 Task: Find connections with filter location Nîmes with filter topic #forsale with filter profile language French with filter current company Personal Growth & Professional Development by Gaurav Misra with filter school AKS University, Satna (M.P.) with filter industry Utilities with filter service category Illustration with filter keywords title Network Administrator
Action: Mouse moved to (558, 91)
Screenshot: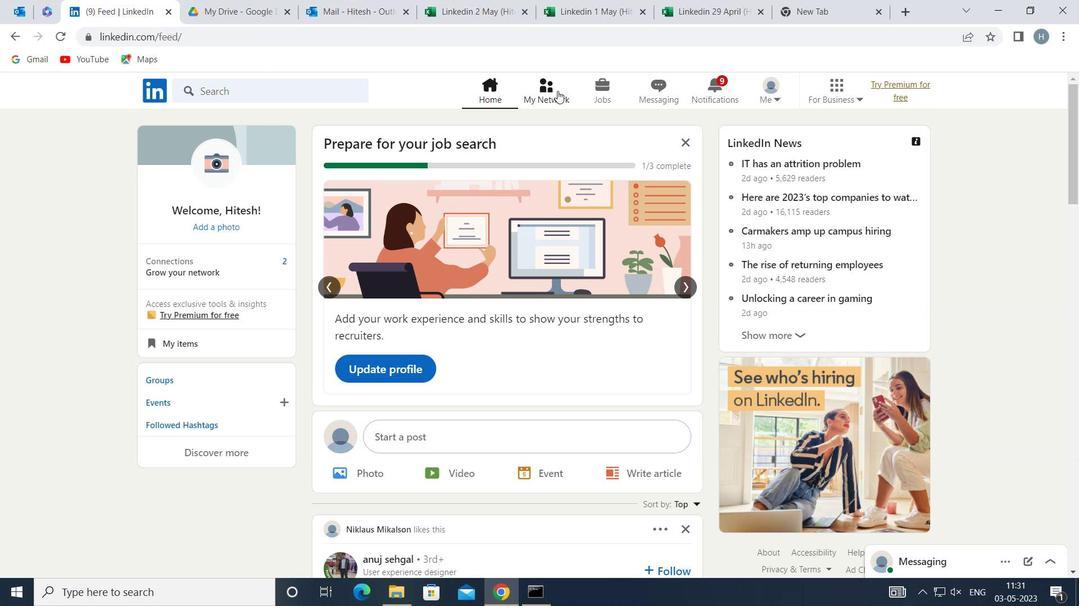 
Action: Mouse pressed left at (558, 91)
Screenshot: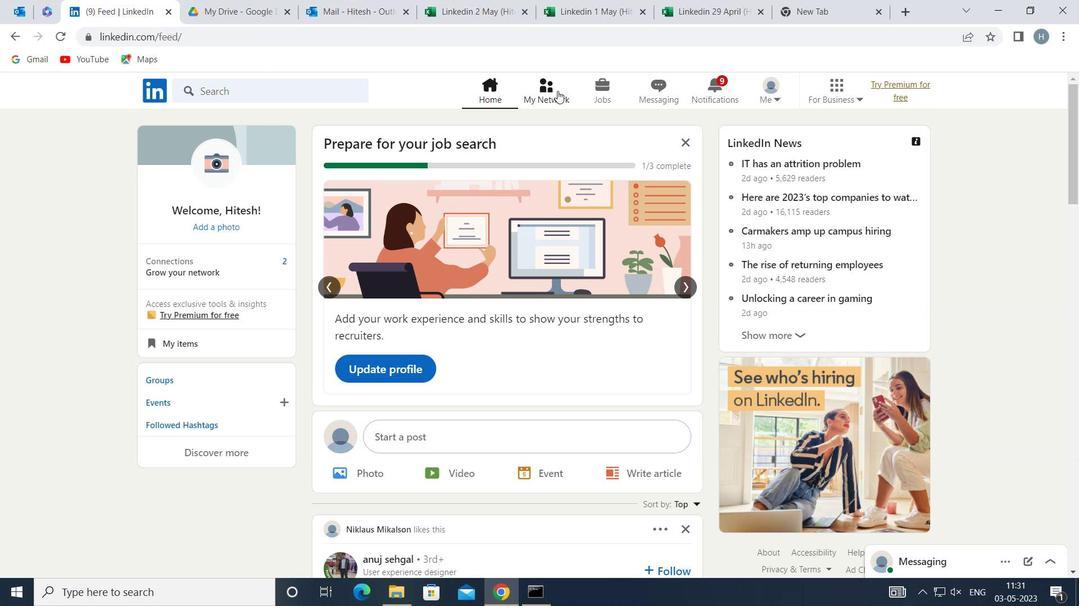 
Action: Mouse moved to (304, 170)
Screenshot: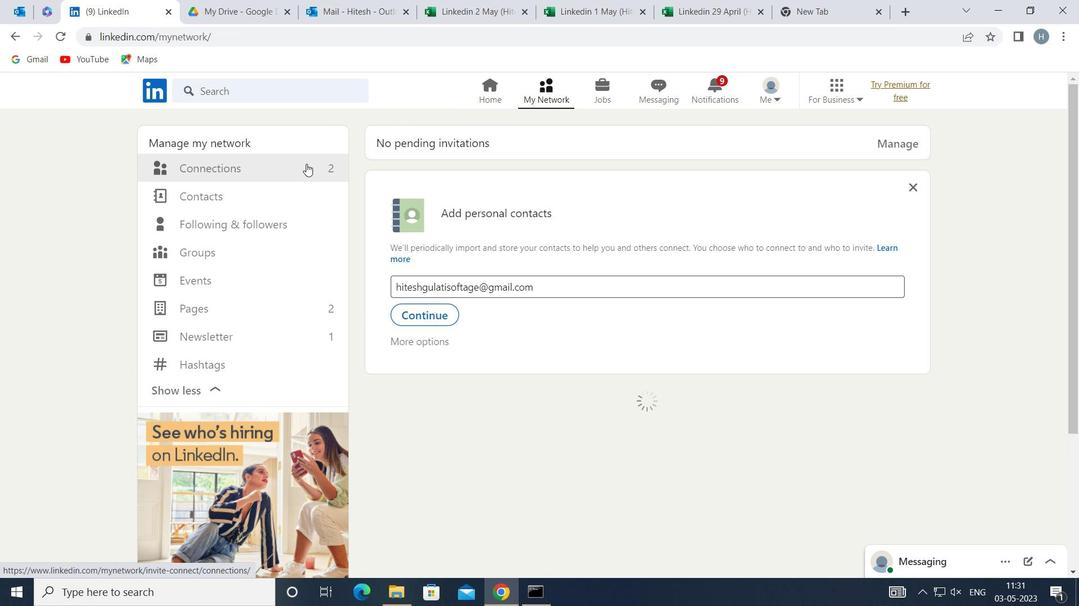 
Action: Mouse pressed left at (304, 170)
Screenshot: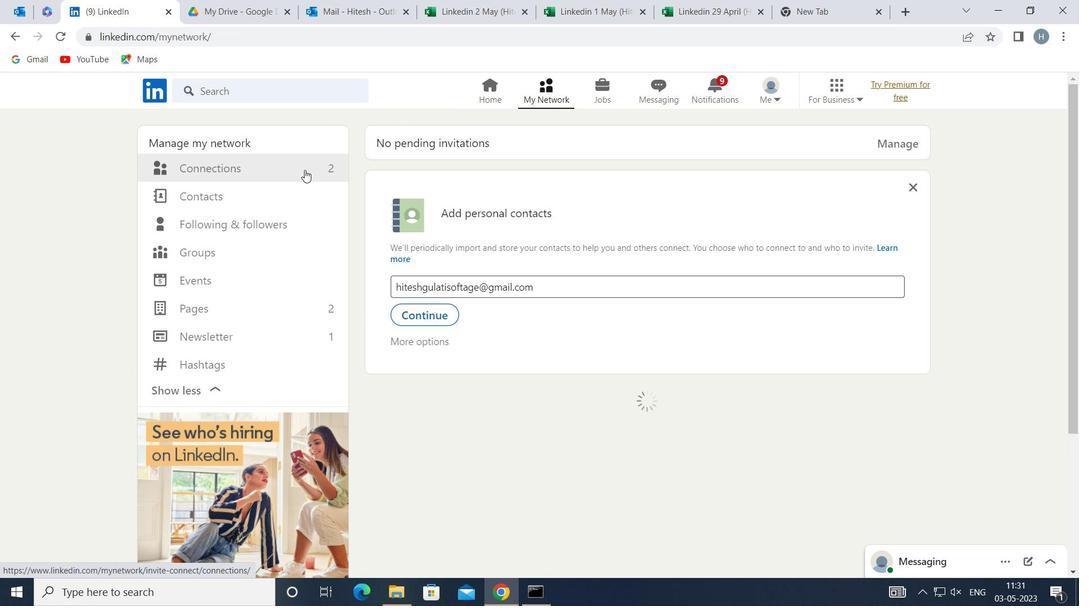 
Action: Mouse moved to (644, 170)
Screenshot: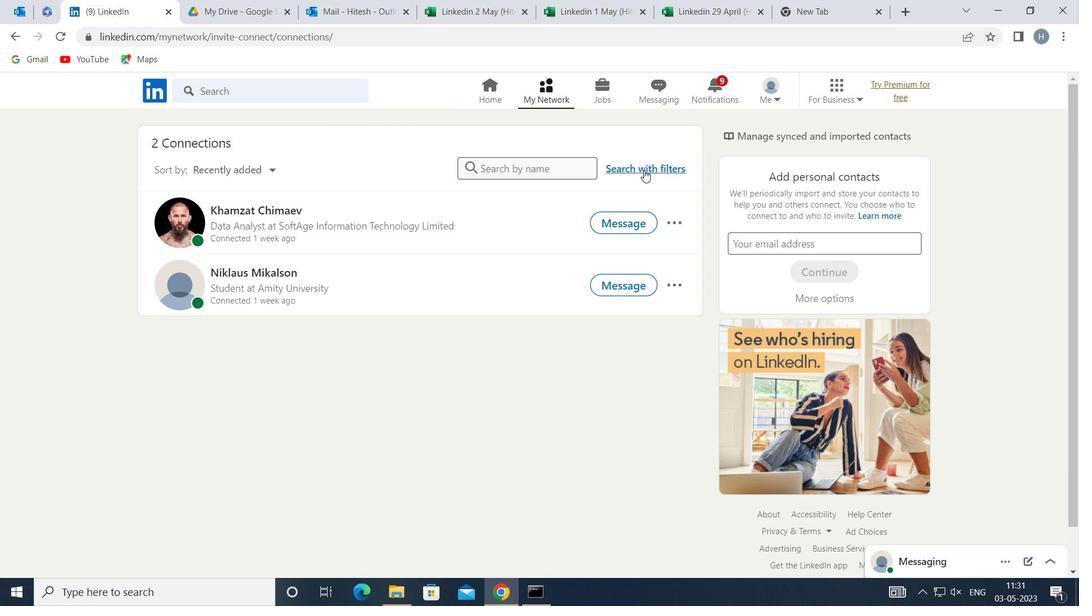 
Action: Mouse pressed left at (644, 170)
Screenshot: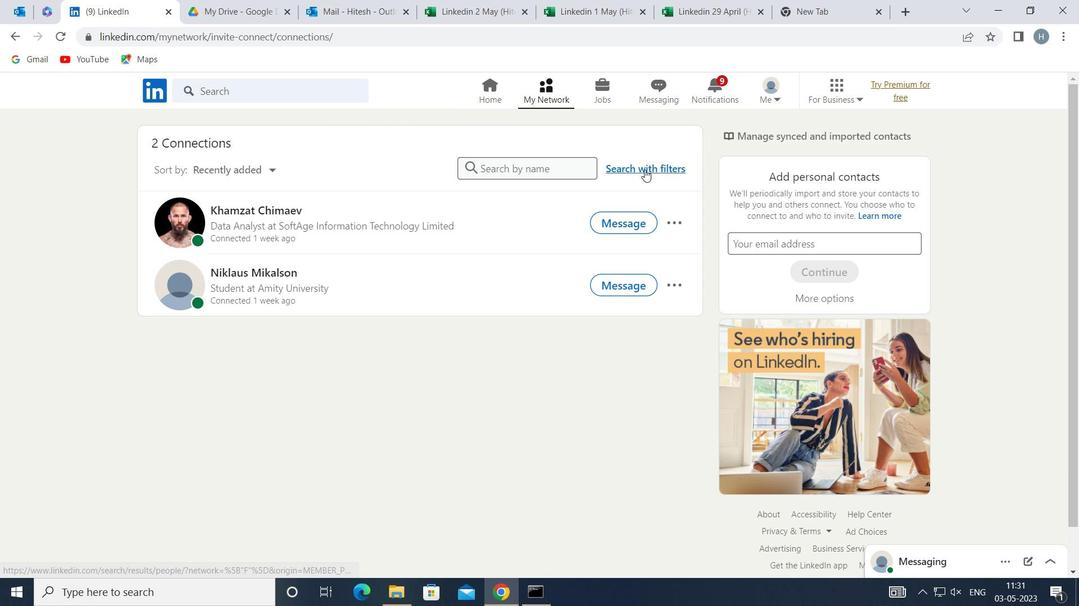 
Action: Mouse moved to (592, 130)
Screenshot: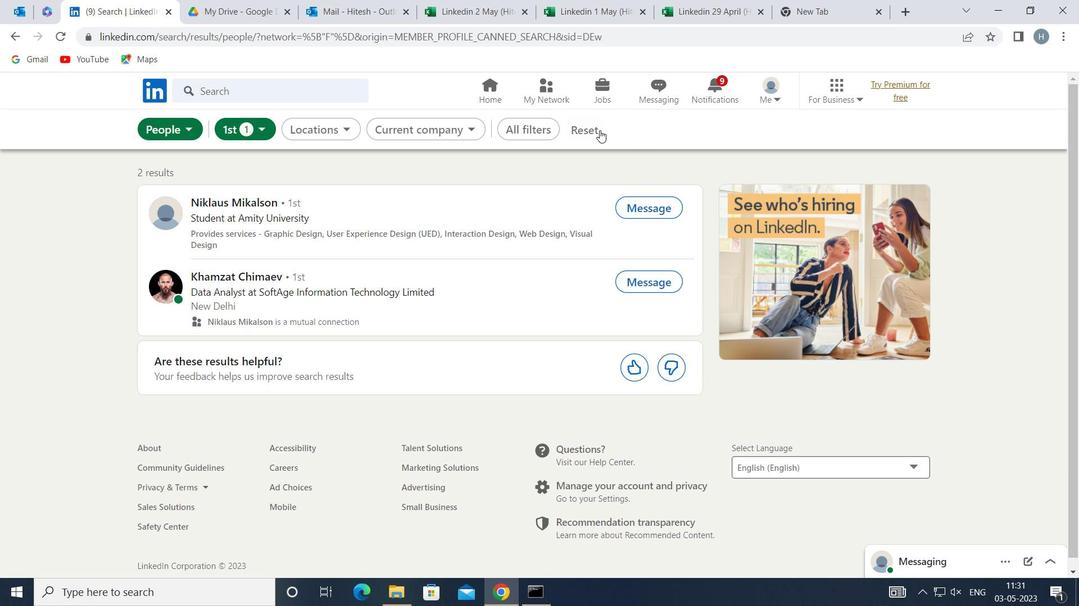 
Action: Mouse pressed left at (592, 130)
Screenshot: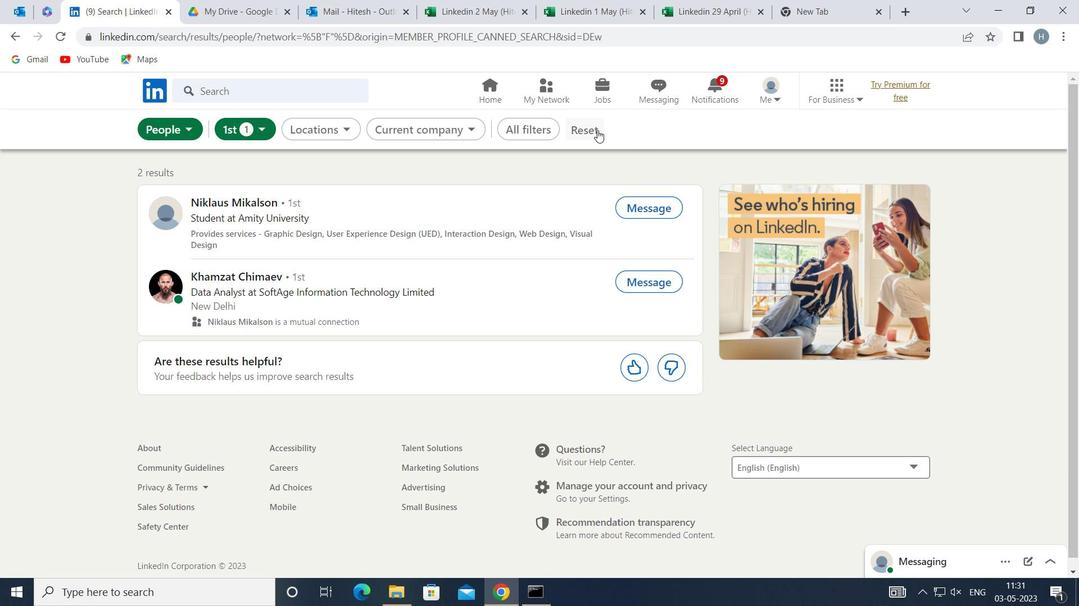 
Action: Mouse moved to (569, 130)
Screenshot: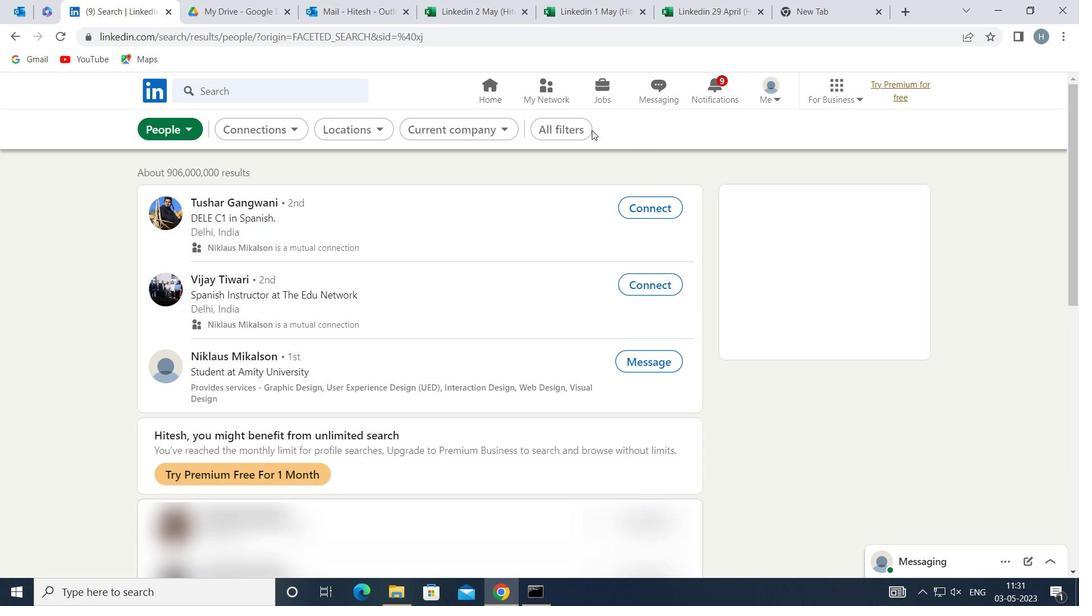 
Action: Mouse pressed left at (569, 130)
Screenshot: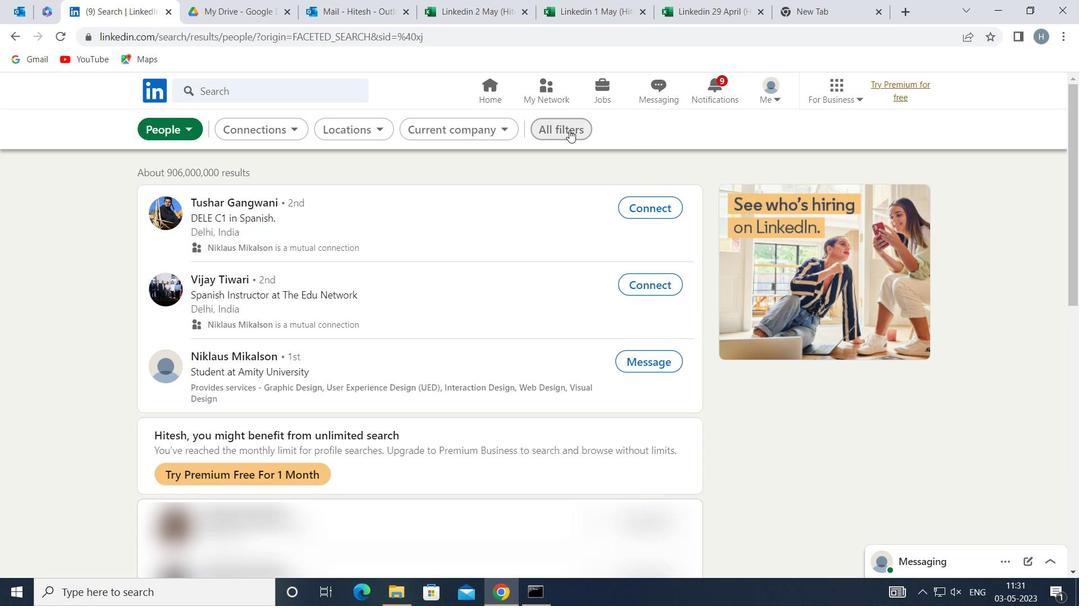
Action: Mouse moved to (816, 318)
Screenshot: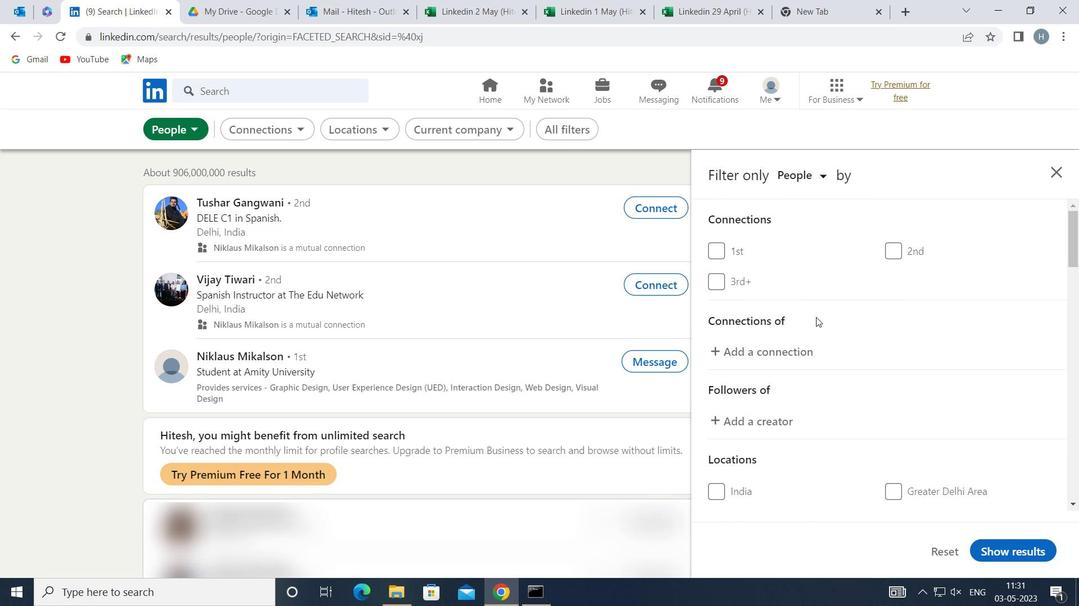 
Action: Mouse scrolled (816, 318) with delta (0, 0)
Screenshot: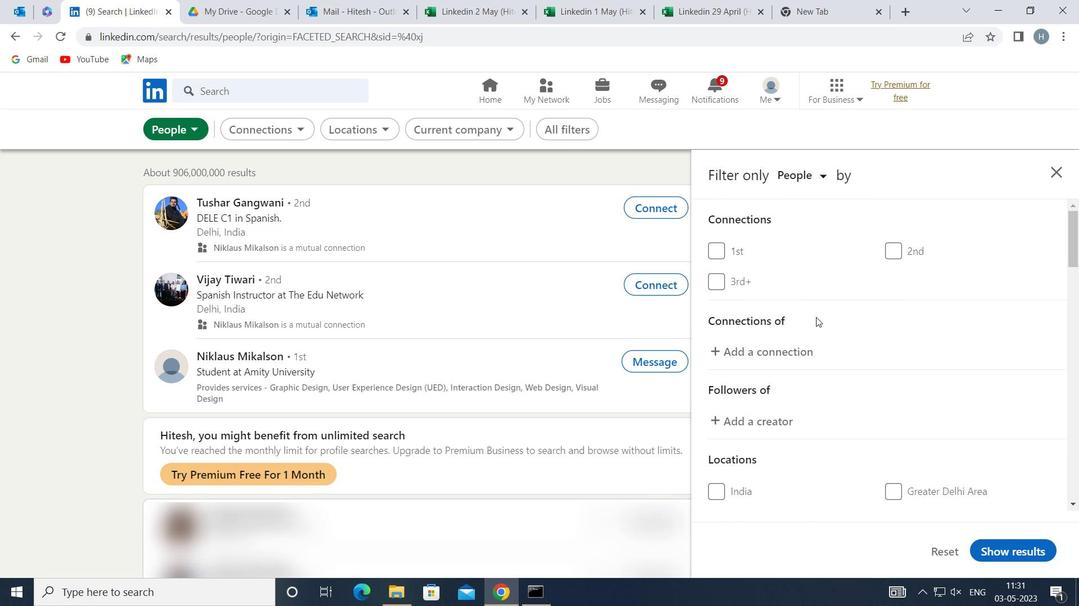 
Action: Mouse moved to (816, 322)
Screenshot: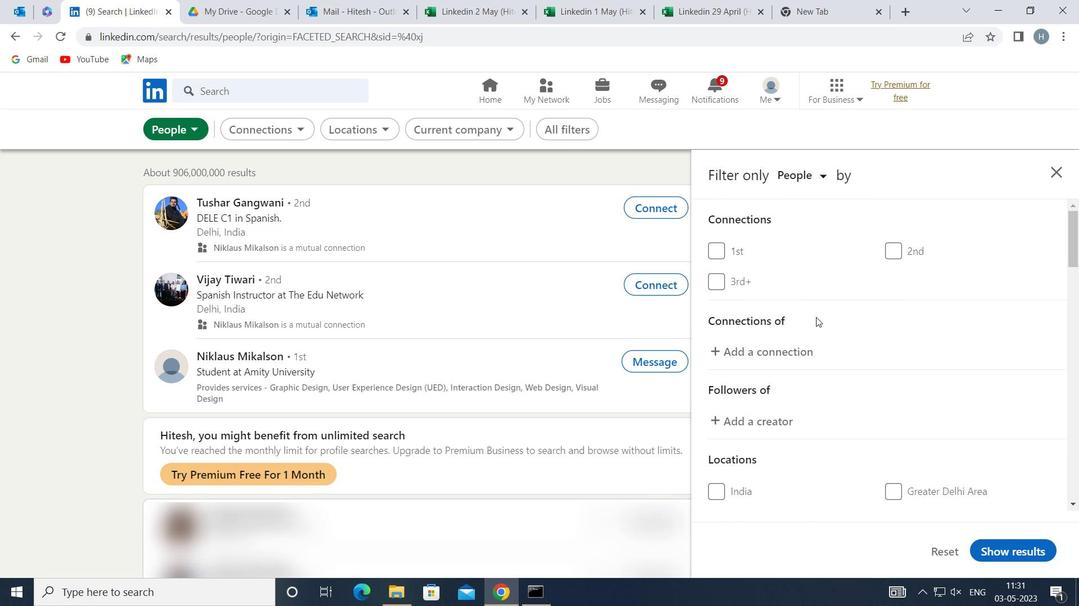 
Action: Mouse scrolled (816, 322) with delta (0, 0)
Screenshot: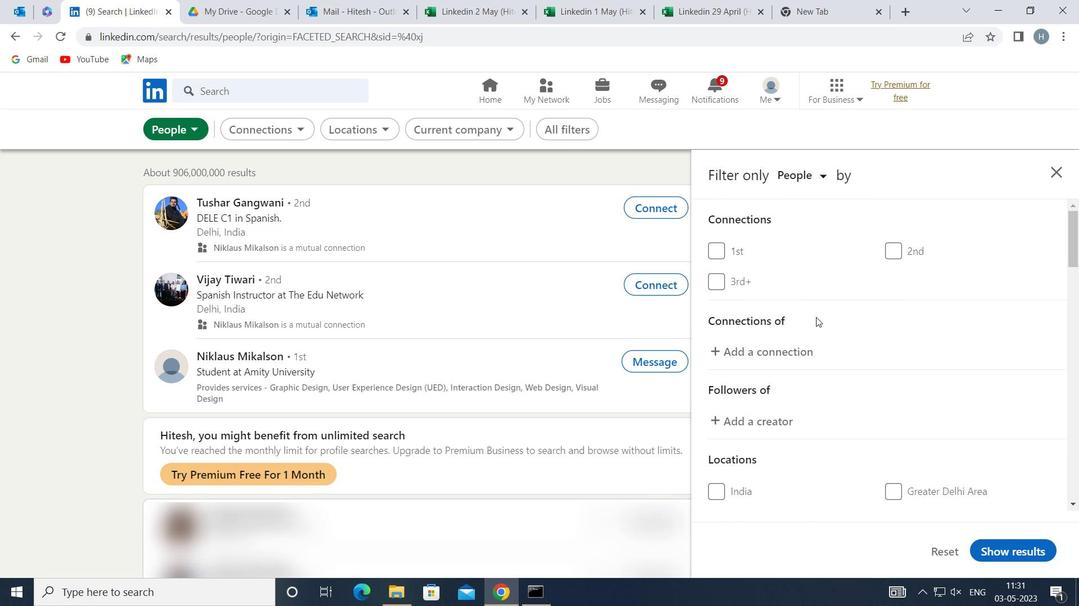 
Action: Mouse moved to (816, 324)
Screenshot: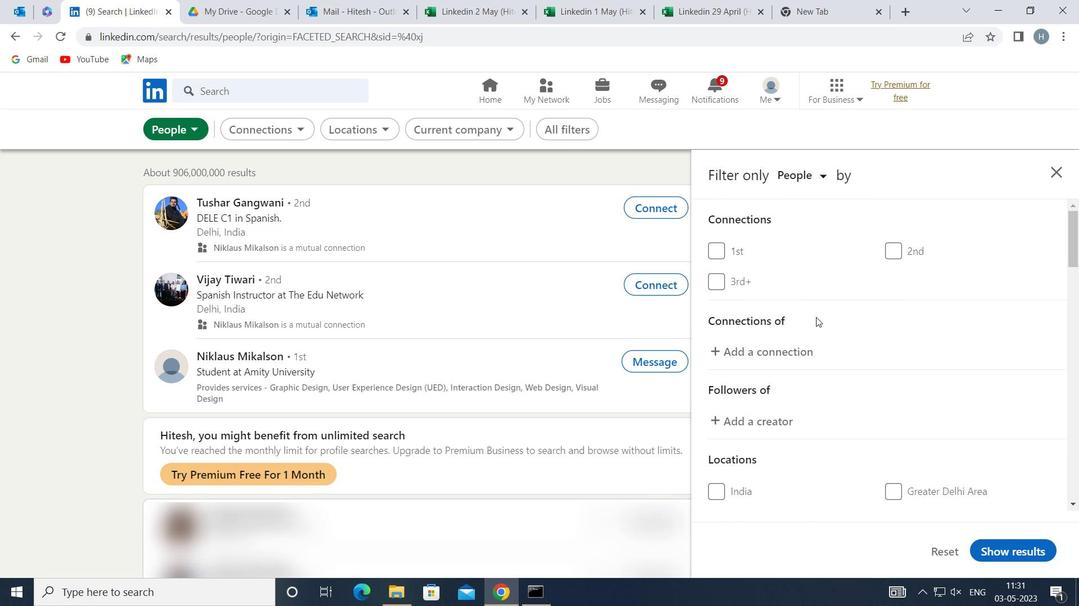 
Action: Mouse scrolled (816, 323) with delta (0, 0)
Screenshot: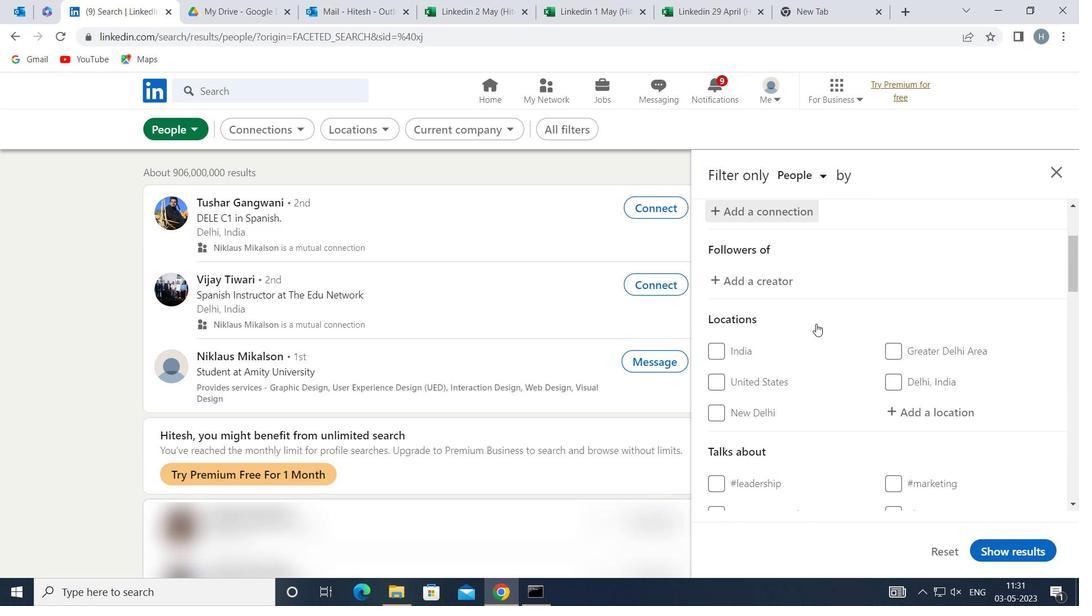 
Action: Mouse moved to (894, 341)
Screenshot: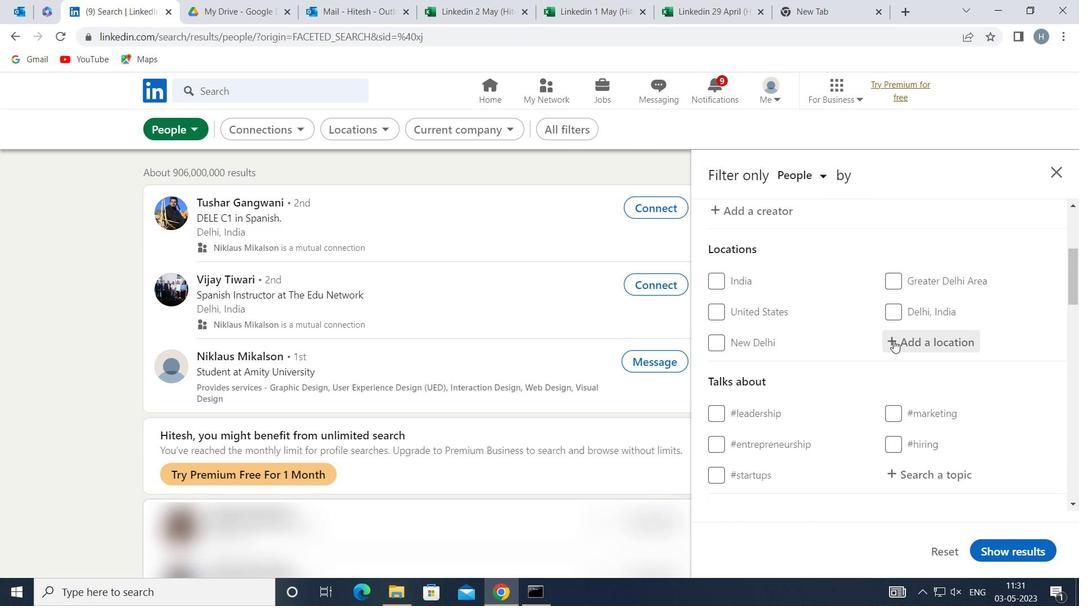 
Action: Mouse pressed left at (894, 341)
Screenshot: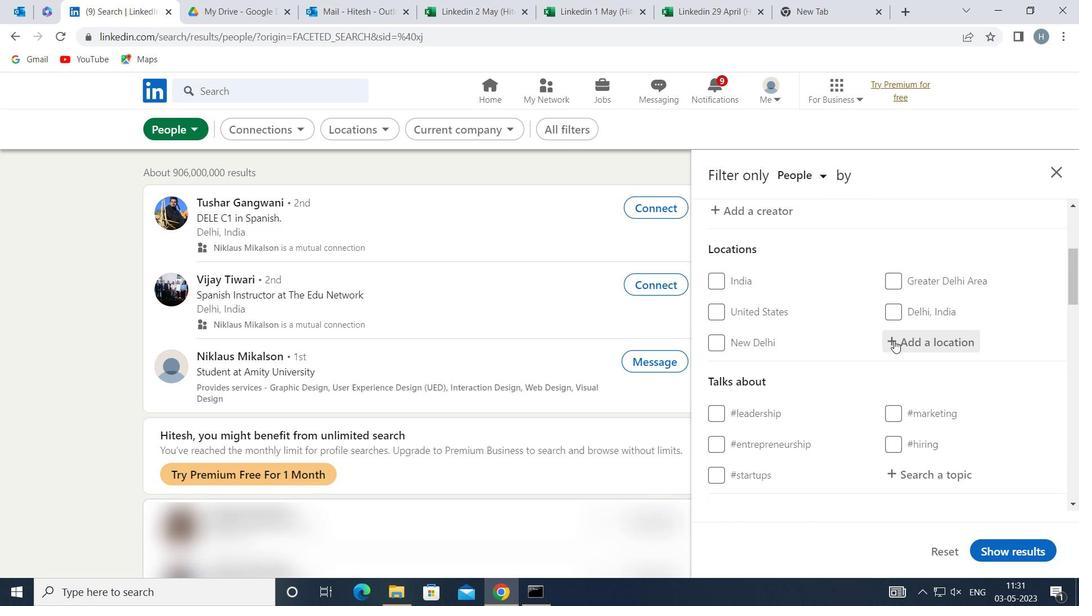 
Action: Key pressed <Key.shift>NIMES
Screenshot: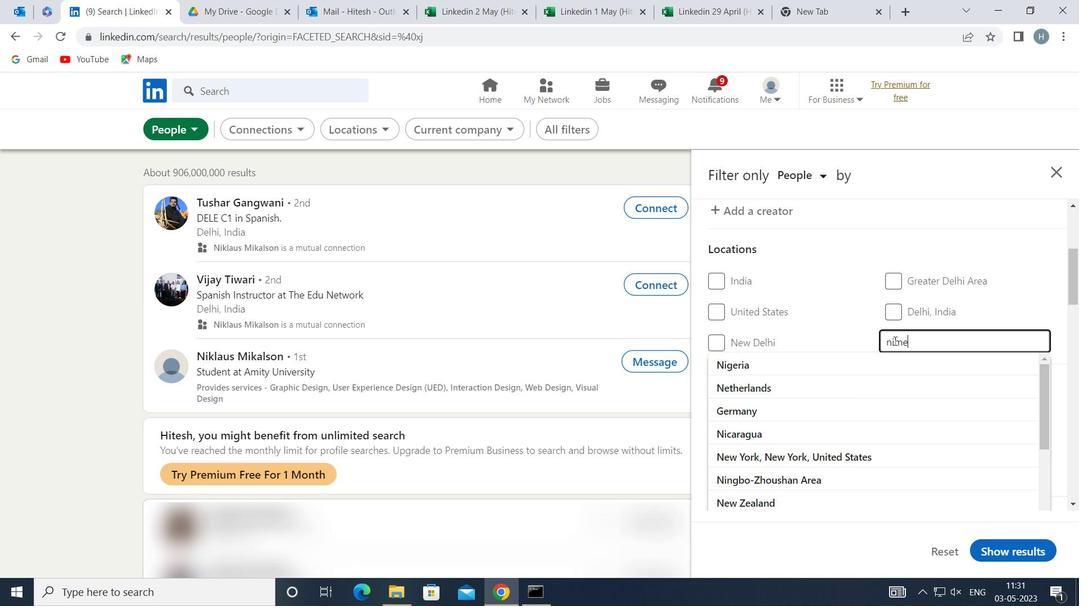 
Action: Mouse moved to (816, 384)
Screenshot: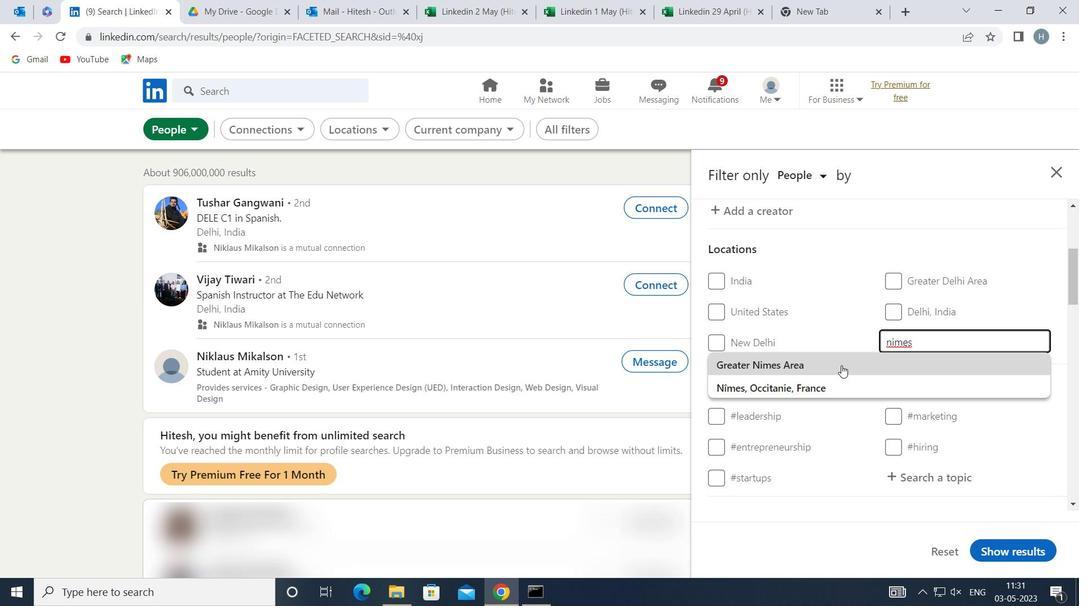 
Action: Mouse pressed left at (816, 384)
Screenshot: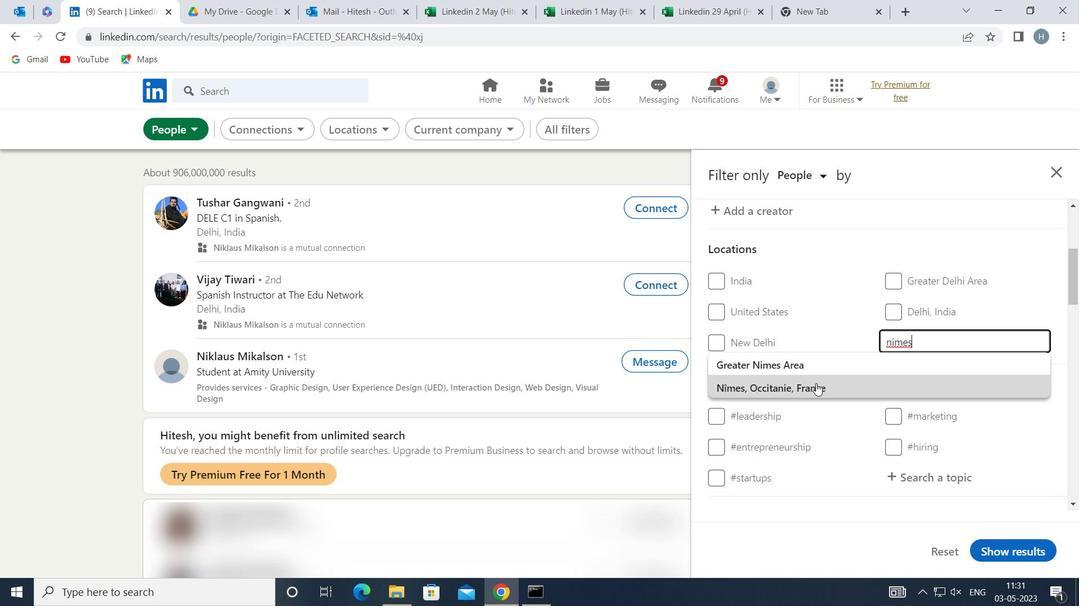 
Action: Mouse moved to (846, 363)
Screenshot: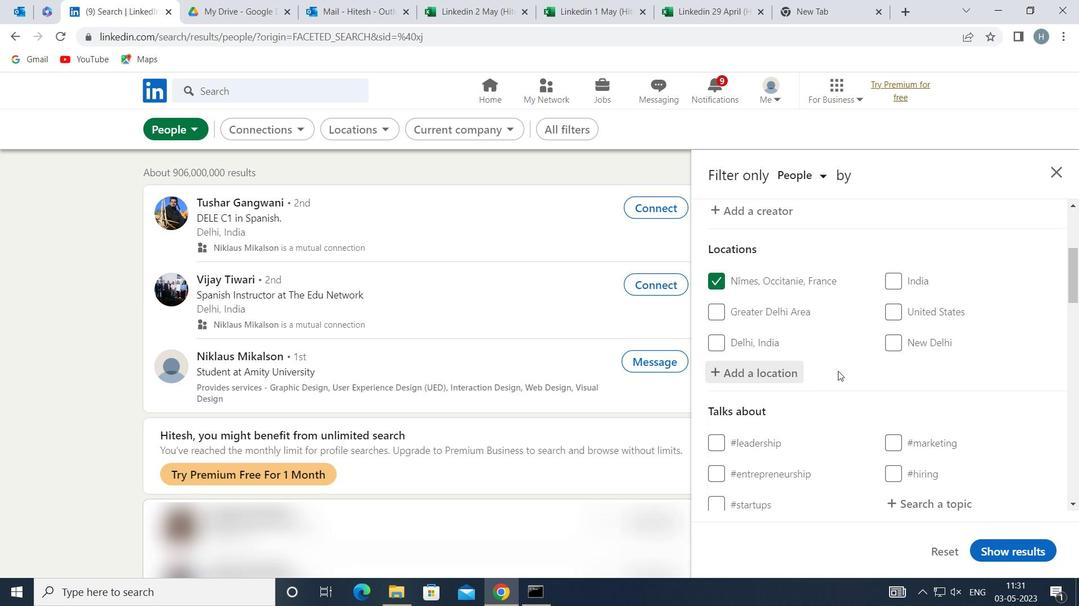 
Action: Mouse scrolled (846, 363) with delta (0, 0)
Screenshot: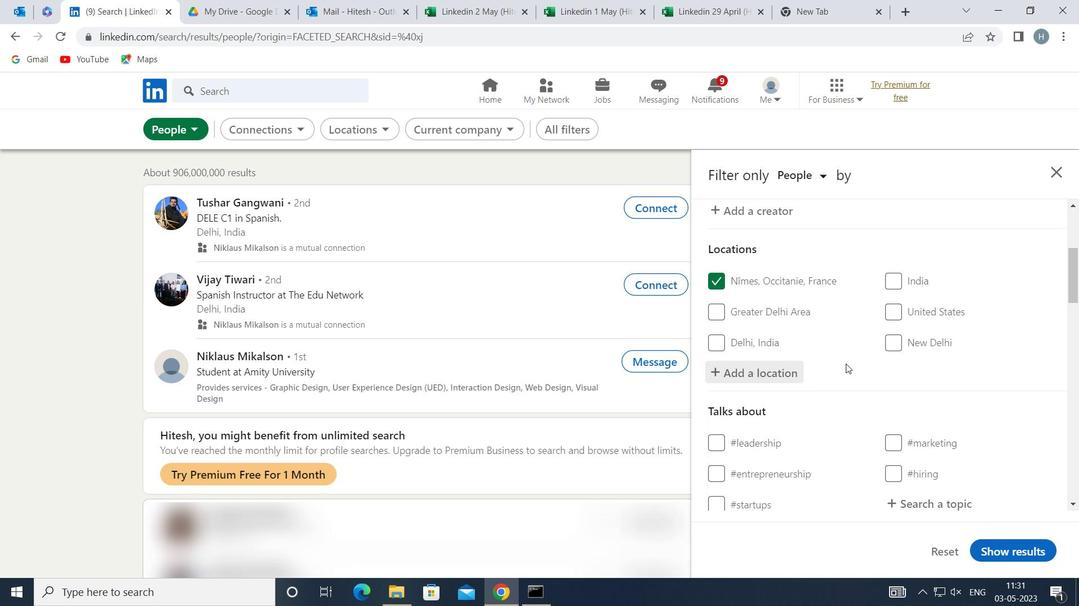
Action: Mouse scrolled (846, 363) with delta (0, 0)
Screenshot: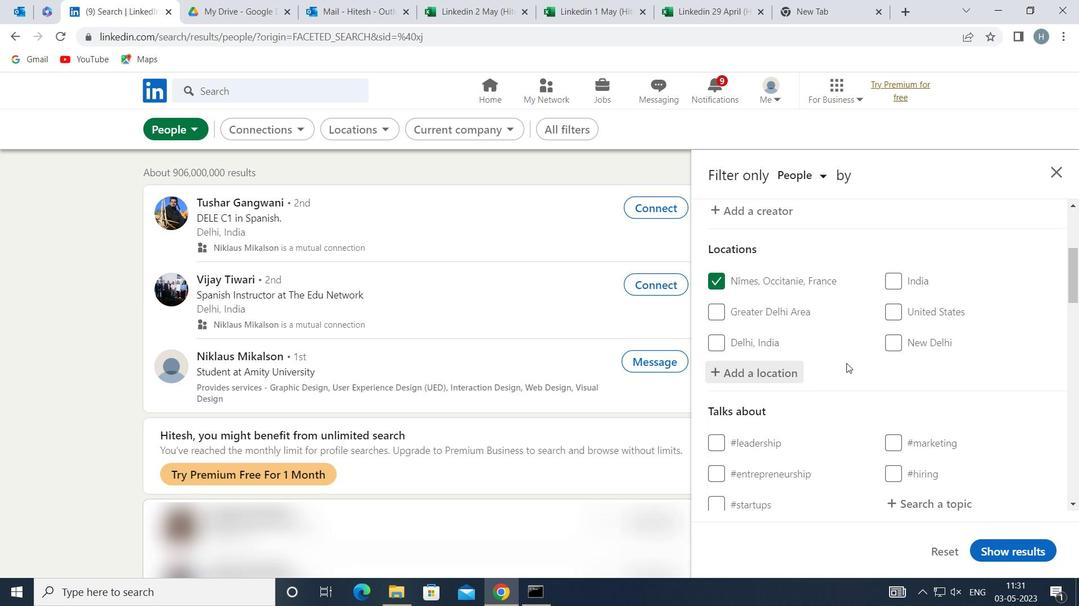
Action: Mouse moved to (920, 356)
Screenshot: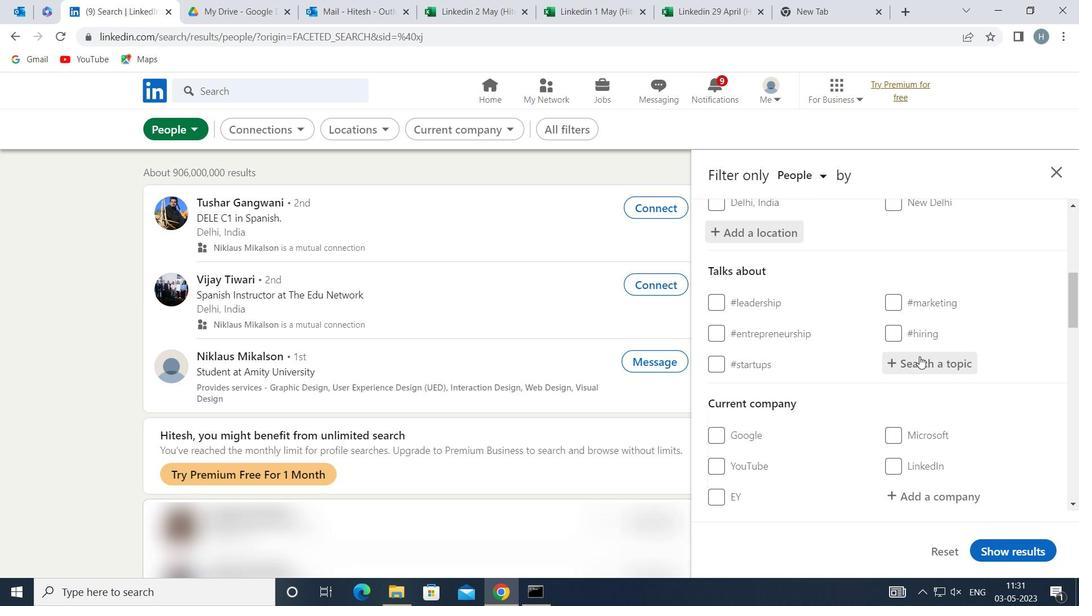 
Action: Mouse pressed left at (920, 356)
Screenshot: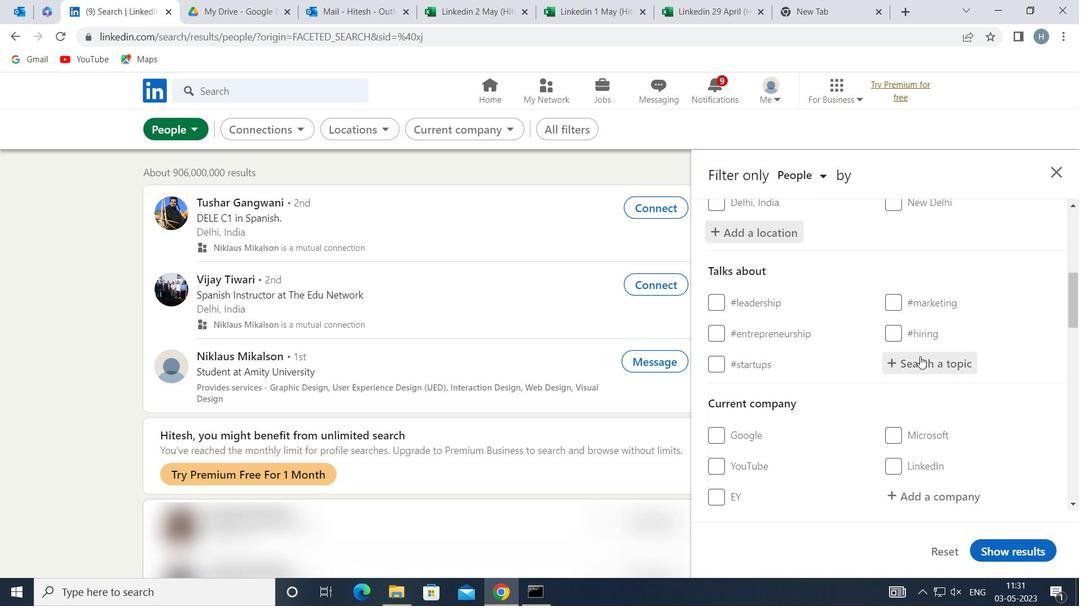 
Action: Mouse moved to (920, 354)
Screenshot: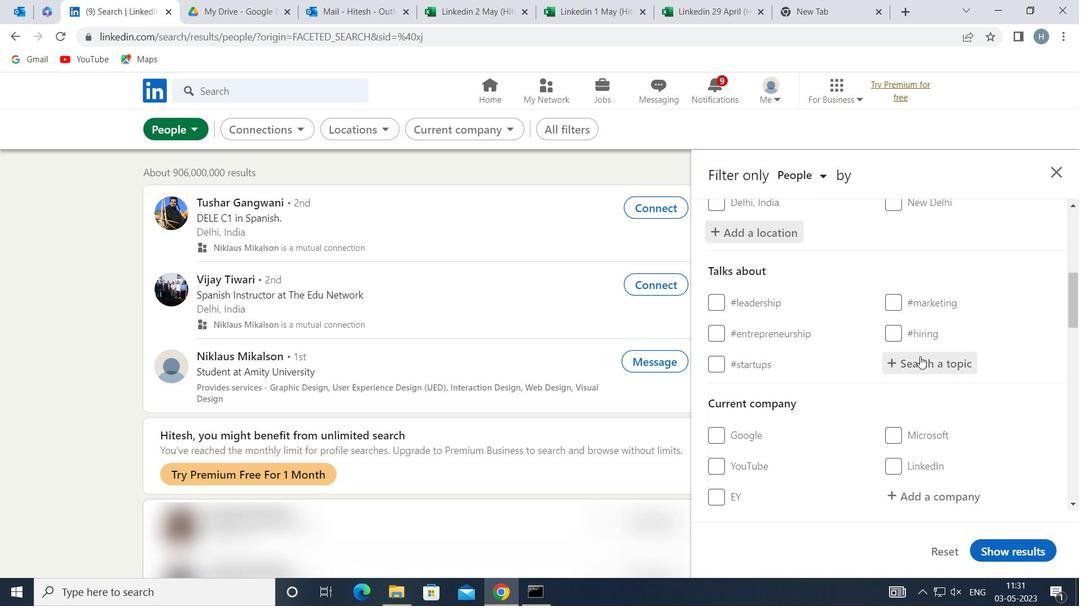 
Action: Key pressed FORSAL
Screenshot: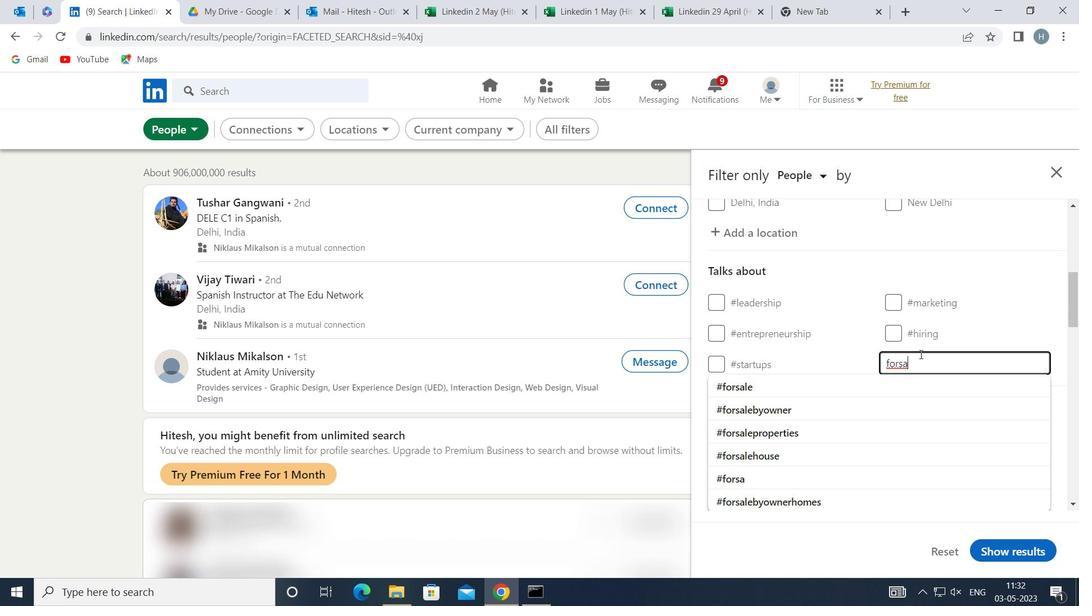 
Action: Mouse moved to (843, 393)
Screenshot: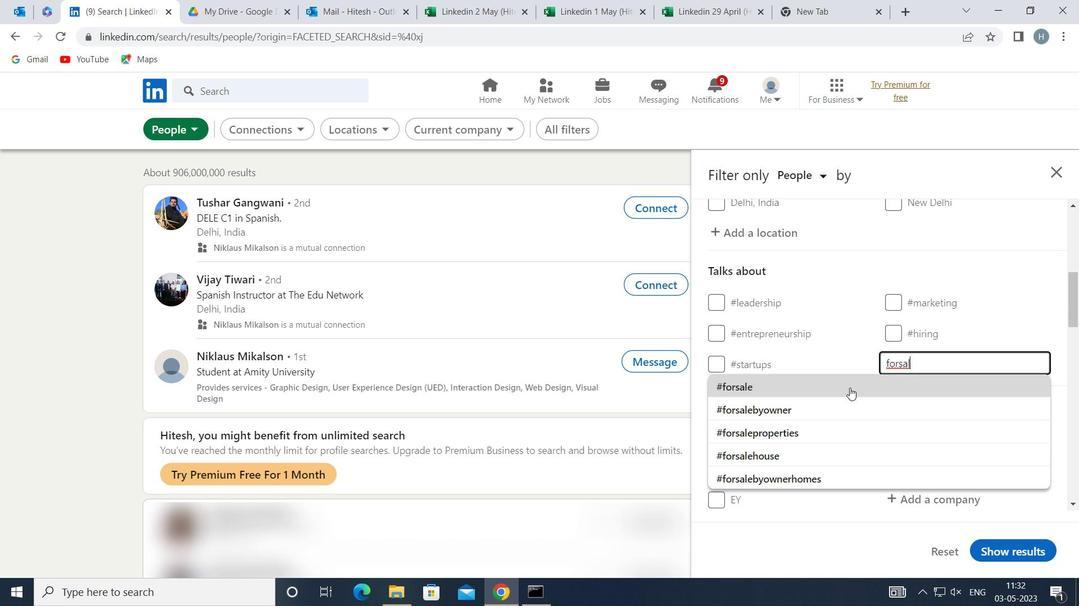 
Action: Mouse pressed left at (843, 393)
Screenshot: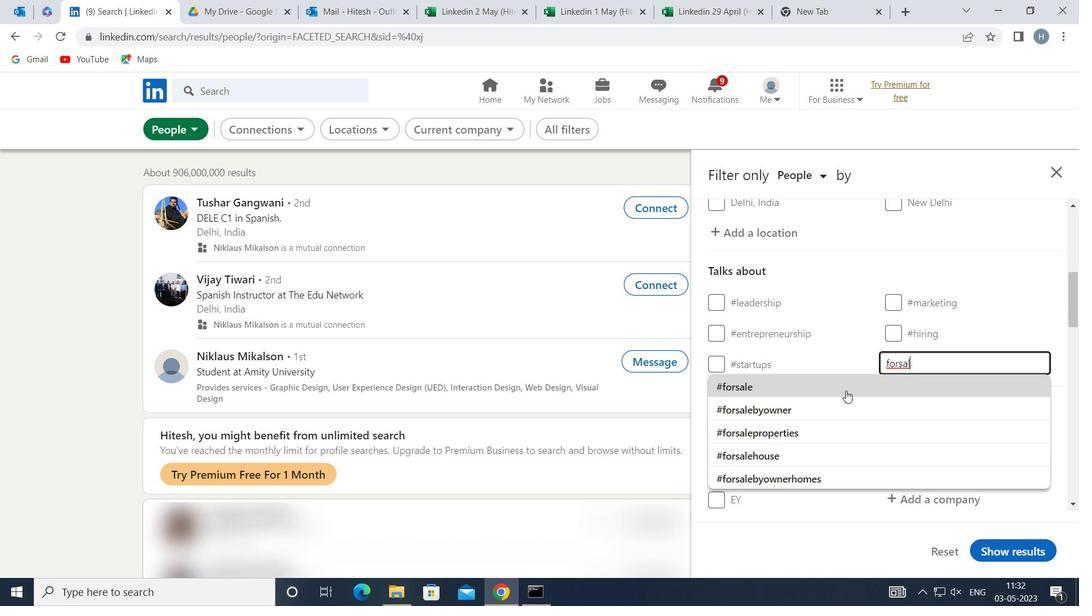 
Action: Mouse moved to (842, 391)
Screenshot: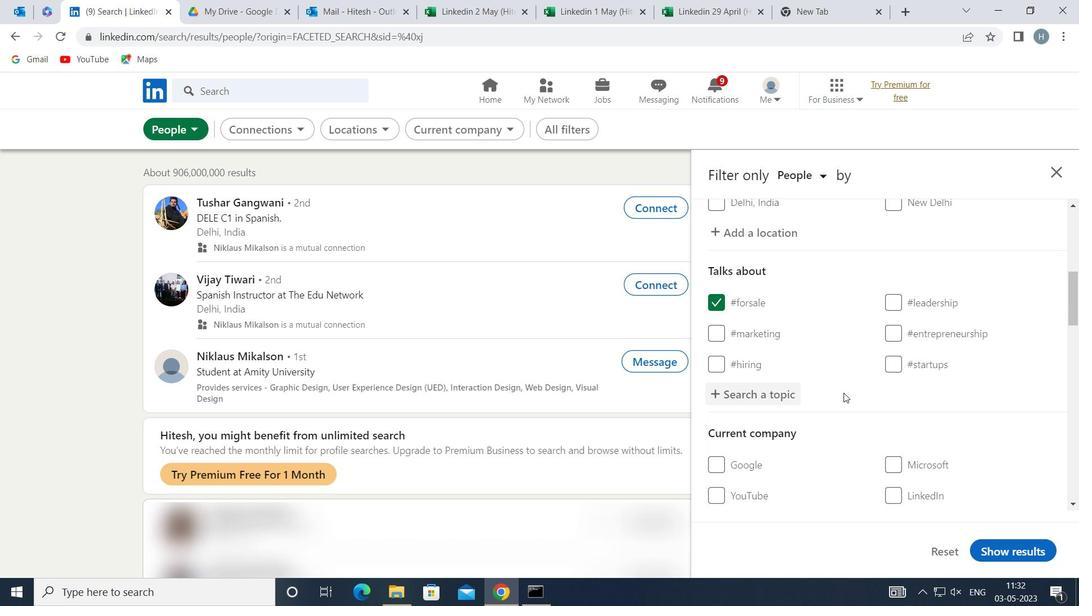 
Action: Mouse scrolled (842, 390) with delta (0, 0)
Screenshot: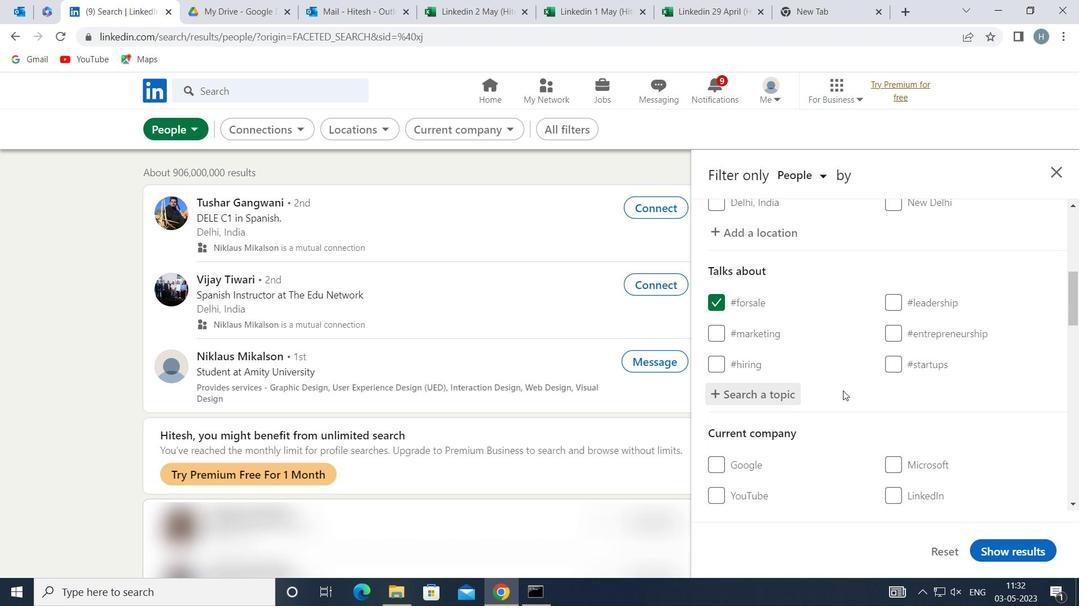 
Action: Mouse scrolled (842, 390) with delta (0, 0)
Screenshot: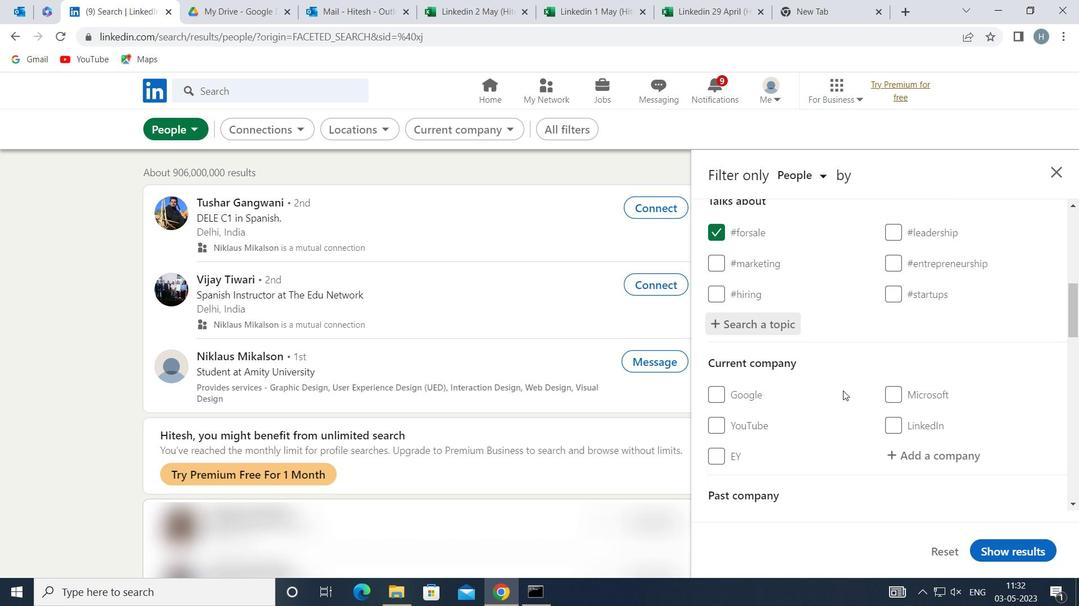 
Action: Mouse scrolled (842, 390) with delta (0, 0)
Screenshot: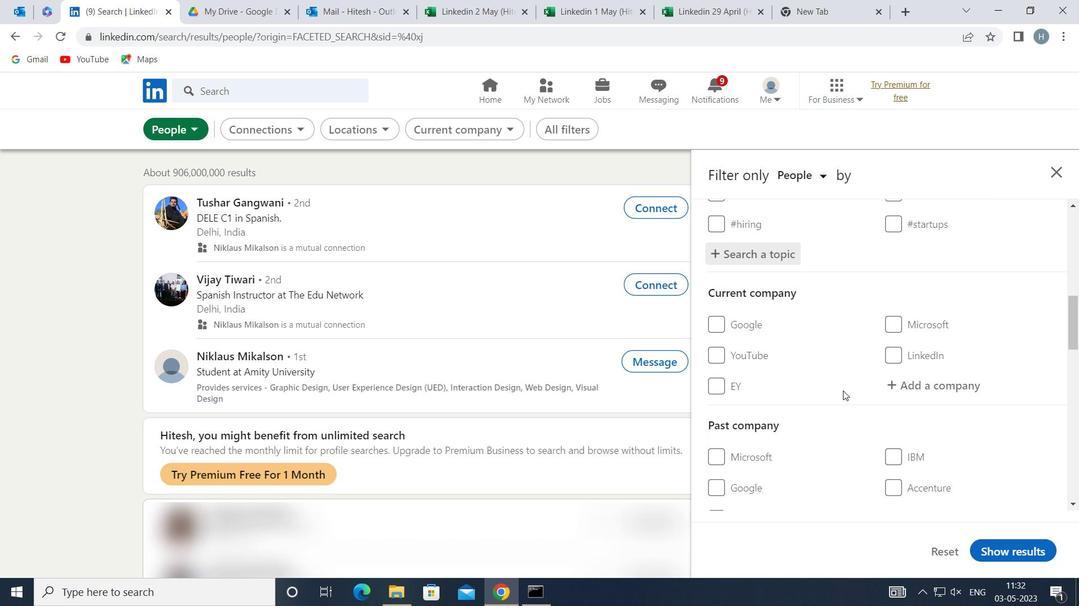 
Action: Mouse scrolled (842, 390) with delta (0, 0)
Screenshot: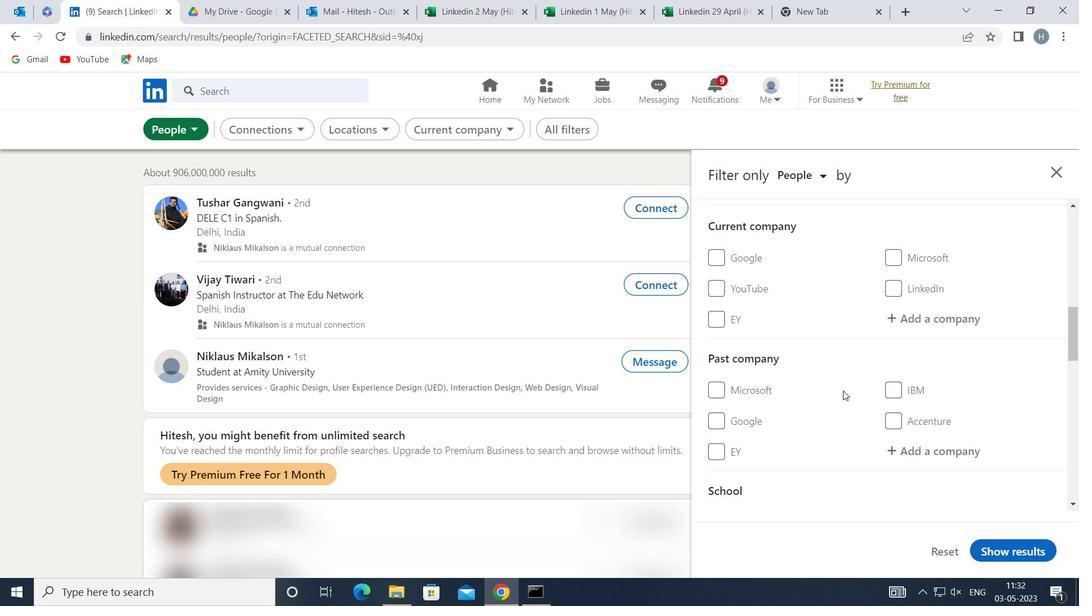 
Action: Mouse scrolled (842, 390) with delta (0, 0)
Screenshot: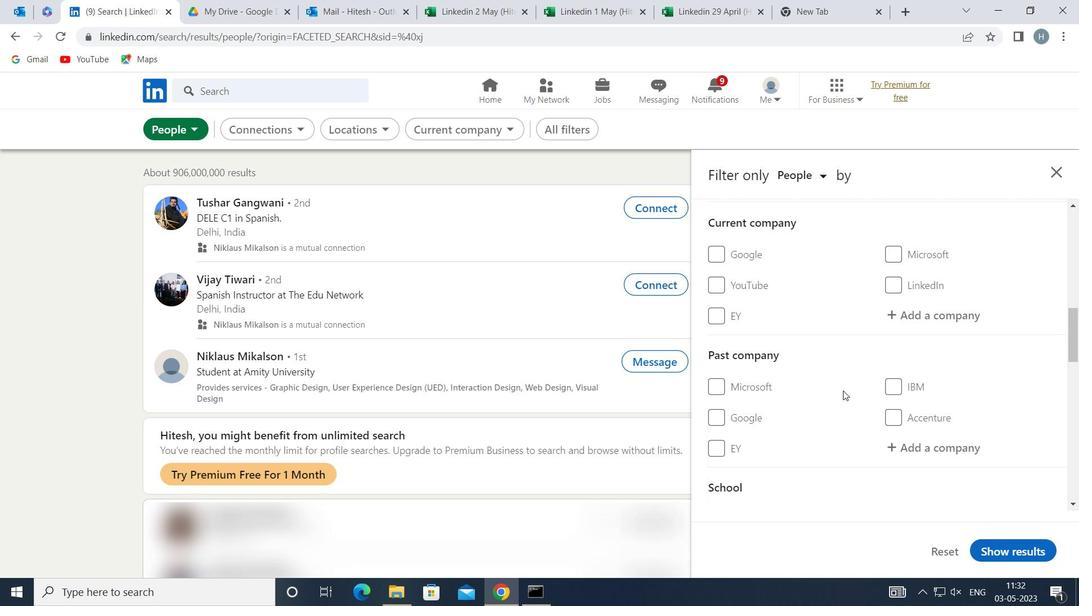 
Action: Mouse scrolled (842, 390) with delta (0, 0)
Screenshot: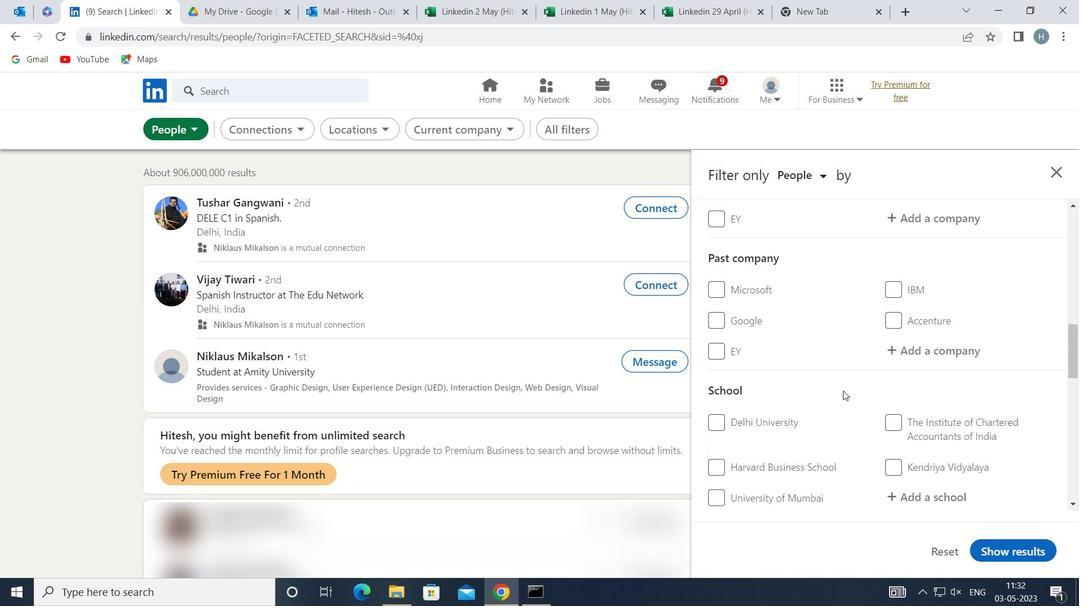 
Action: Mouse scrolled (842, 390) with delta (0, 0)
Screenshot: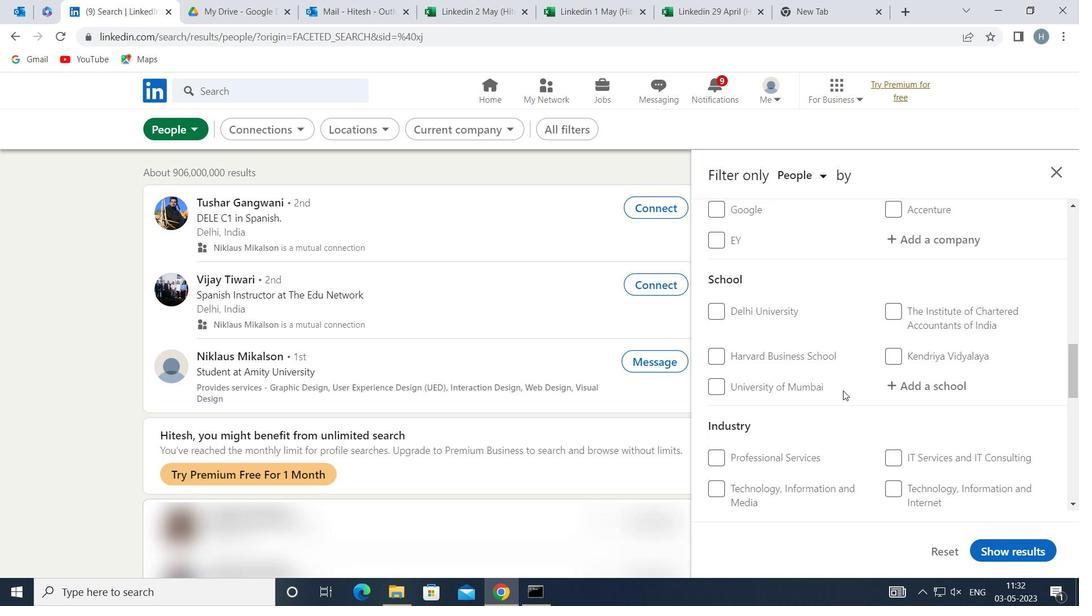 
Action: Mouse scrolled (842, 390) with delta (0, 0)
Screenshot: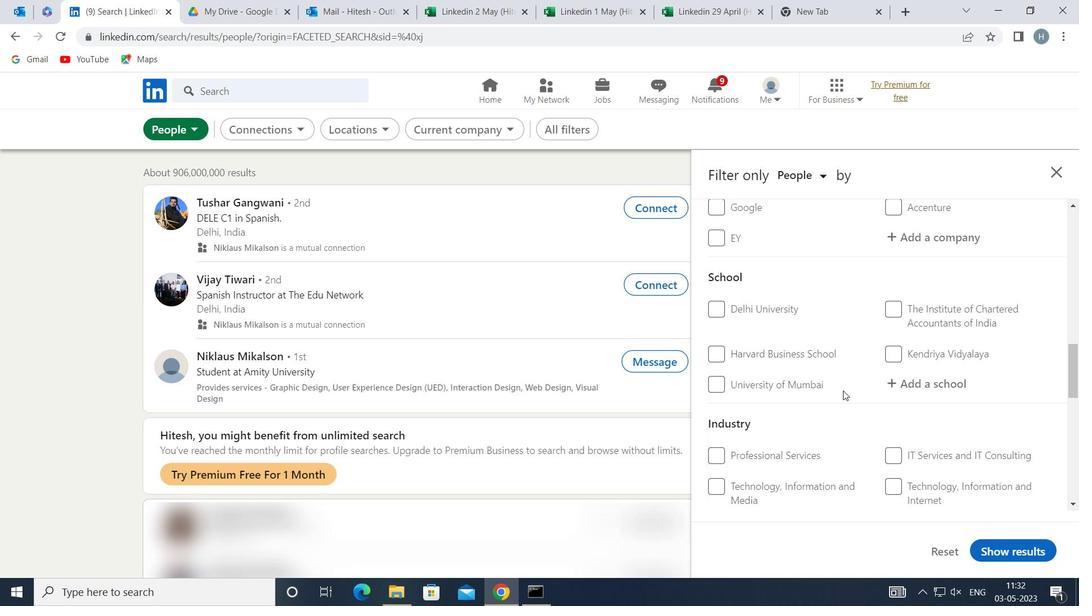 
Action: Mouse scrolled (842, 390) with delta (0, 0)
Screenshot: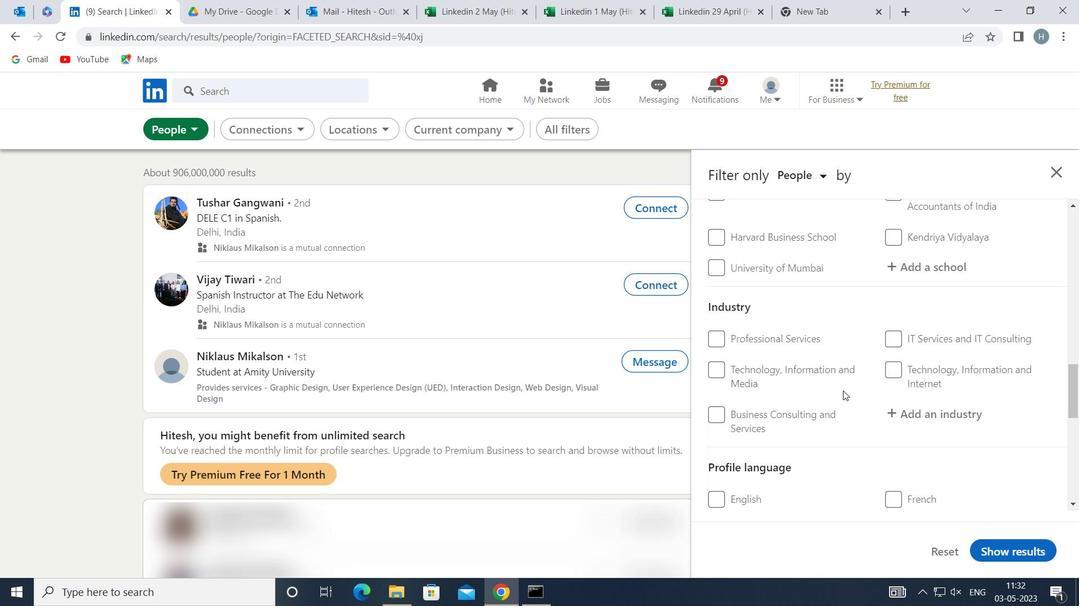 
Action: Mouse moved to (889, 401)
Screenshot: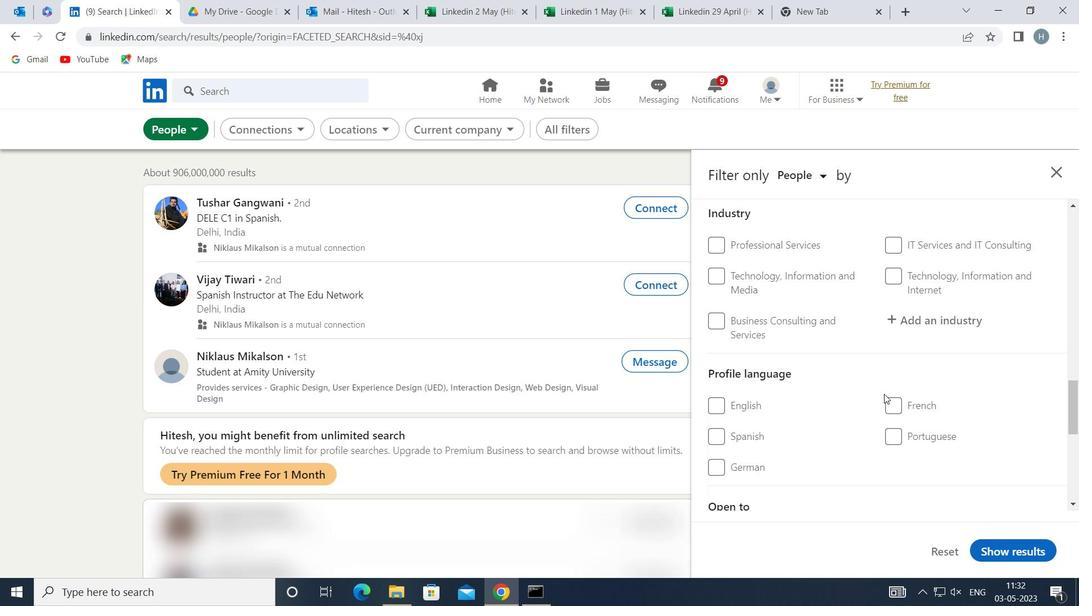 
Action: Mouse pressed left at (889, 401)
Screenshot: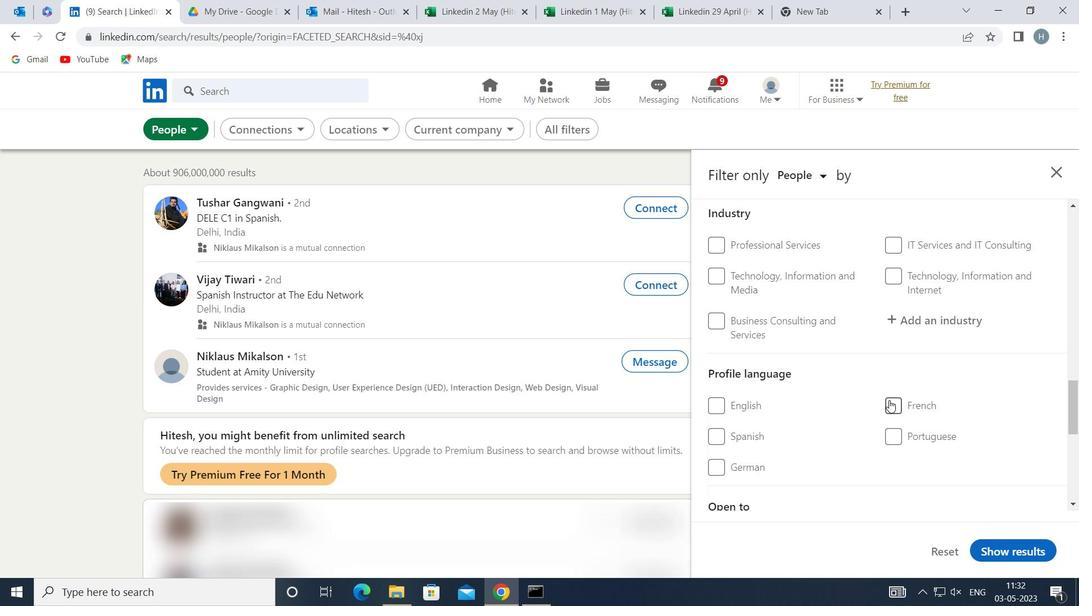 
Action: Mouse moved to (857, 405)
Screenshot: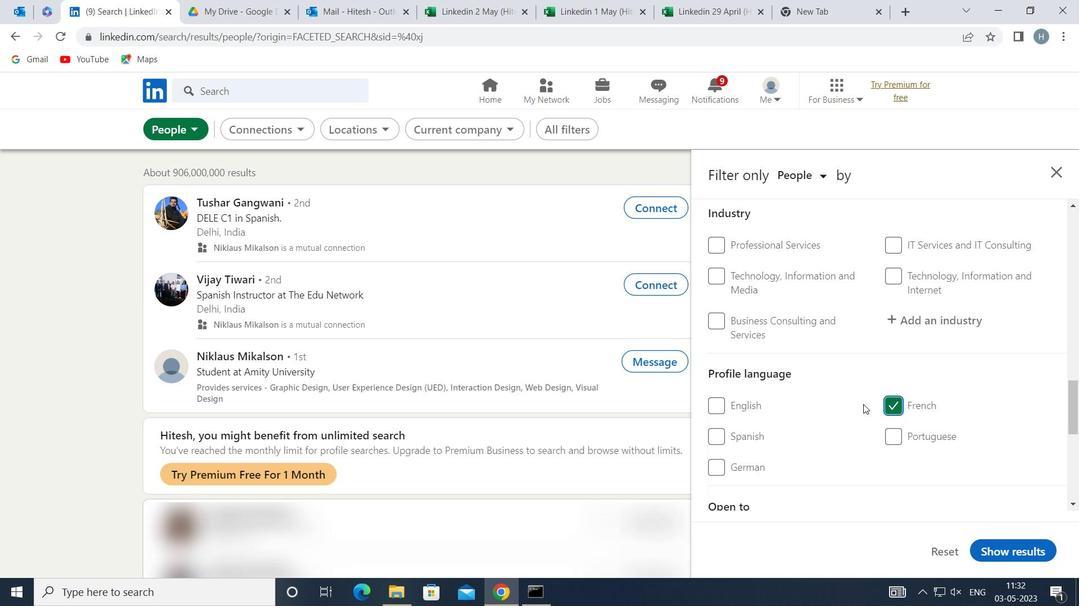 
Action: Mouse scrolled (857, 405) with delta (0, 0)
Screenshot: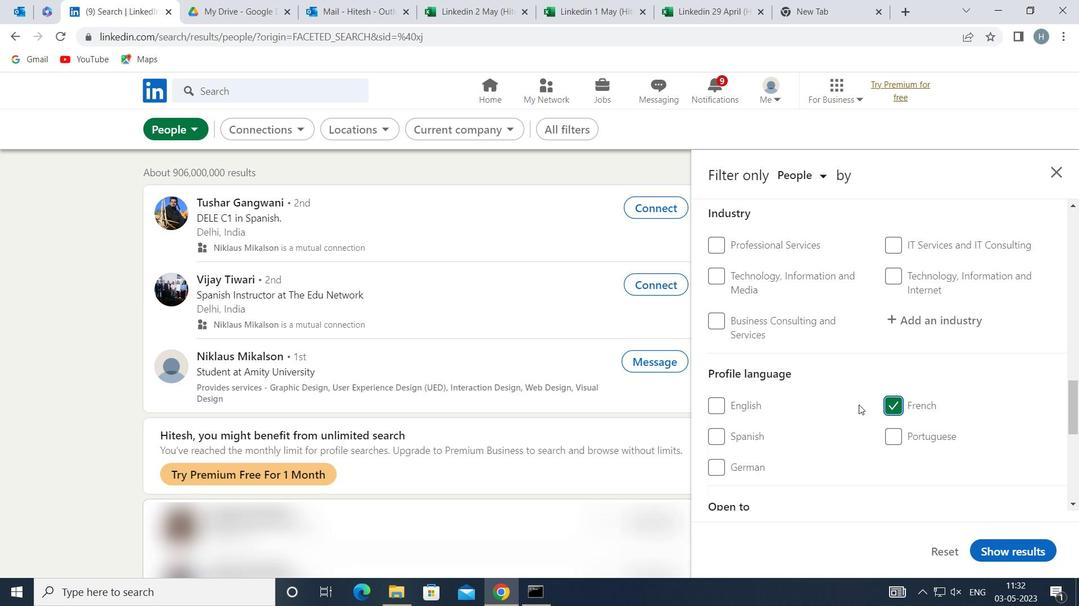
Action: Mouse scrolled (857, 405) with delta (0, 0)
Screenshot: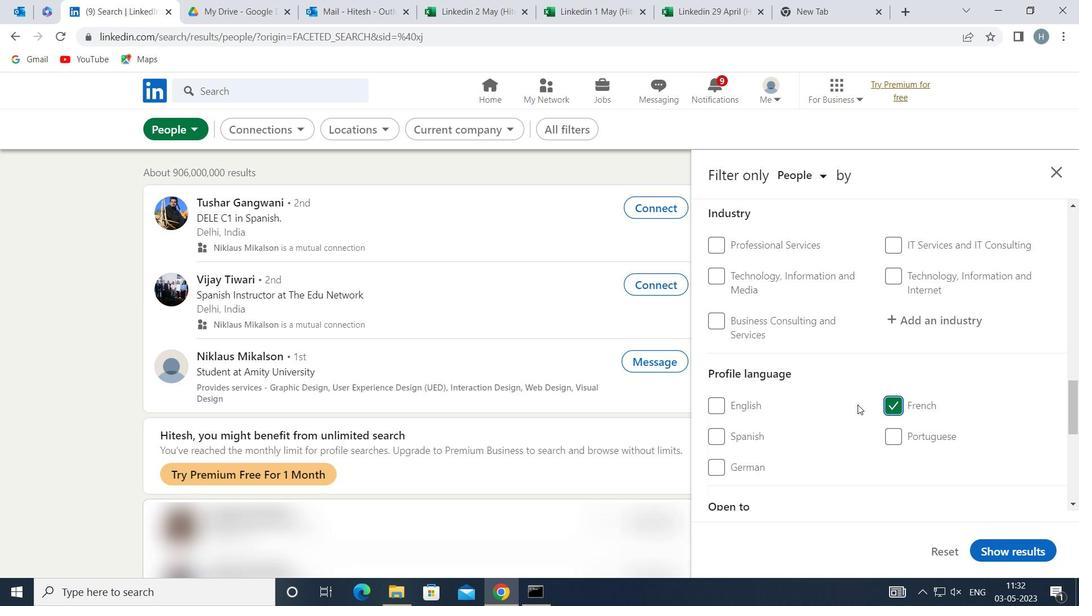 
Action: Mouse moved to (856, 402)
Screenshot: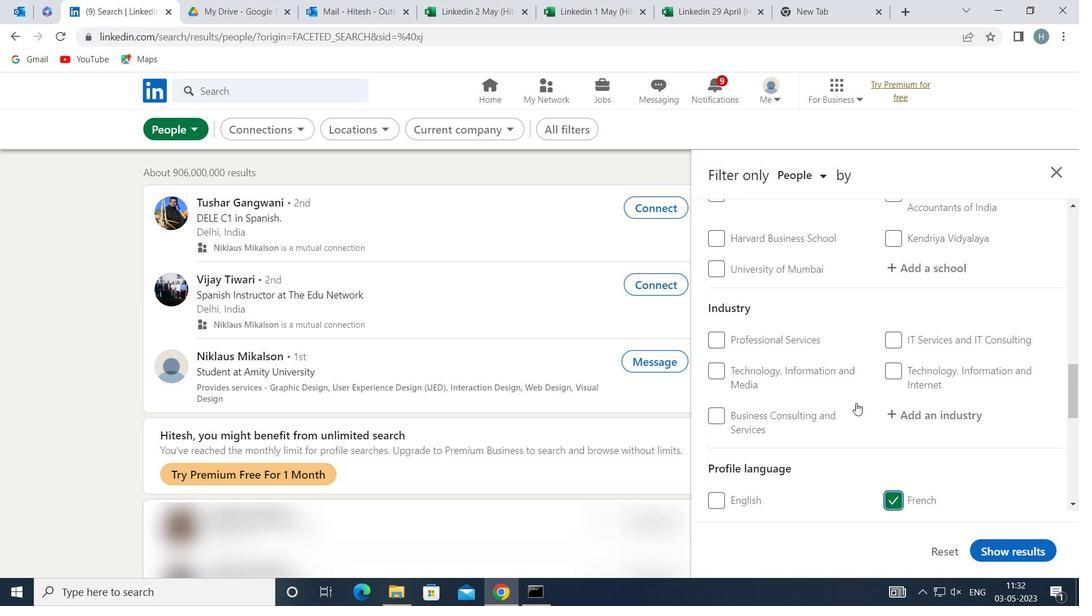 
Action: Mouse scrolled (856, 402) with delta (0, 0)
Screenshot: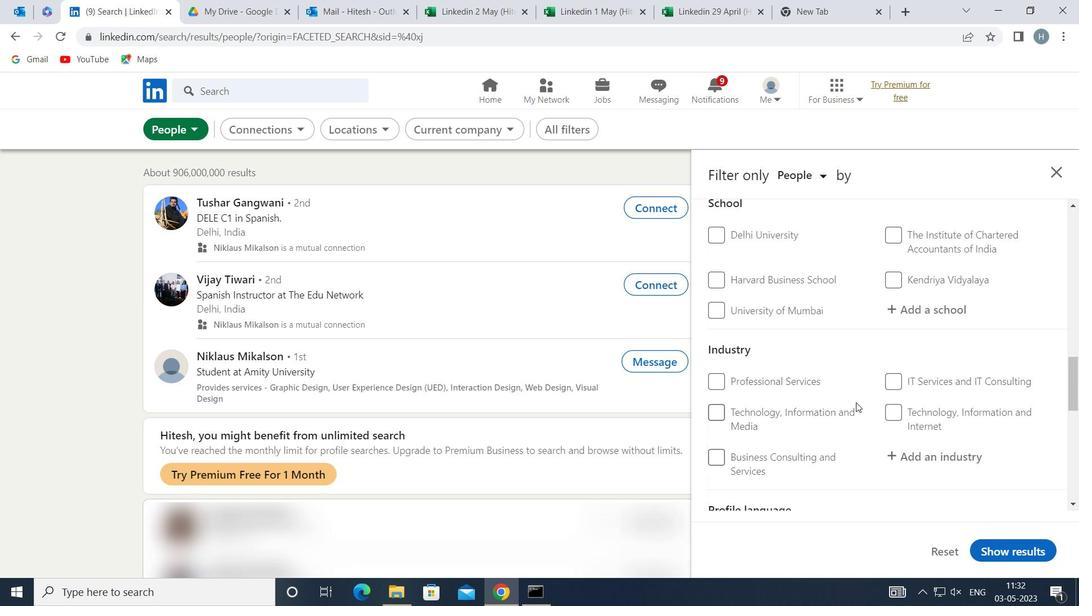
Action: Mouse scrolled (856, 402) with delta (0, 0)
Screenshot: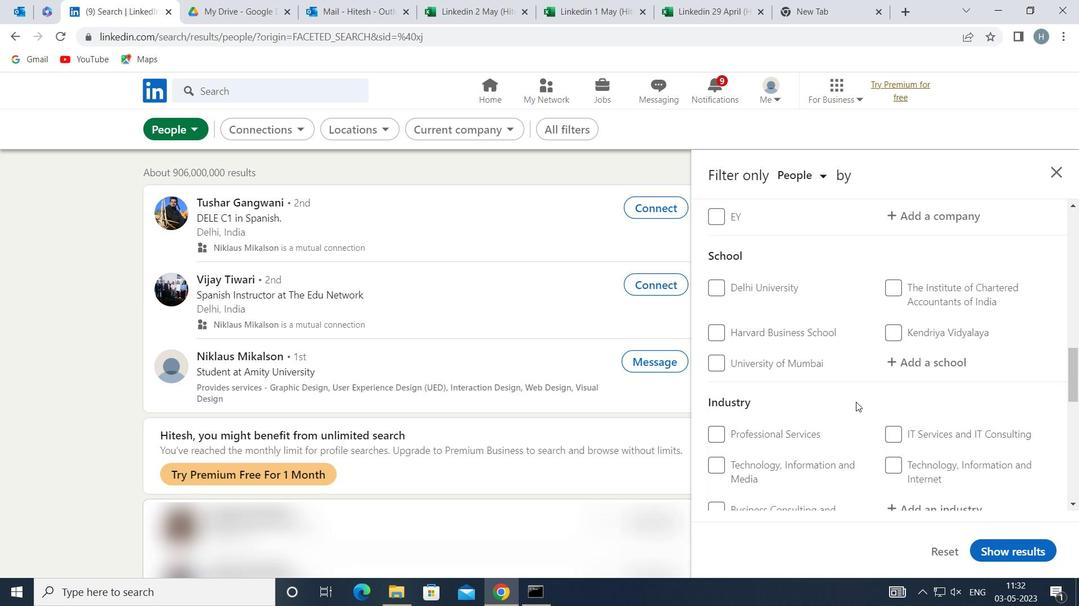 
Action: Mouse scrolled (856, 402) with delta (0, 0)
Screenshot: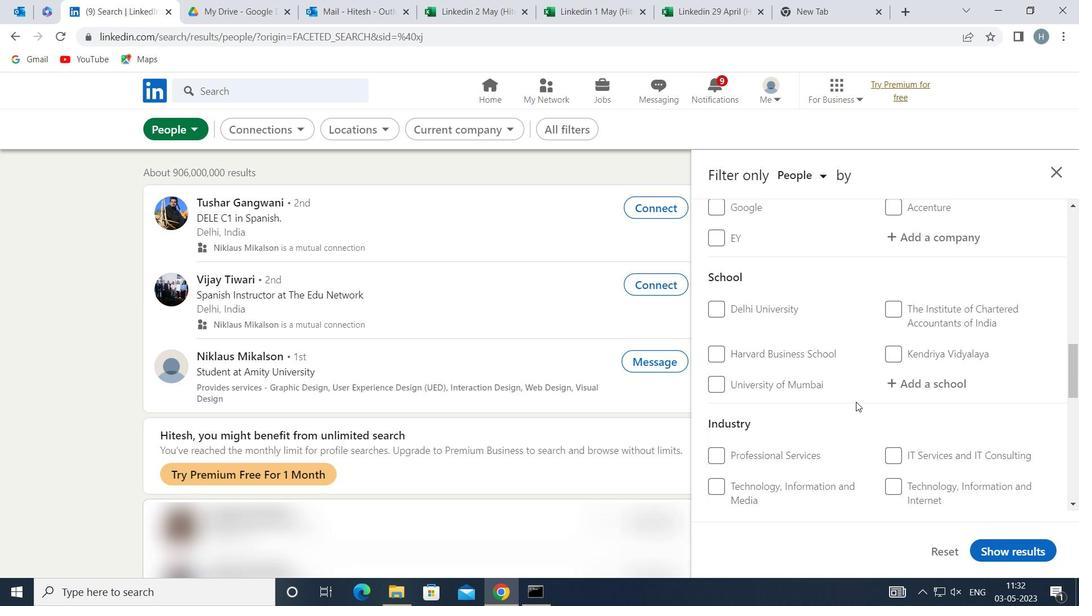 
Action: Mouse scrolled (856, 402) with delta (0, 0)
Screenshot: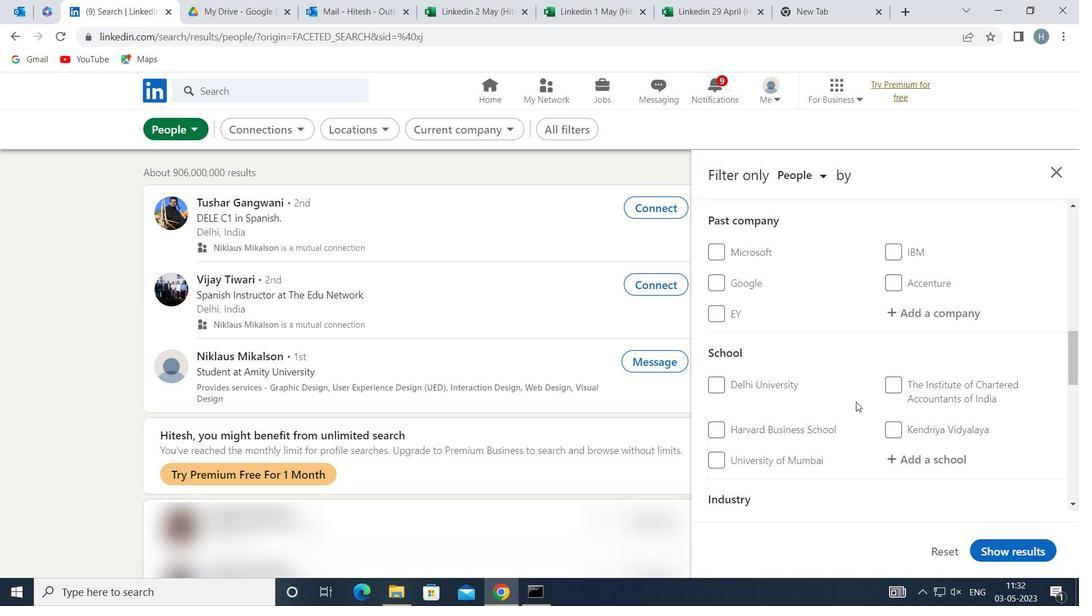 
Action: Mouse scrolled (856, 402) with delta (0, 0)
Screenshot: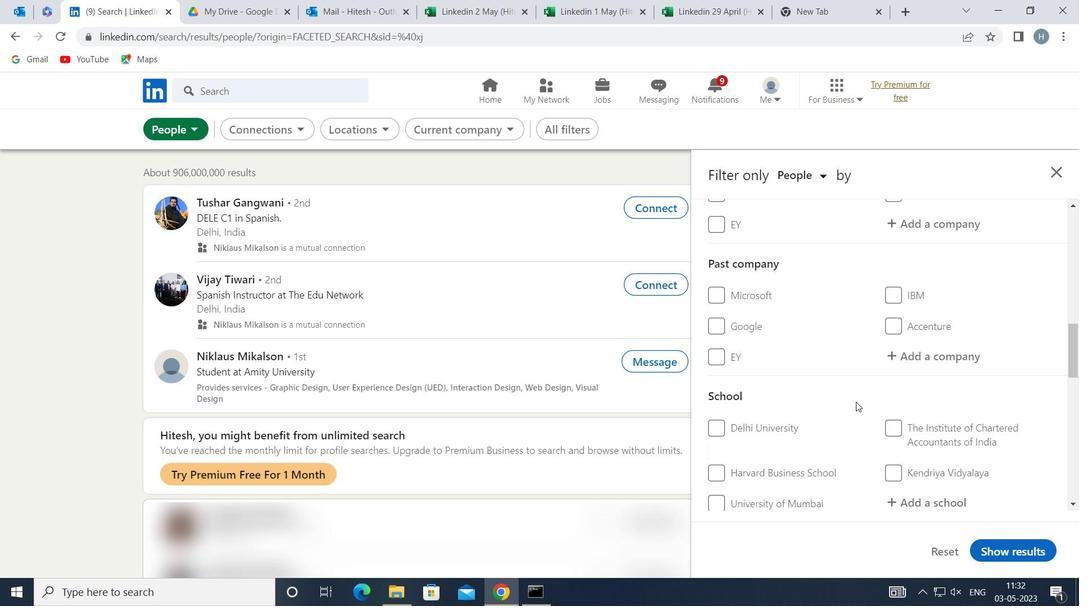 
Action: Mouse scrolled (856, 402) with delta (0, 0)
Screenshot: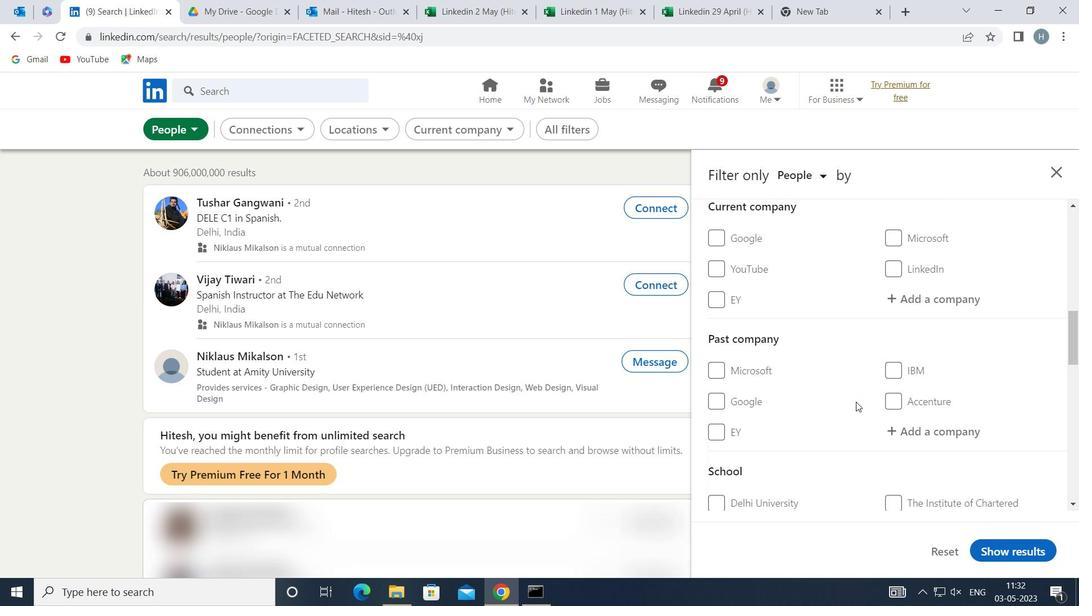 
Action: Mouse moved to (863, 404)
Screenshot: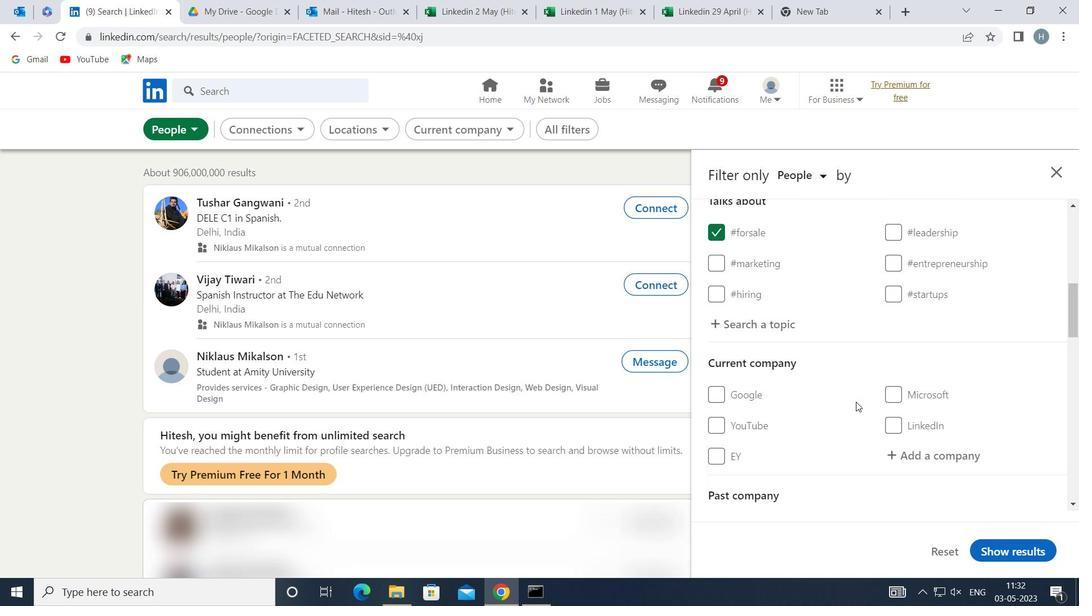 
Action: Mouse scrolled (863, 403) with delta (0, 0)
Screenshot: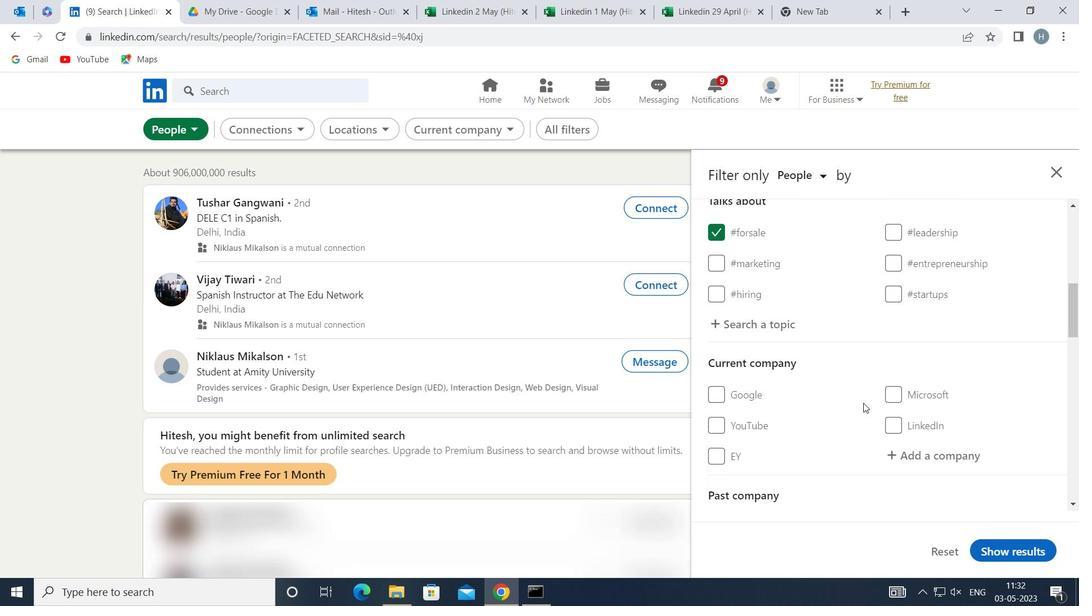 
Action: Mouse moved to (945, 388)
Screenshot: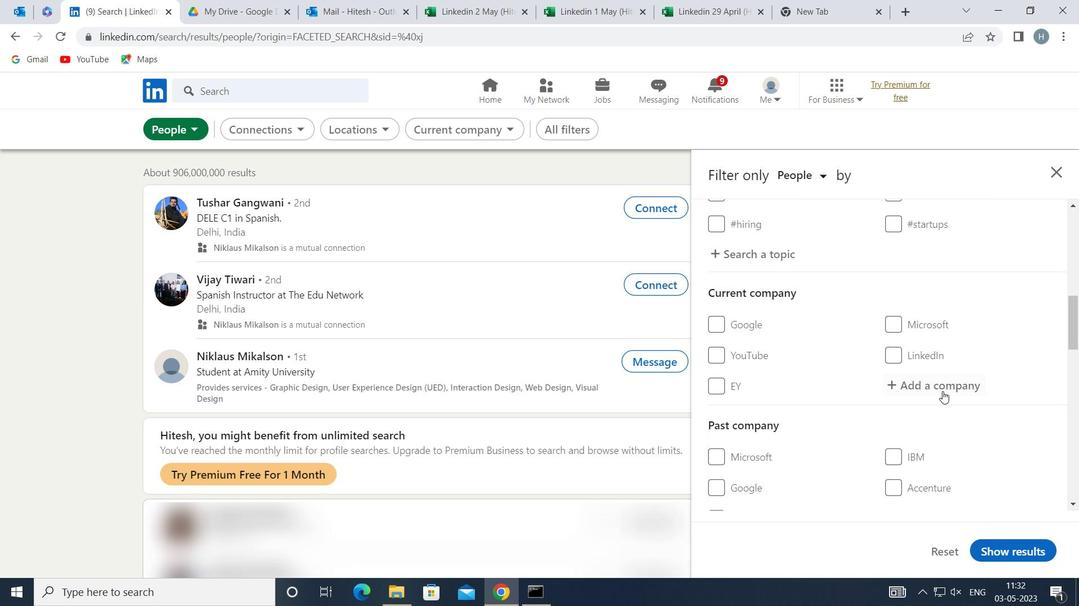 
Action: Mouse pressed left at (945, 388)
Screenshot: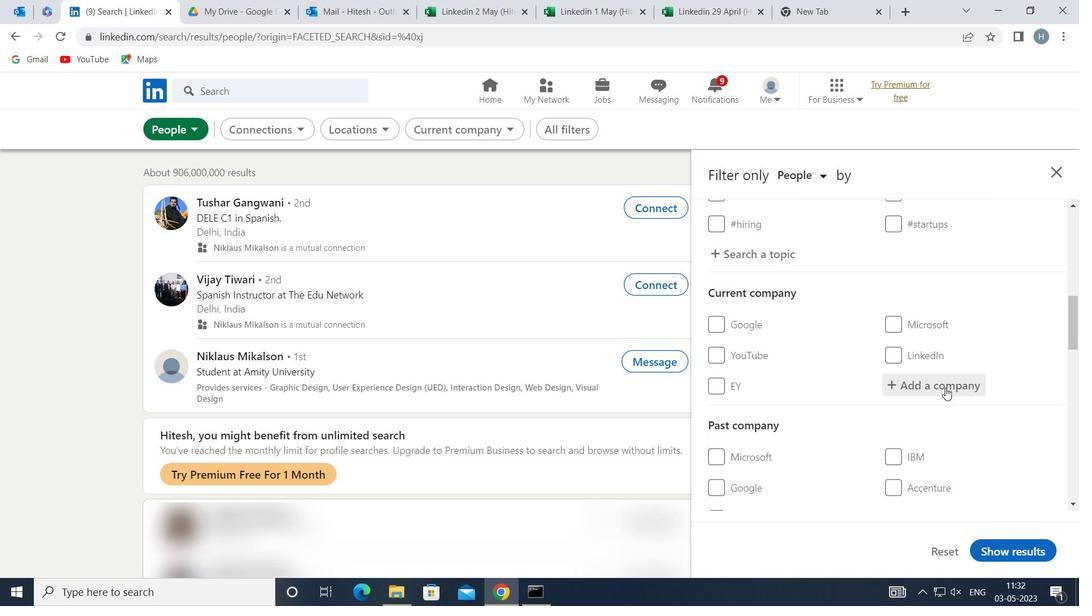 
Action: Mouse moved to (944, 388)
Screenshot: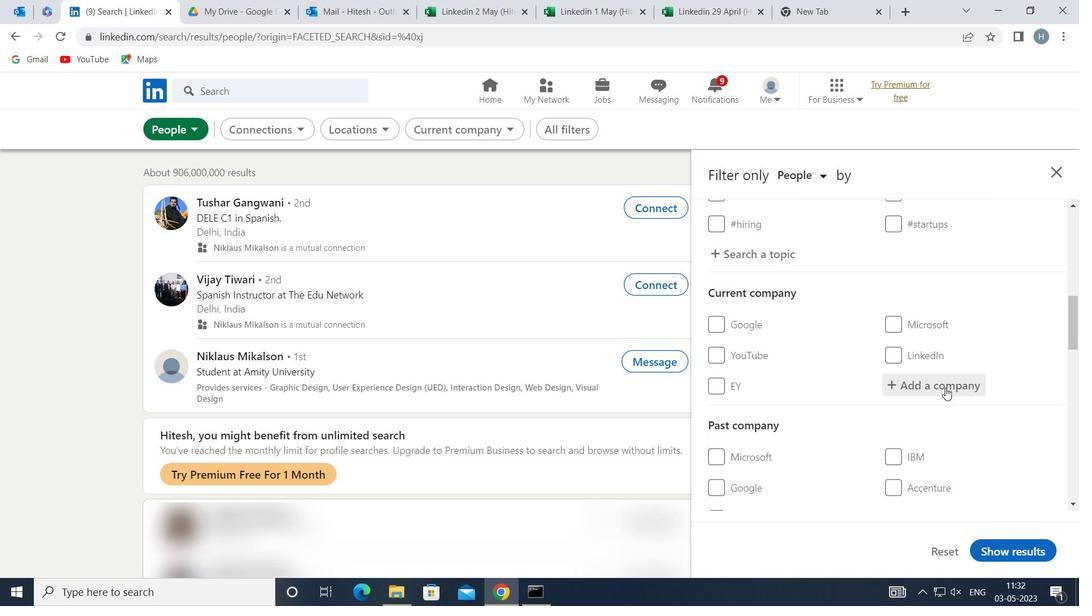 
Action: Key pressed <Key.shift>PERSONAL<Key.space><Key.shift>GROWTH
Screenshot: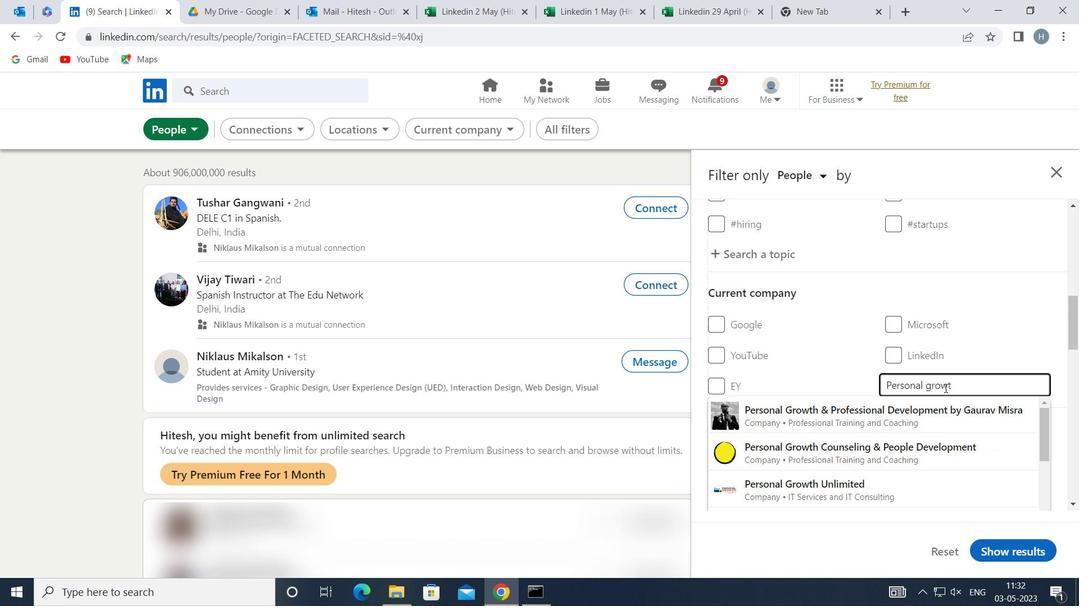 
Action: Mouse moved to (950, 415)
Screenshot: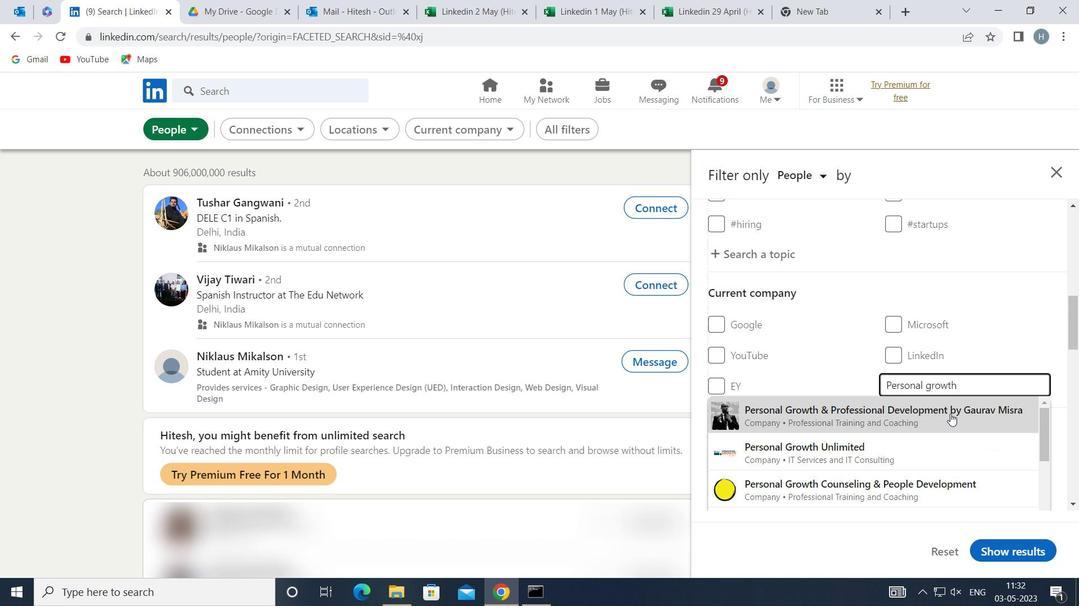 
Action: Mouse pressed left at (950, 415)
Screenshot: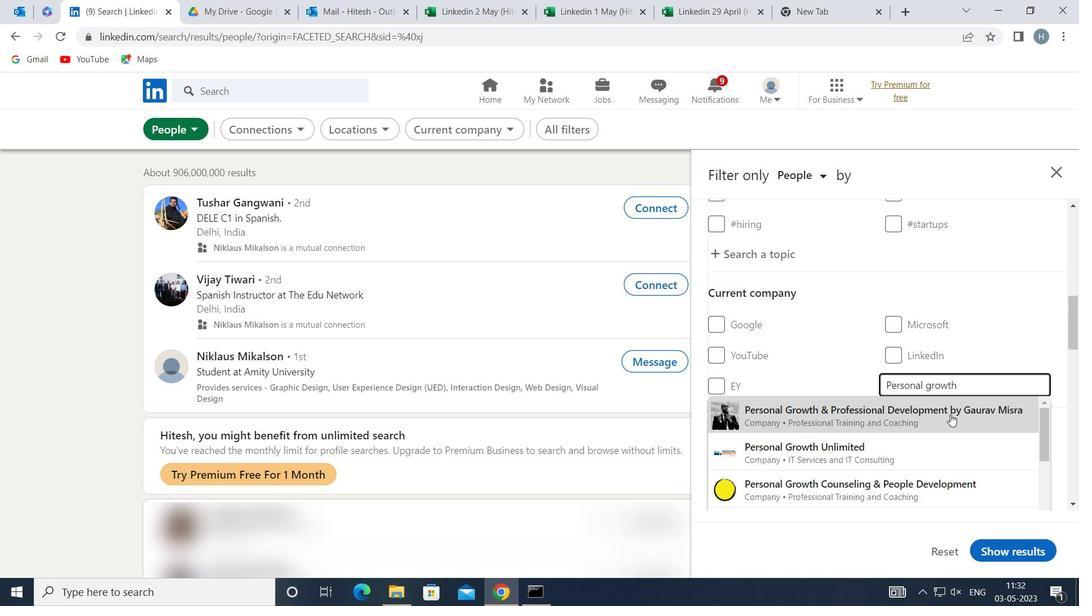 
Action: Mouse moved to (882, 384)
Screenshot: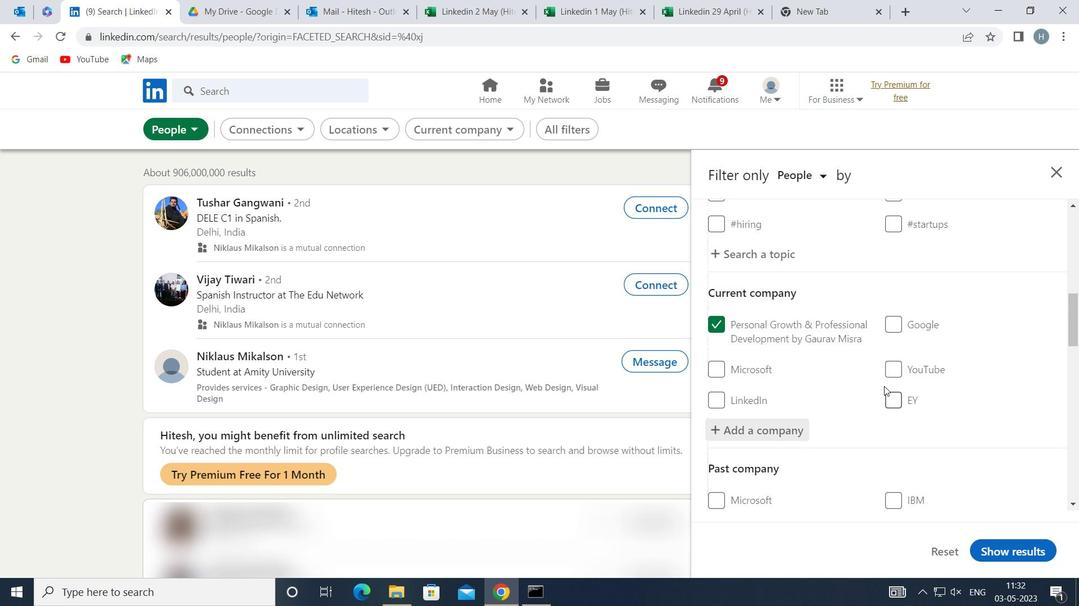 
Action: Mouse scrolled (882, 383) with delta (0, 0)
Screenshot: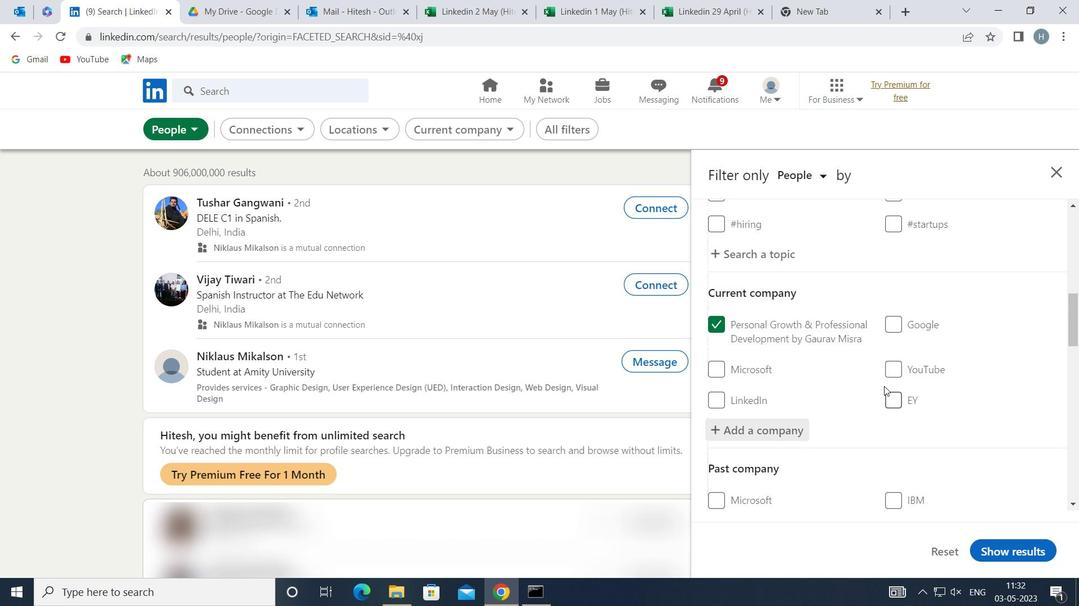 
Action: Mouse moved to (882, 384)
Screenshot: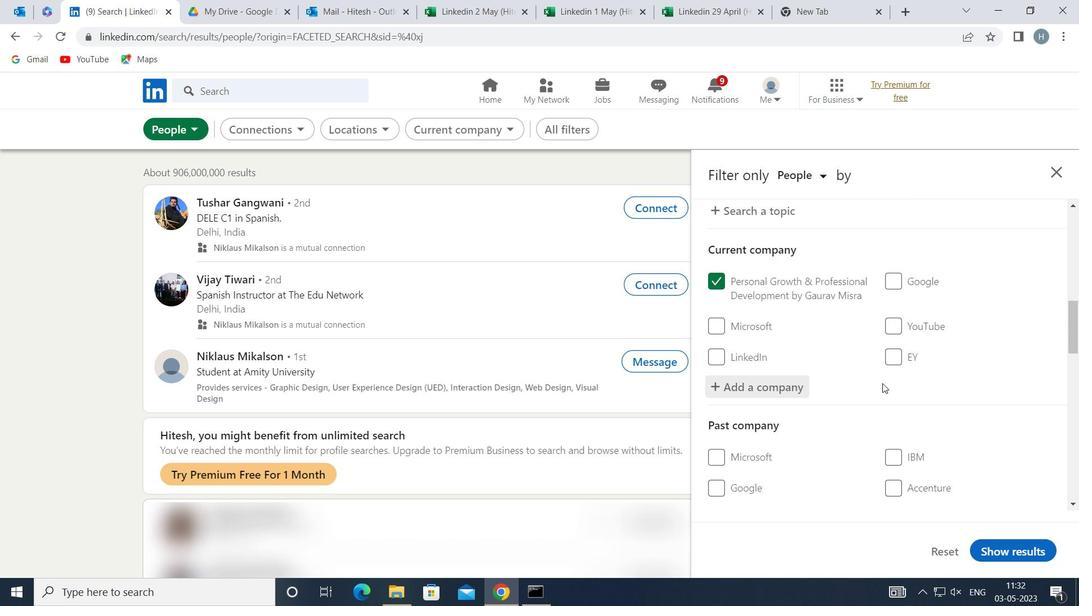 
Action: Mouse scrolled (882, 383) with delta (0, 0)
Screenshot: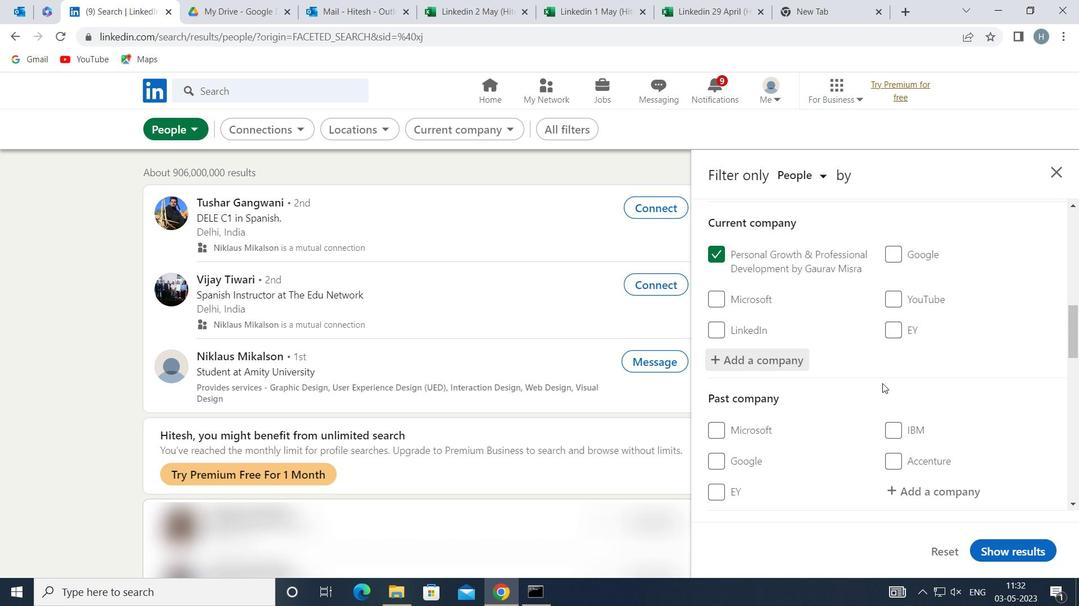 
Action: Mouse moved to (881, 384)
Screenshot: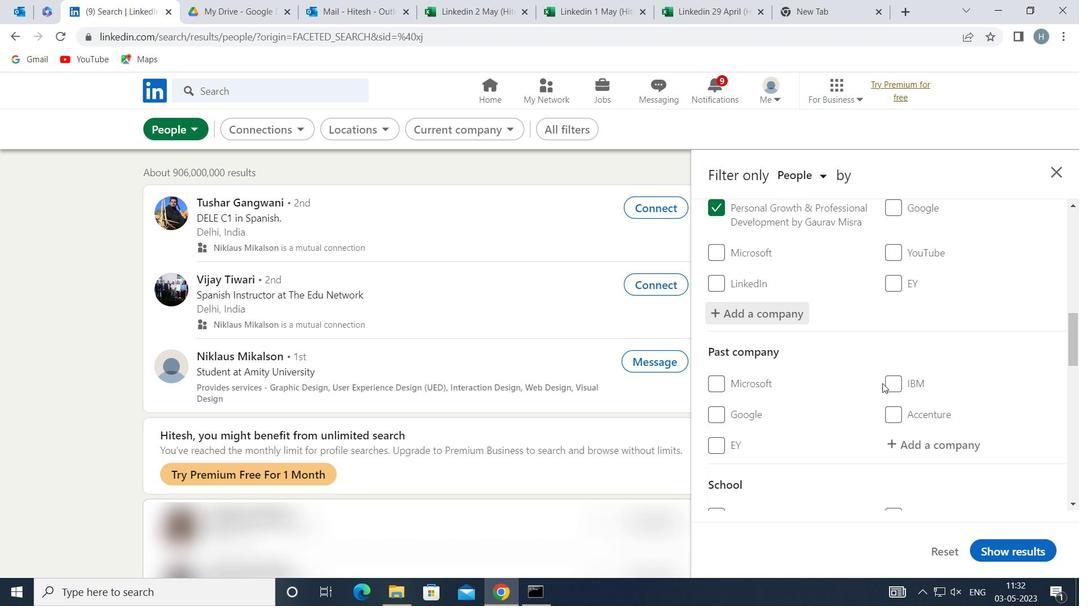 
Action: Mouse scrolled (881, 383) with delta (0, 0)
Screenshot: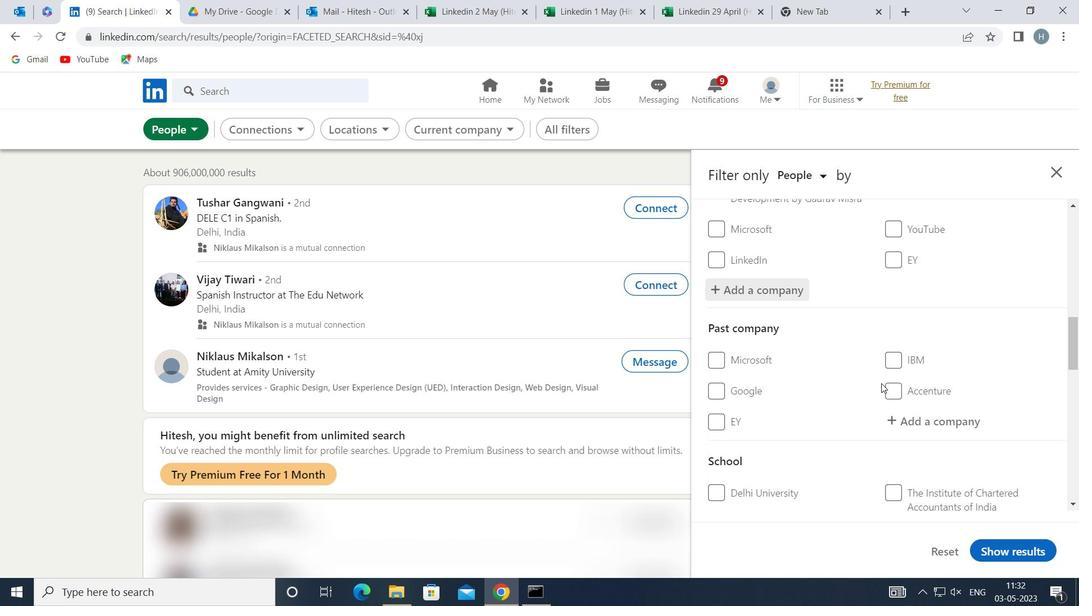 
Action: Mouse scrolled (881, 383) with delta (0, 0)
Screenshot: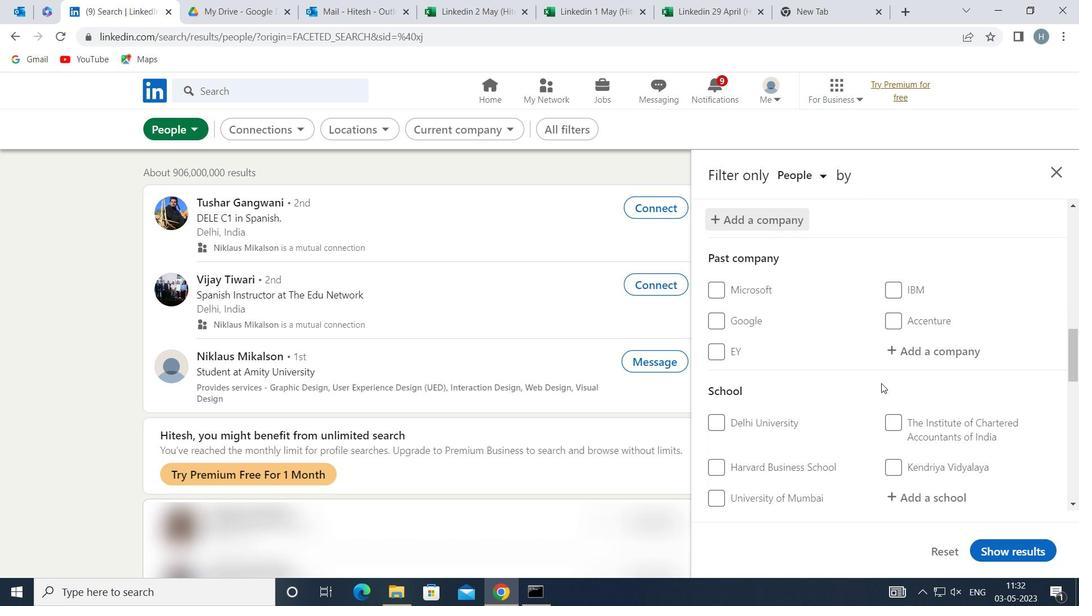 
Action: Mouse moved to (934, 429)
Screenshot: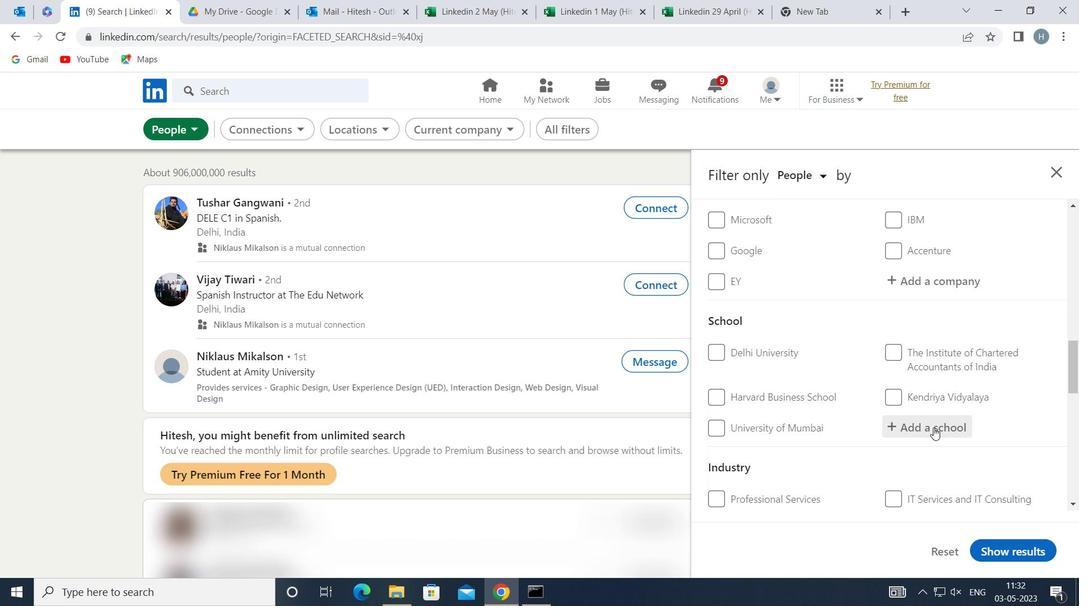 
Action: Mouse pressed left at (934, 429)
Screenshot: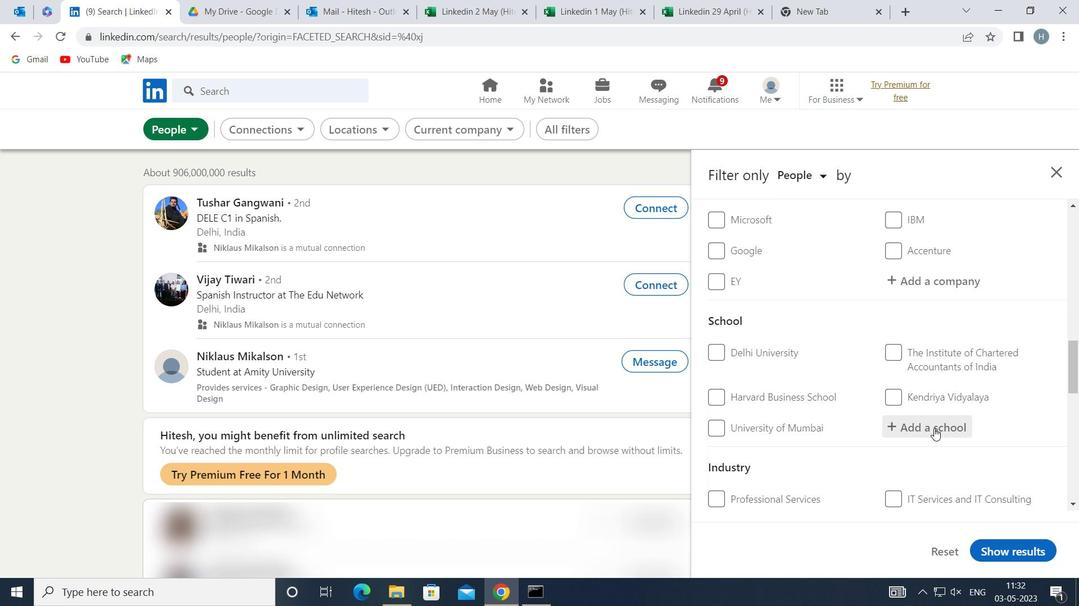 
Action: Mouse moved to (931, 428)
Screenshot: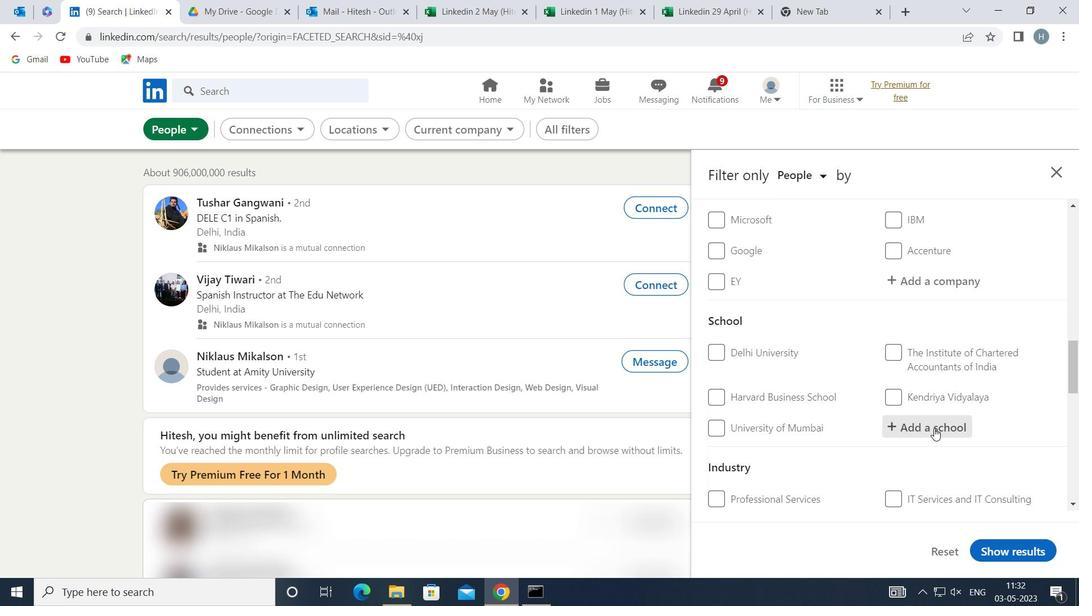 
Action: Key pressed <Key.shift>AKS<Key.space>UNIVERSITY<Key.space><Key.shift>
Screenshot: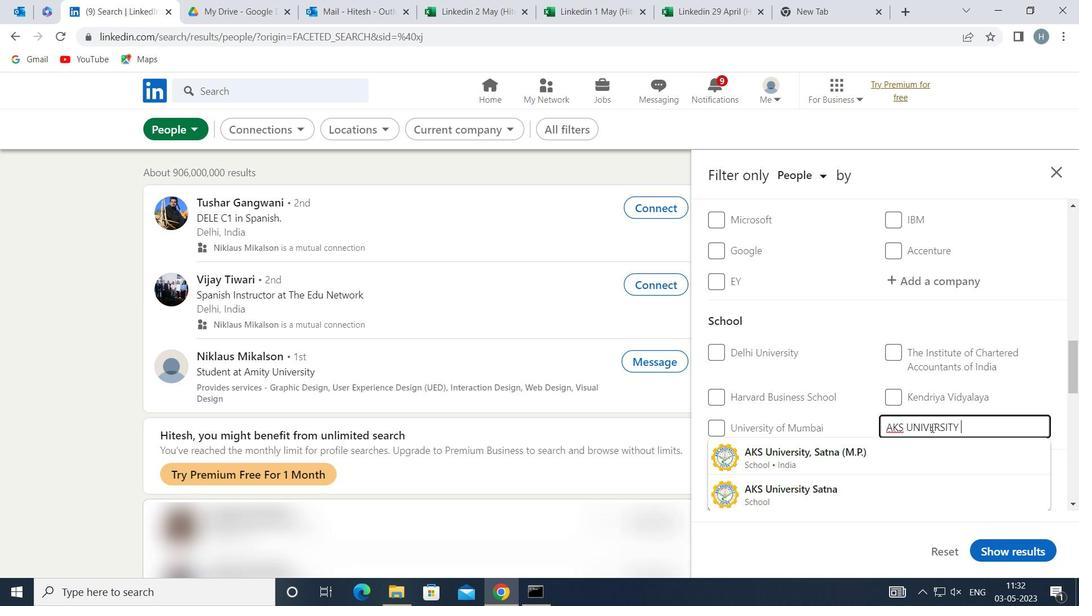 
Action: Mouse moved to (901, 449)
Screenshot: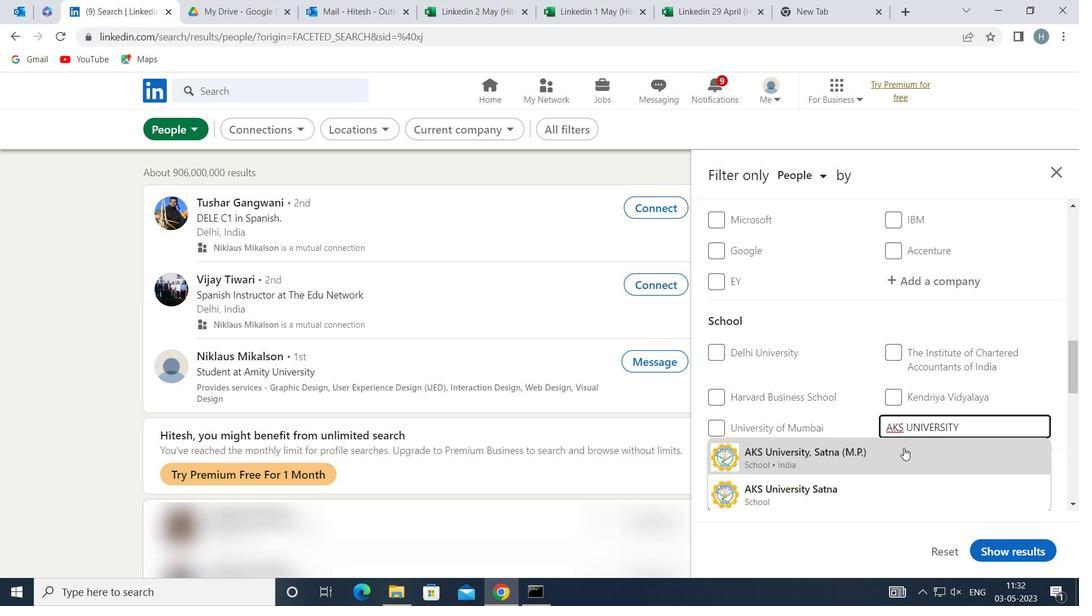 
Action: Mouse pressed left at (901, 449)
Screenshot: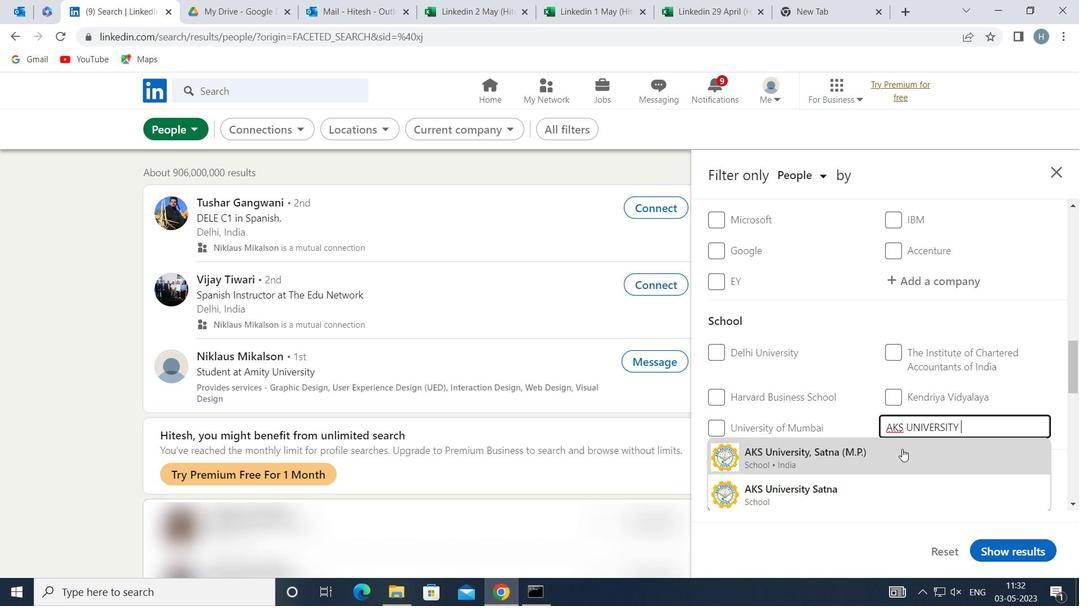 
Action: Mouse moved to (849, 445)
Screenshot: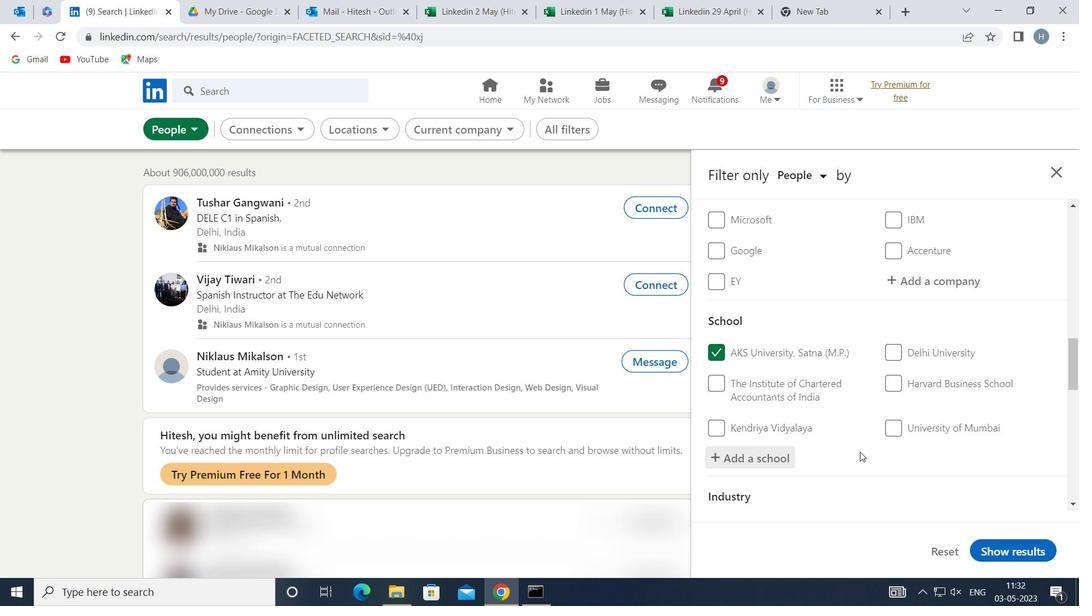 
Action: Mouse scrolled (849, 444) with delta (0, 0)
Screenshot: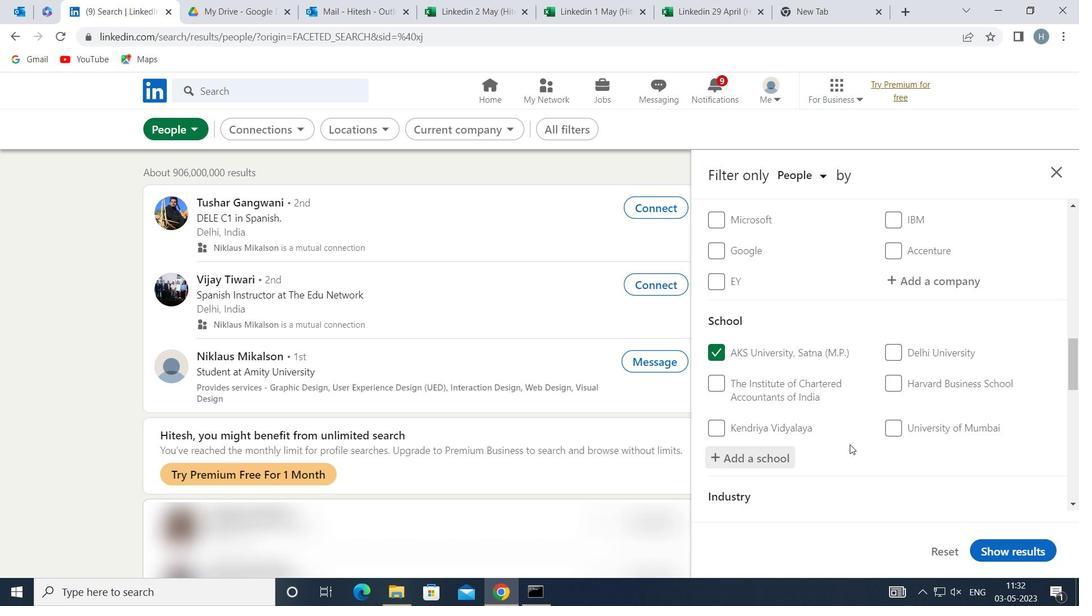 
Action: Mouse scrolled (849, 444) with delta (0, 0)
Screenshot: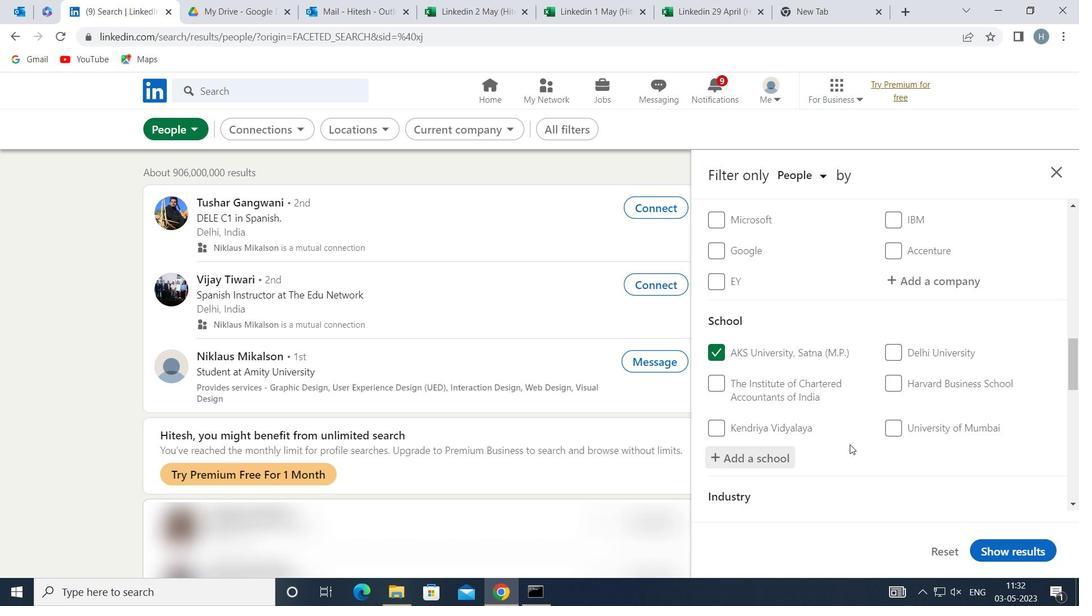 
Action: Mouse moved to (848, 441)
Screenshot: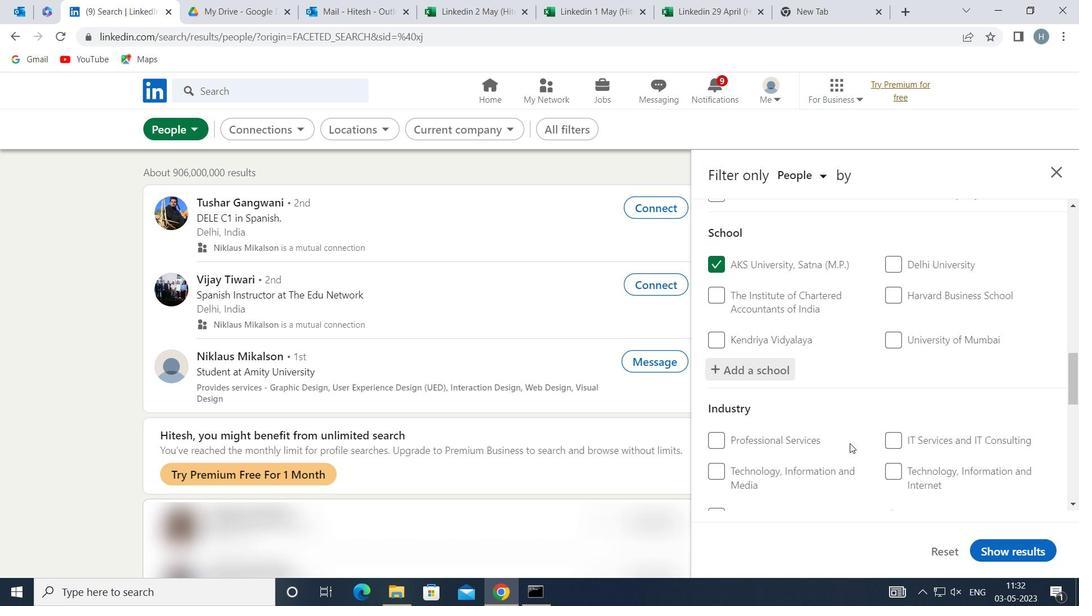 
Action: Mouse scrolled (848, 440) with delta (0, 0)
Screenshot: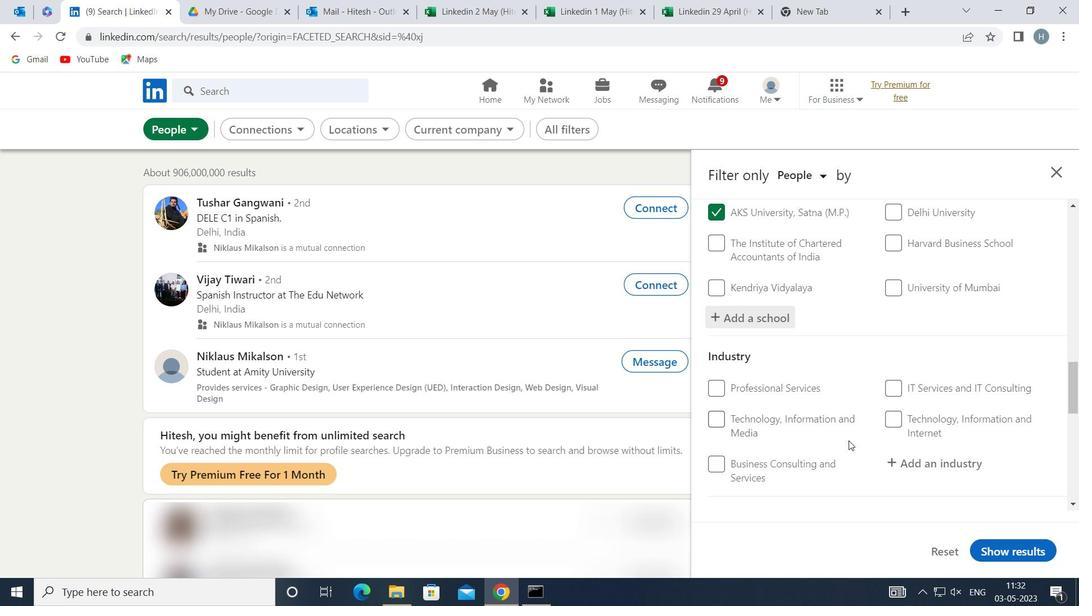 
Action: Mouse moved to (948, 395)
Screenshot: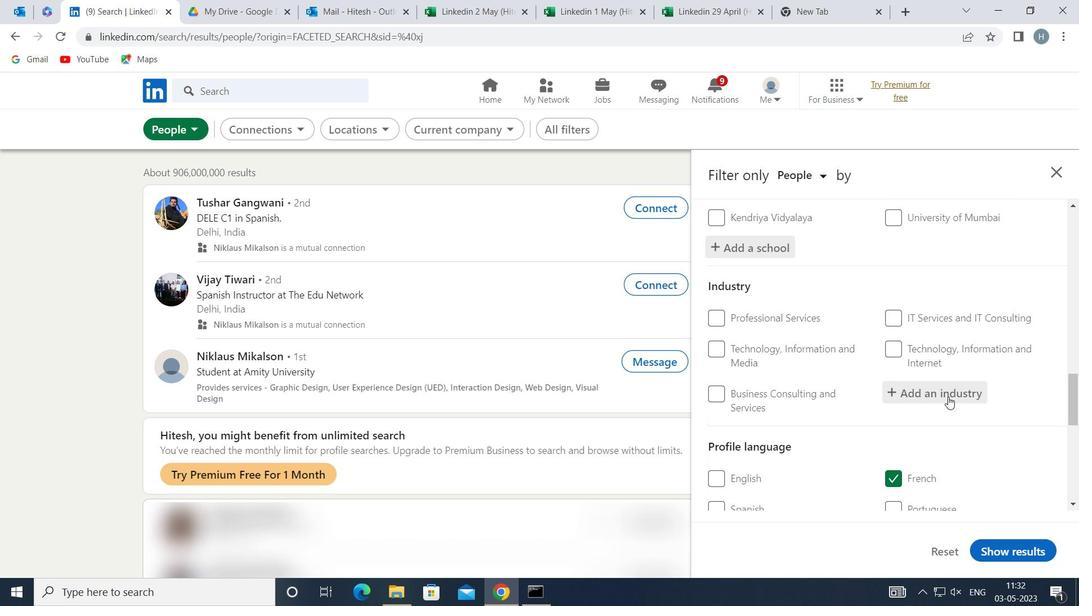 
Action: Mouse pressed left at (948, 395)
Screenshot: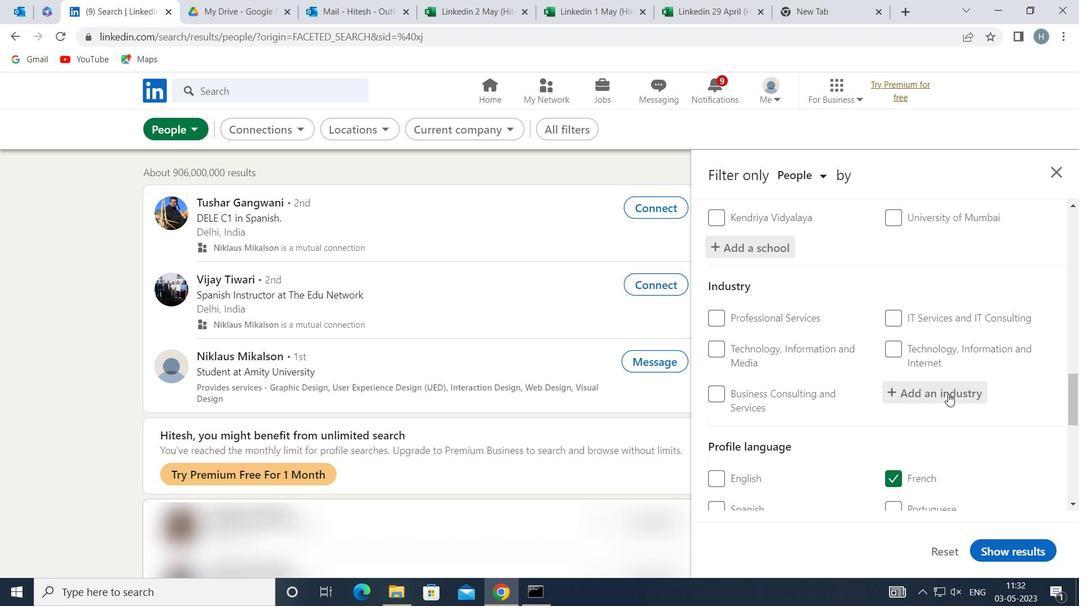 
Action: Mouse moved to (948, 394)
Screenshot: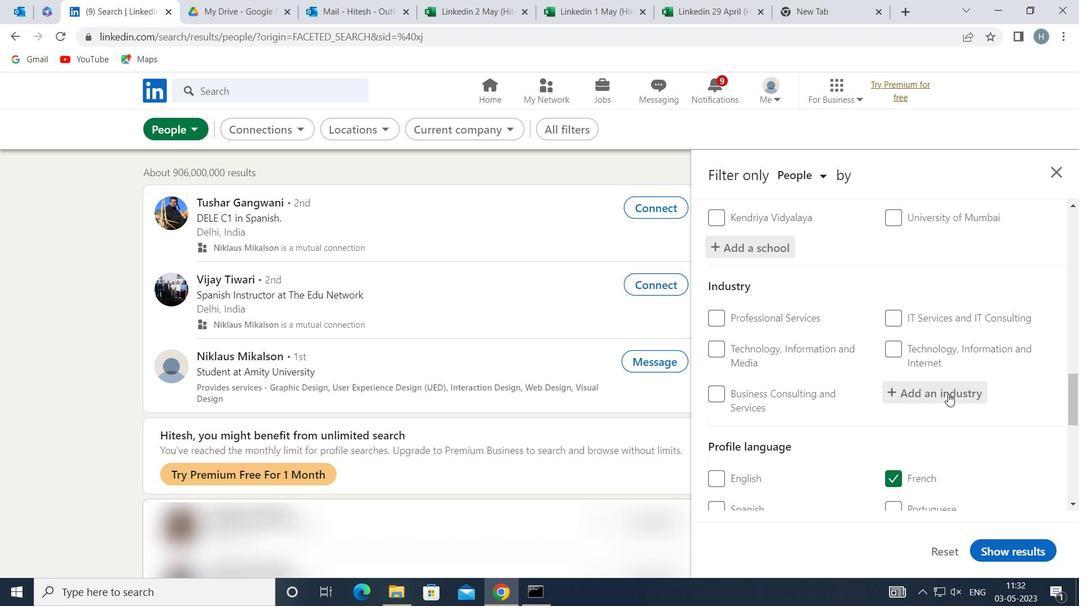 
Action: Key pressed <Key.shift><Key.shift><Key.shift>UTILITIES<Key.space>
Screenshot: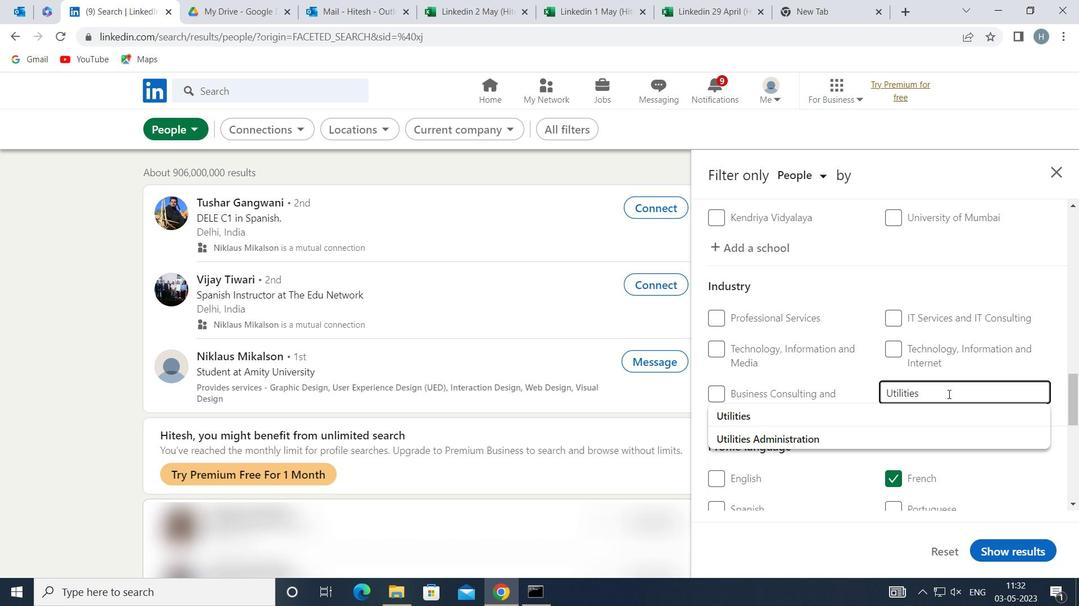 
Action: Mouse moved to (858, 413)
Screenshot: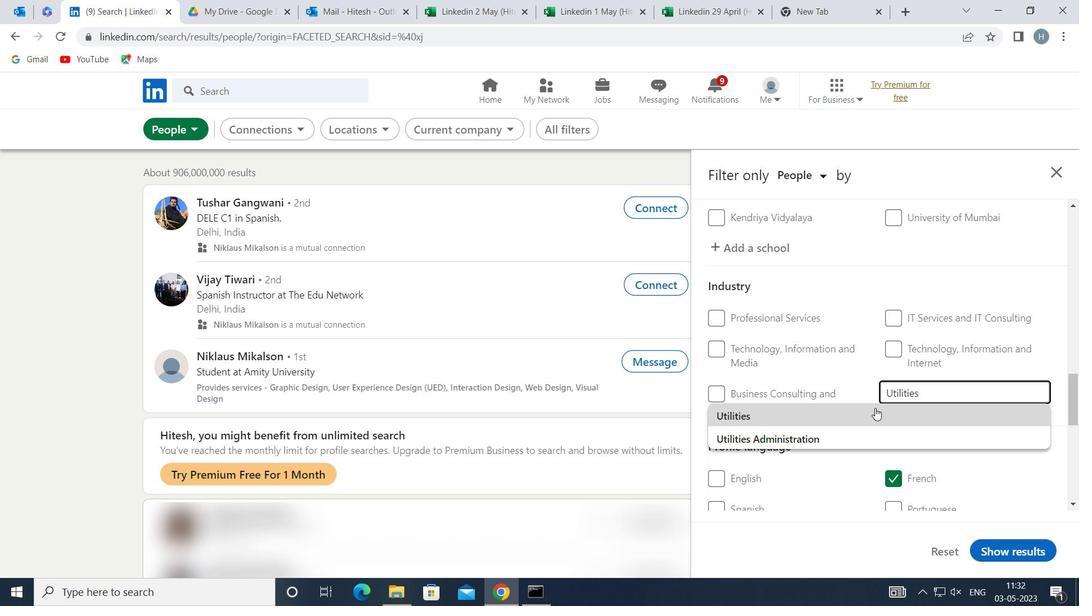 
Action: Mouse pressed left at (858, 413)
Screenshot: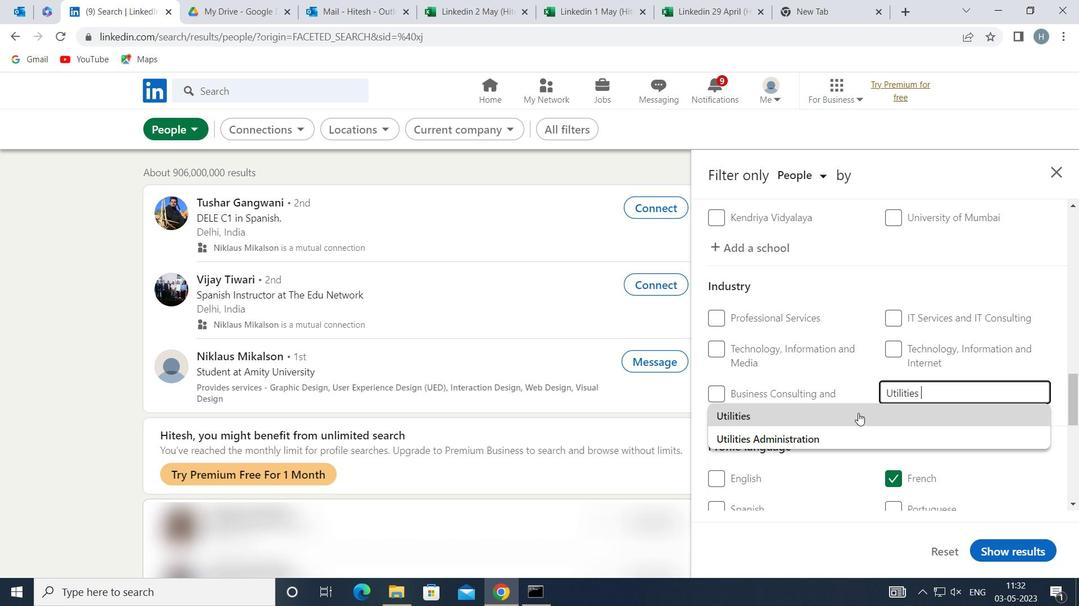 
Action: Mouse moved to (850, 414)
Screenshot: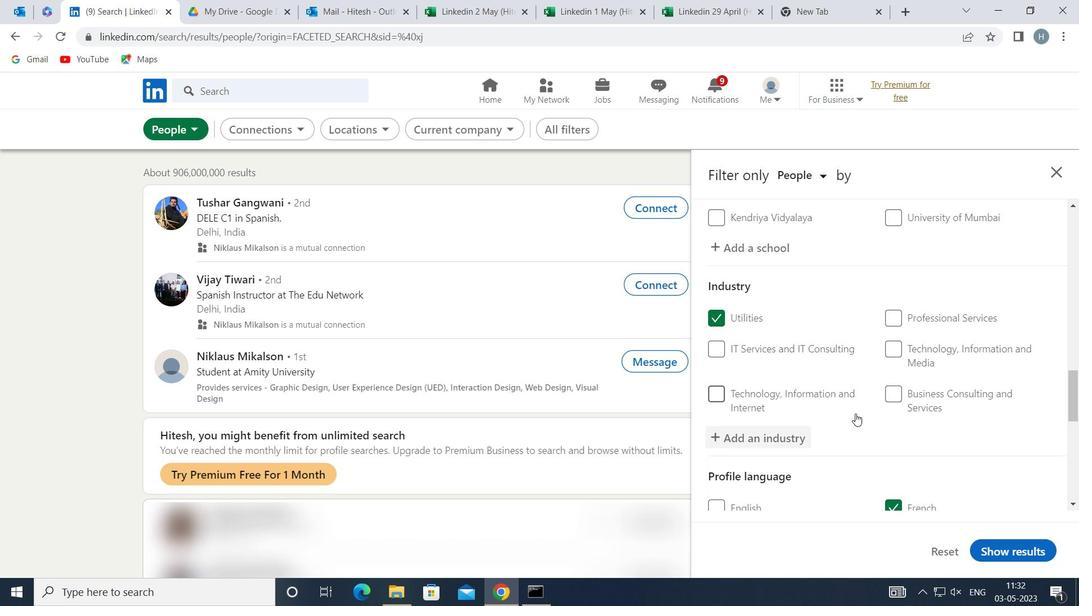 
Action: Mouse scrolled (850, 413) with delta (0, 0)
Screenshot: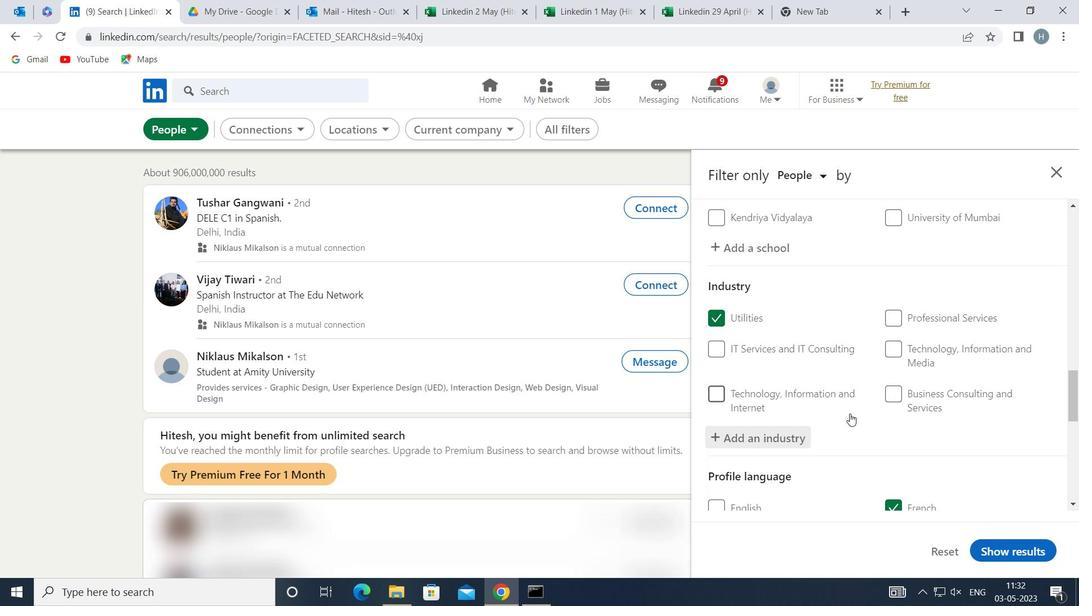 
Action: Mouse scrolled (850, 413) with delta (0, 0)
Screenshot: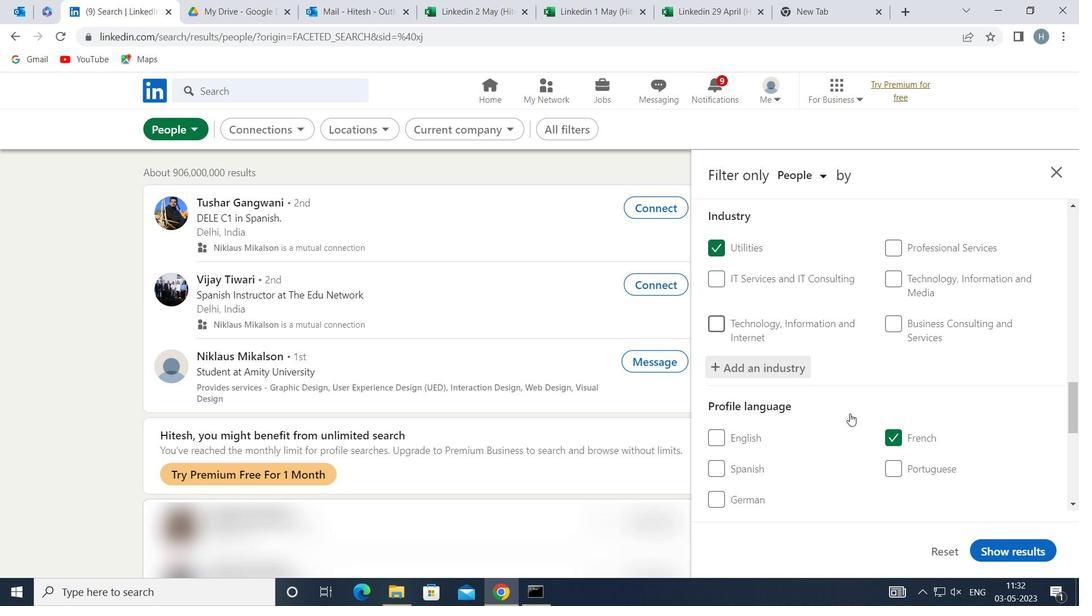 
Action: Mouse scrolled (850, 413) with delta (0, 0)
Screenshot: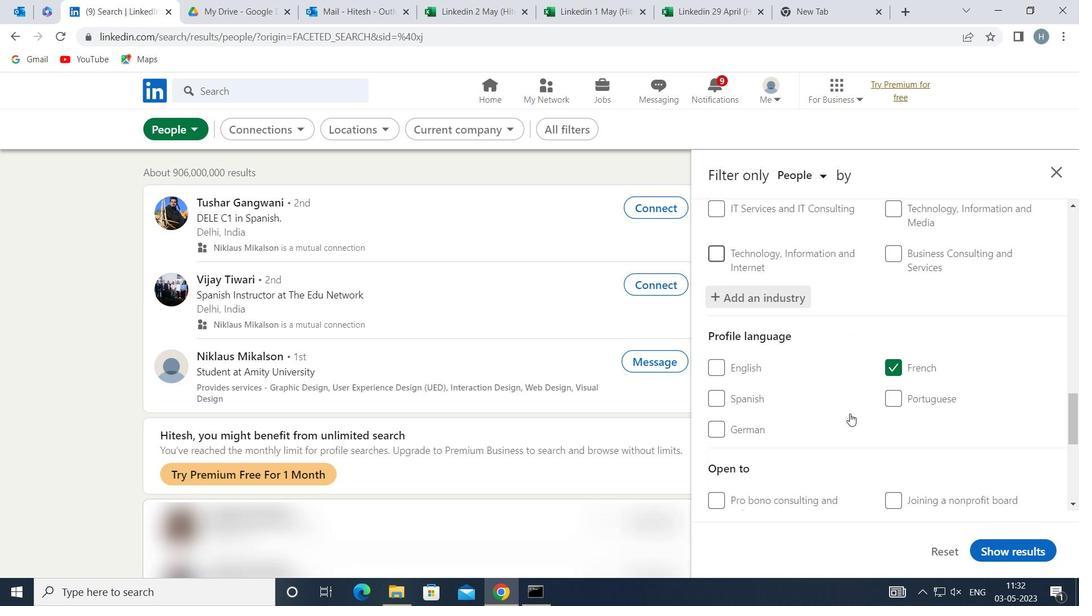 
Action: Mouse moved to (850, 414)
Screenshot: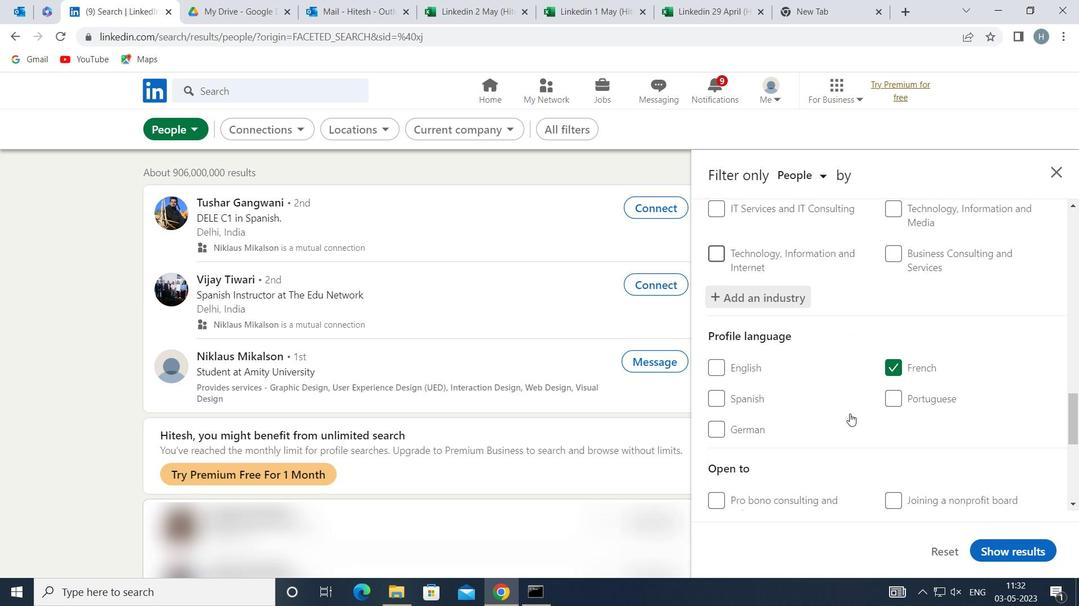 
Action: Mouse scrolled (850, 414) with delta (0, 0)
Screenshot: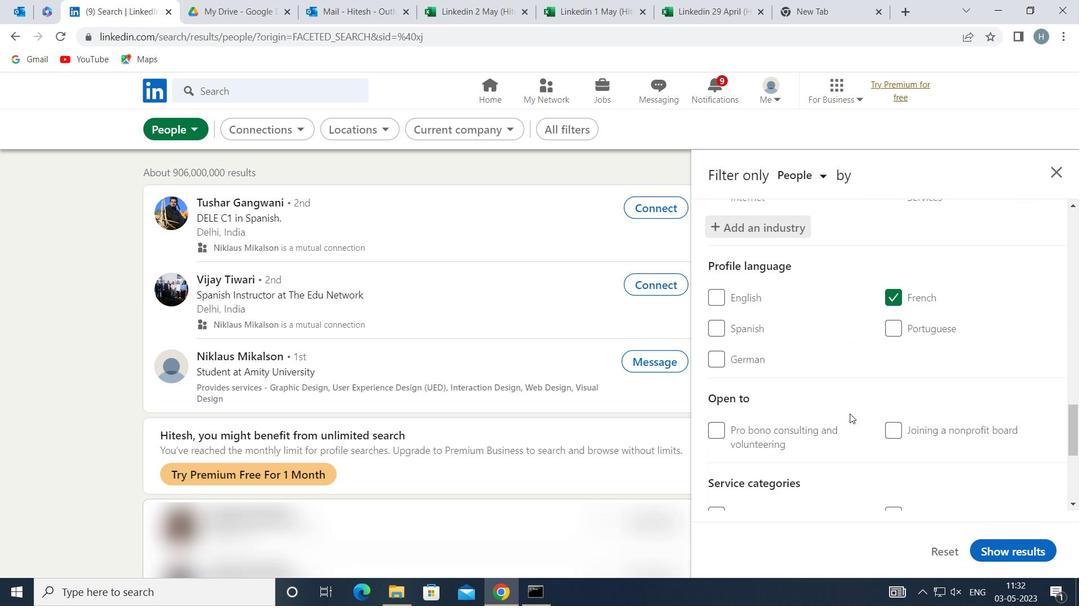 
Action: Mouse moved to (850, 415)
Screenshot: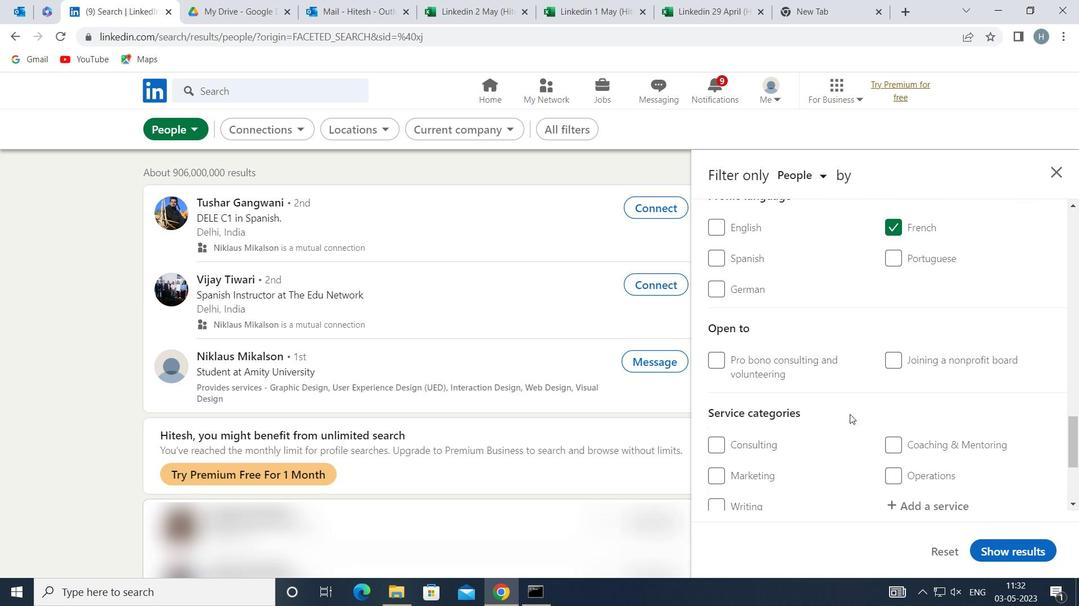 
Action: Mouse scrolled (850, 415) with delta (0, 0)
Screenshot: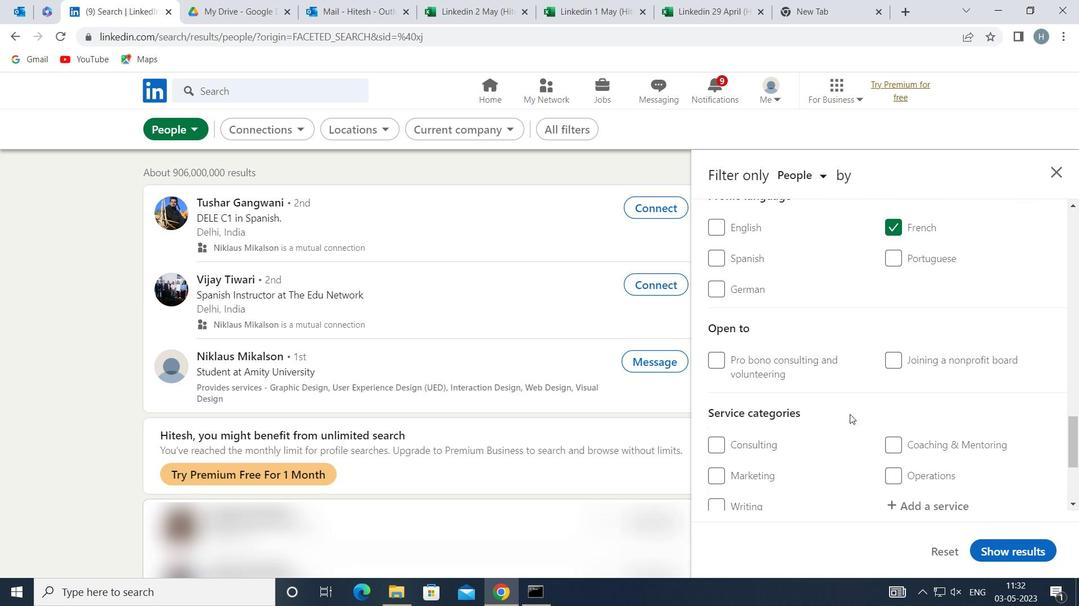 
Action: Mouse moved to (906, 436)
Screenshot: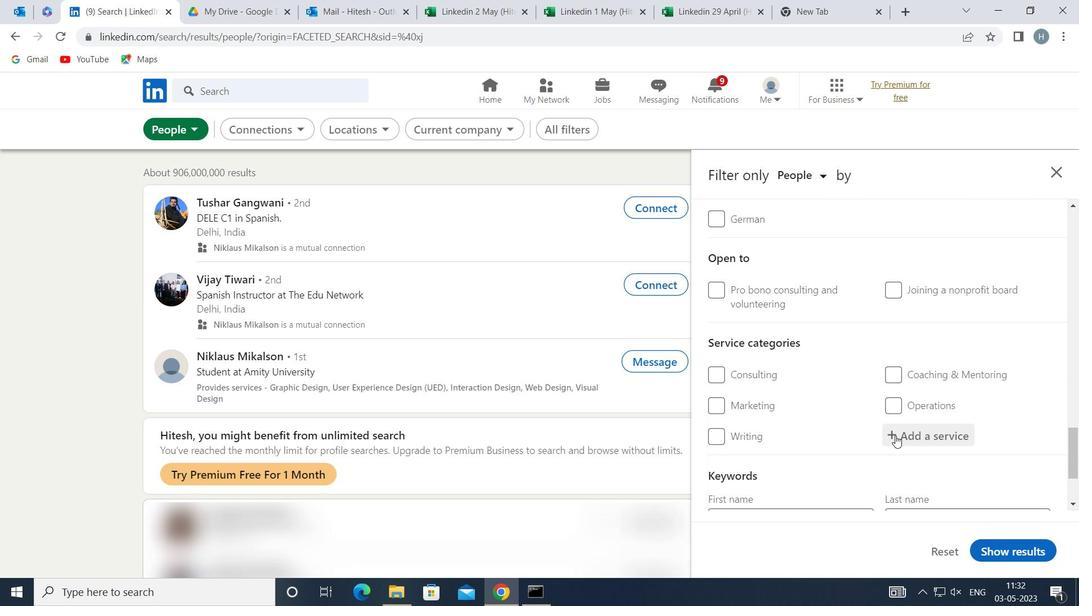 
Action: Mouse pressed left at (906, 436)
Screenshot: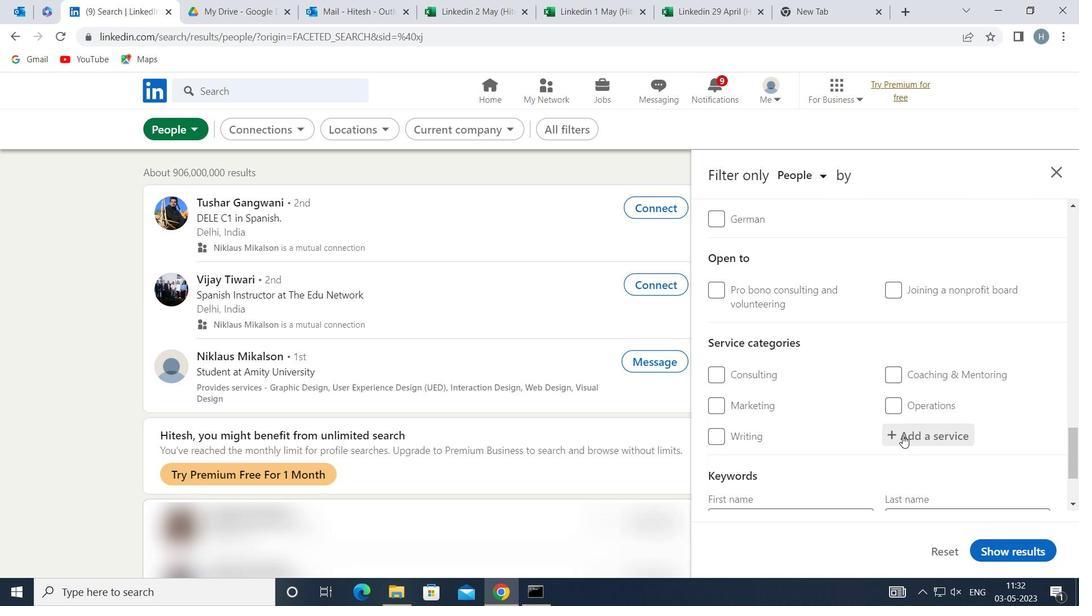 
Action: Mouse moved to (907, 435)
Screenshot: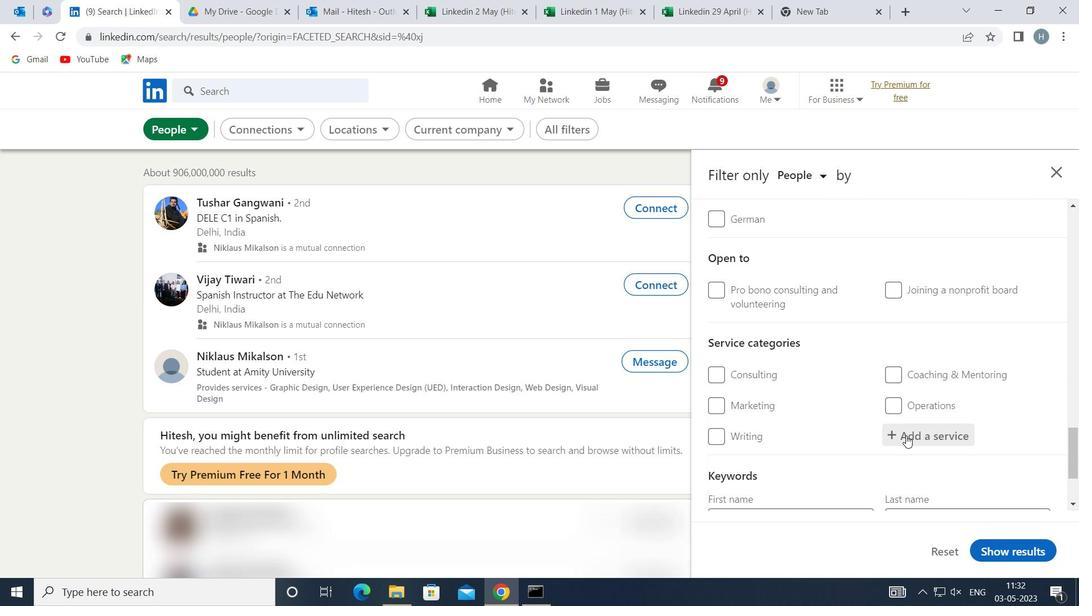 
Action: Key pressed <Key.shift>ILL
Screenshot: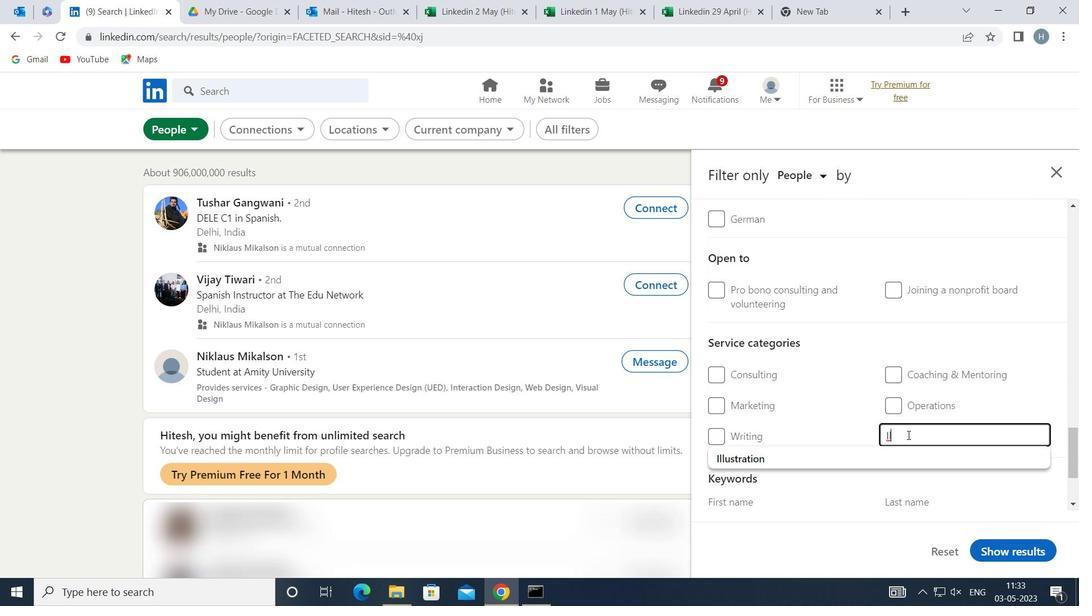 
Action: Mouse moved to (904, 458)
Screenshot: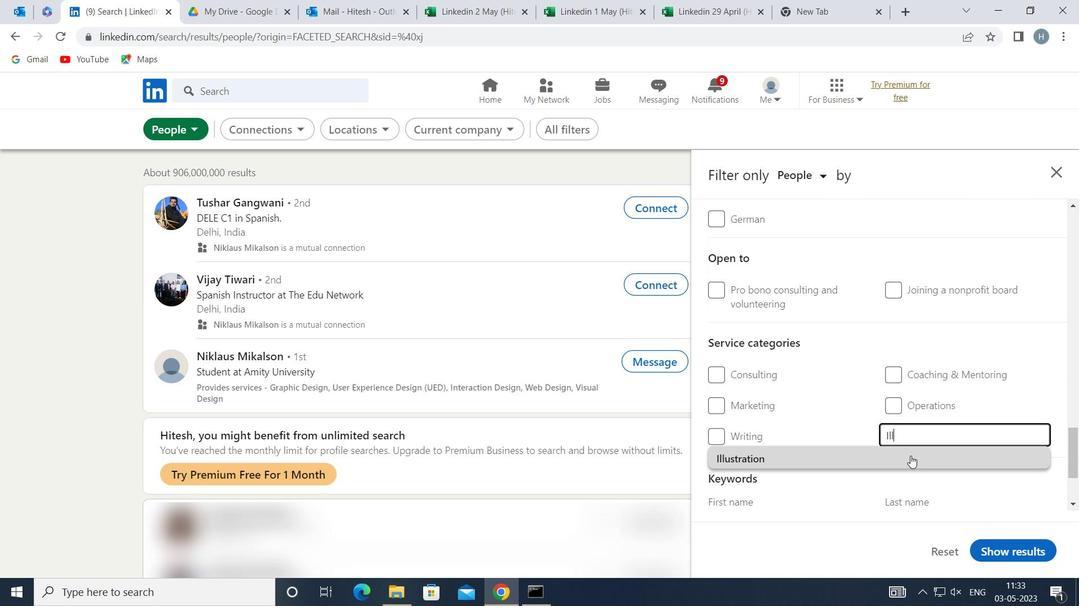 
Action: Mouse pressed left at (904, 458)
Screenshot: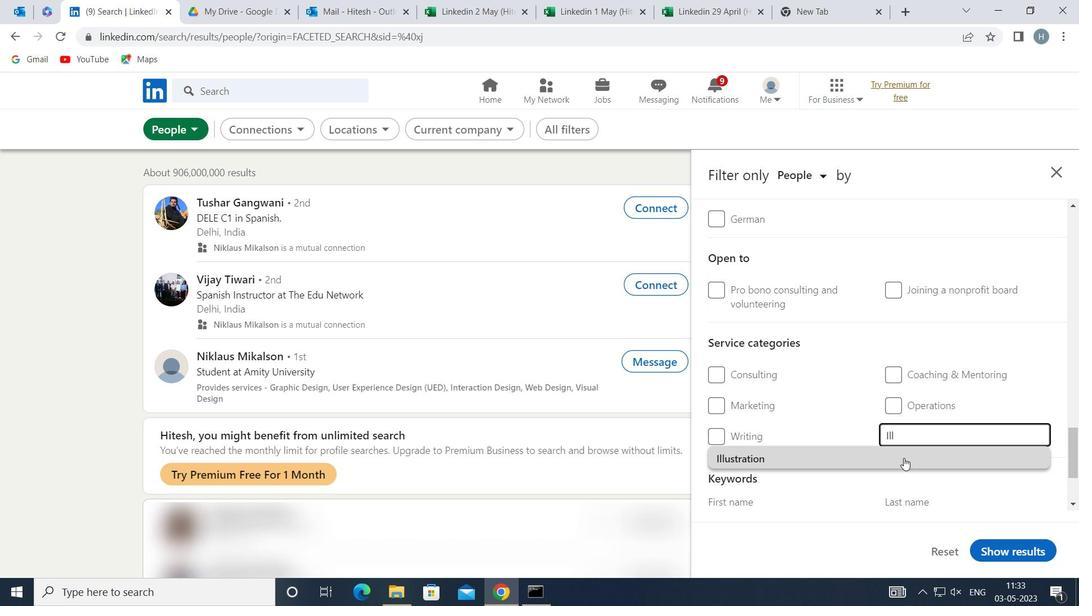 
Action: Mouse moved to (845, 447)
Screenshot: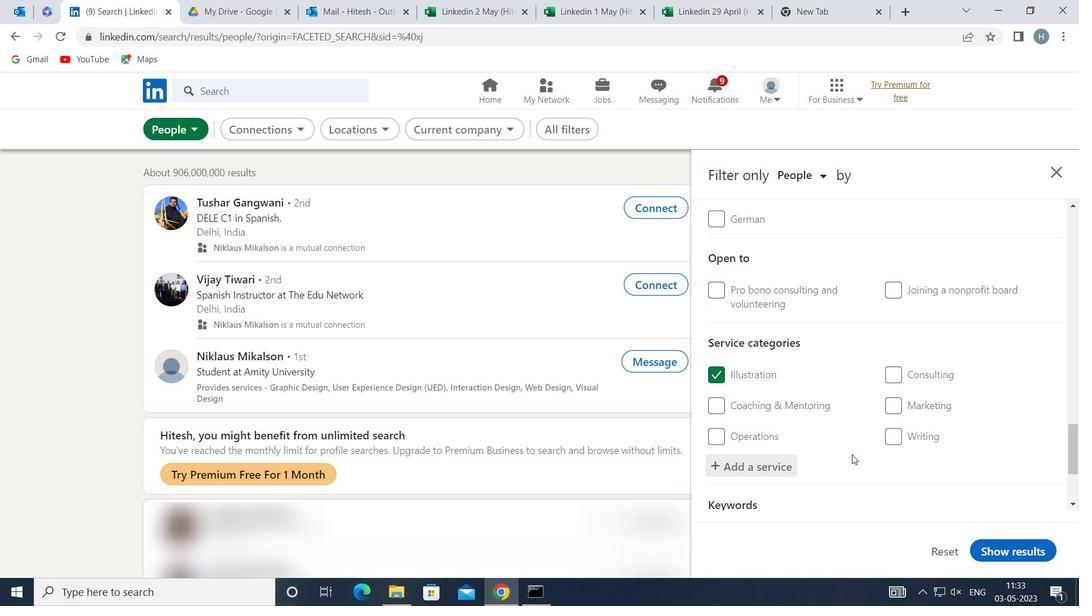 
Action: Mouse scrolled (845, 447) with delta (0, 0)
Screenshot: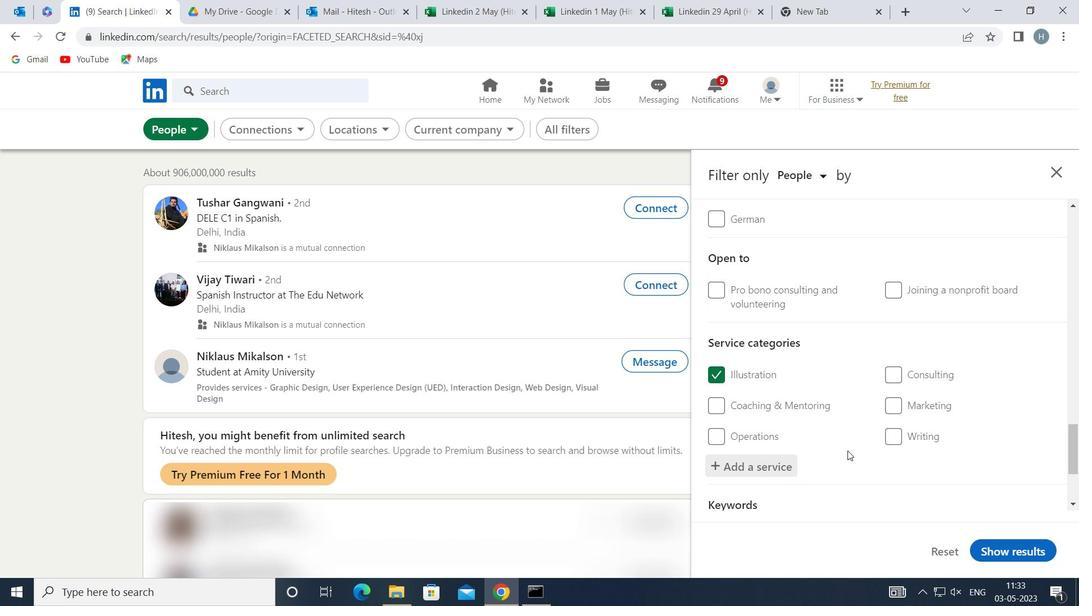 
Action: Mouse scrolled (845, 447) with delta (0, 0)
Screenshot: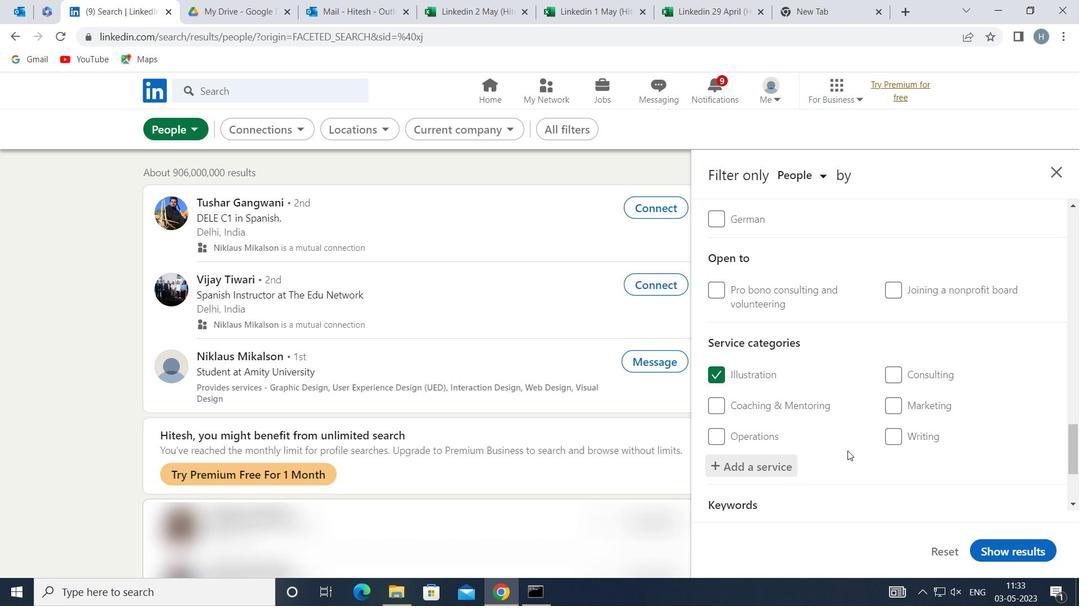 
Action: Mouse scrolled (845, 447) with delta (0, 0)
Screenshot: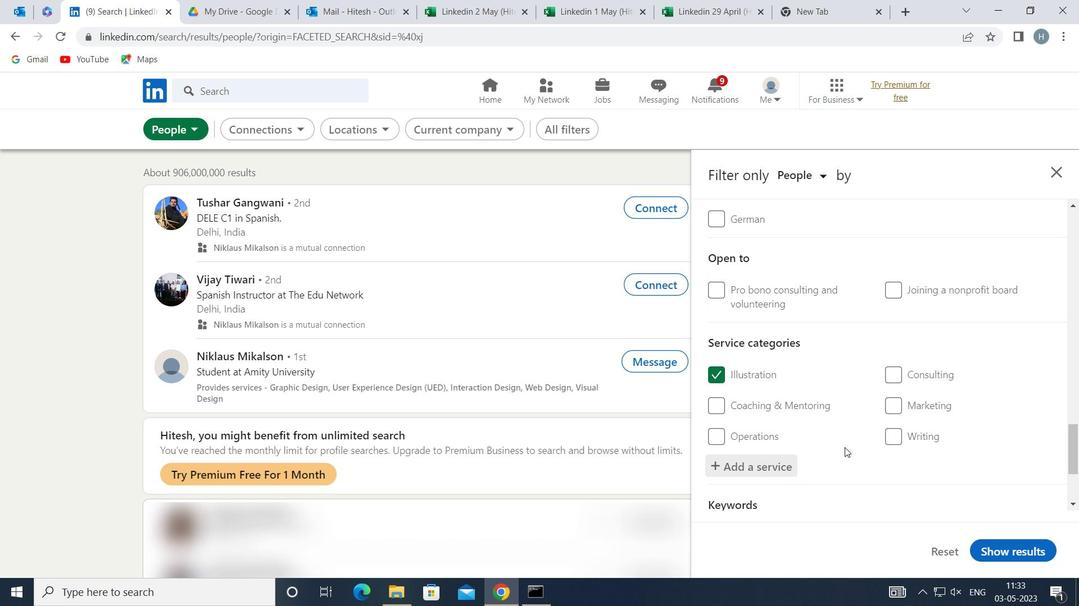 
Action: Mouse moved to (844, 447)
Screenshot: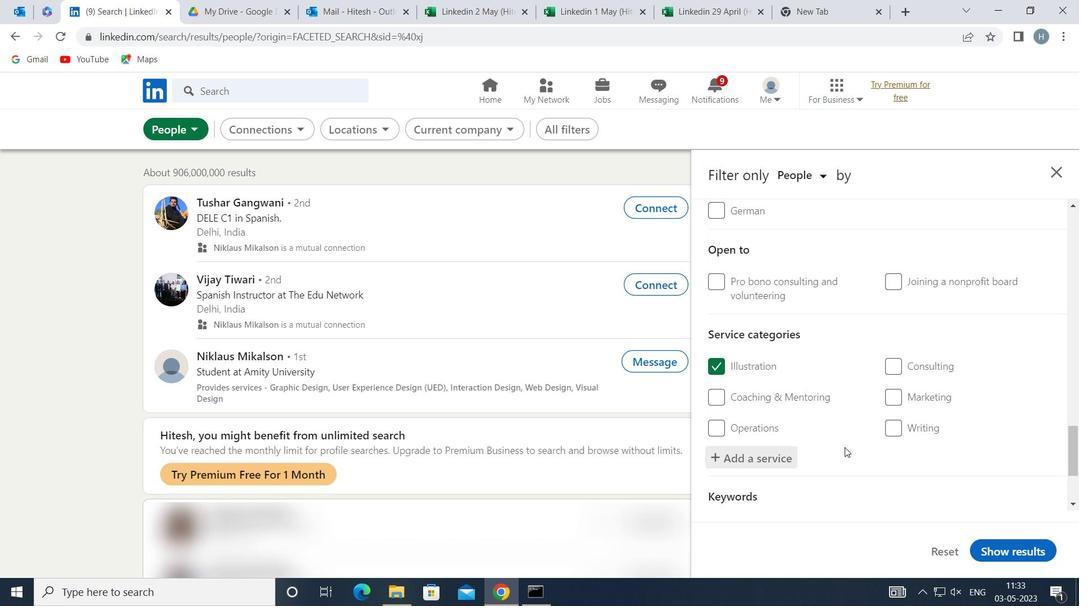 
Action: Mouse scrolled (844, 446) with delta (0, 0)
Screenshot: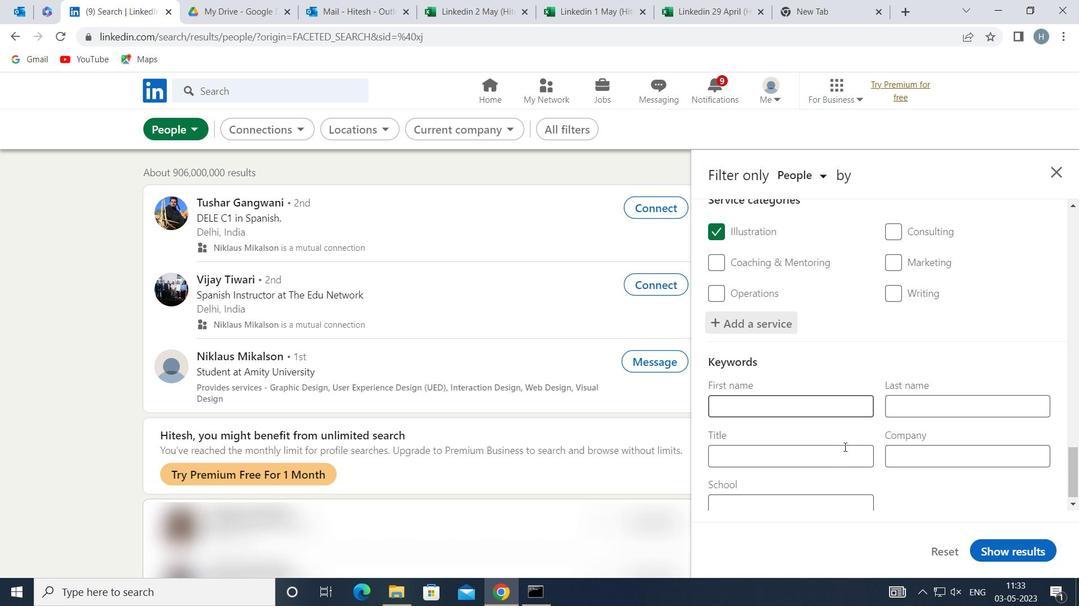 
Action: Mouse scrolled (844, 446) with delta (0, 0)
Screenshot: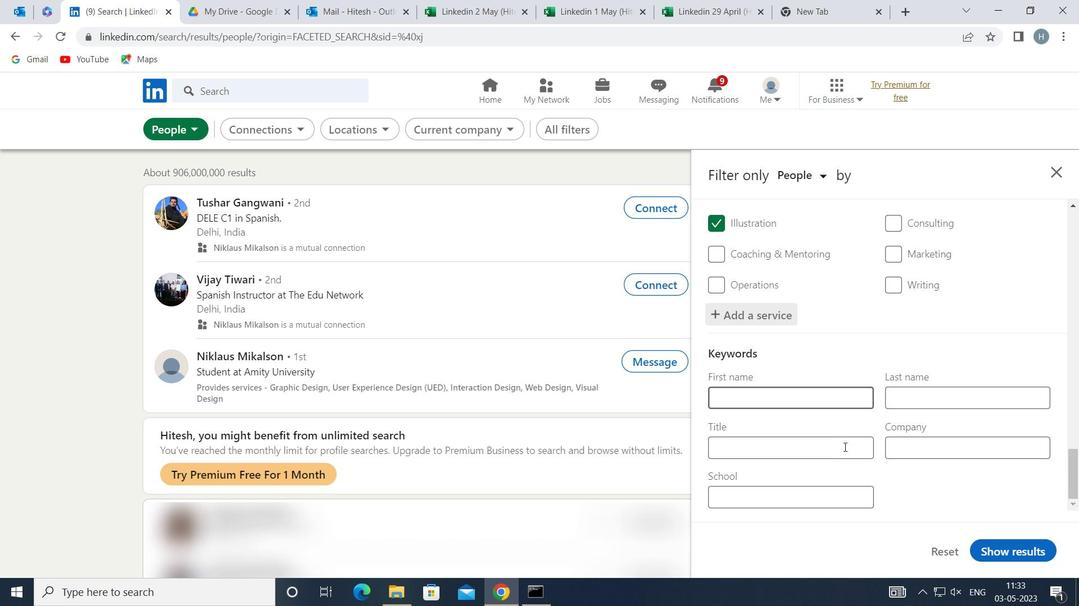 
Action: Mouse scrolled (844, 446) with delta (0, 0)
Screenshot: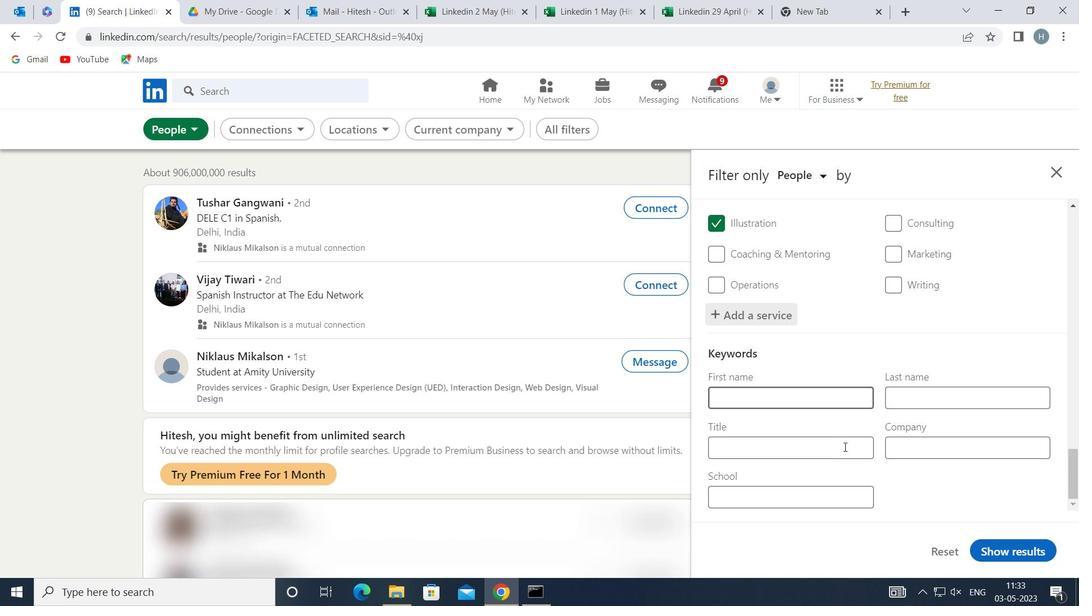 
Action: Mouse moved to (841, 446)
Screenshot: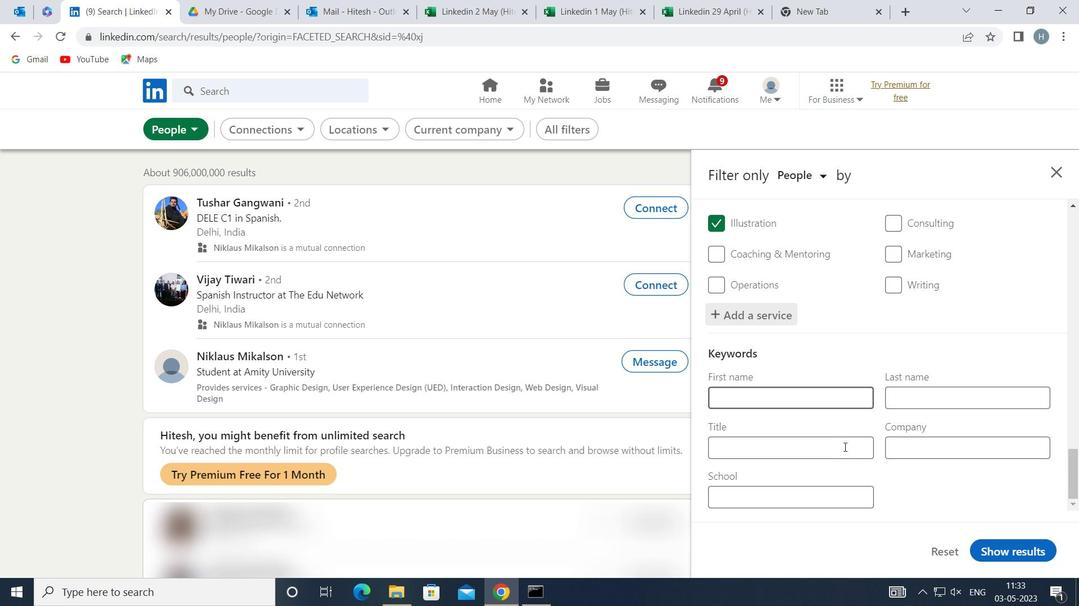 
Action: Mouse pressed left at (841, 446)
Screenshot: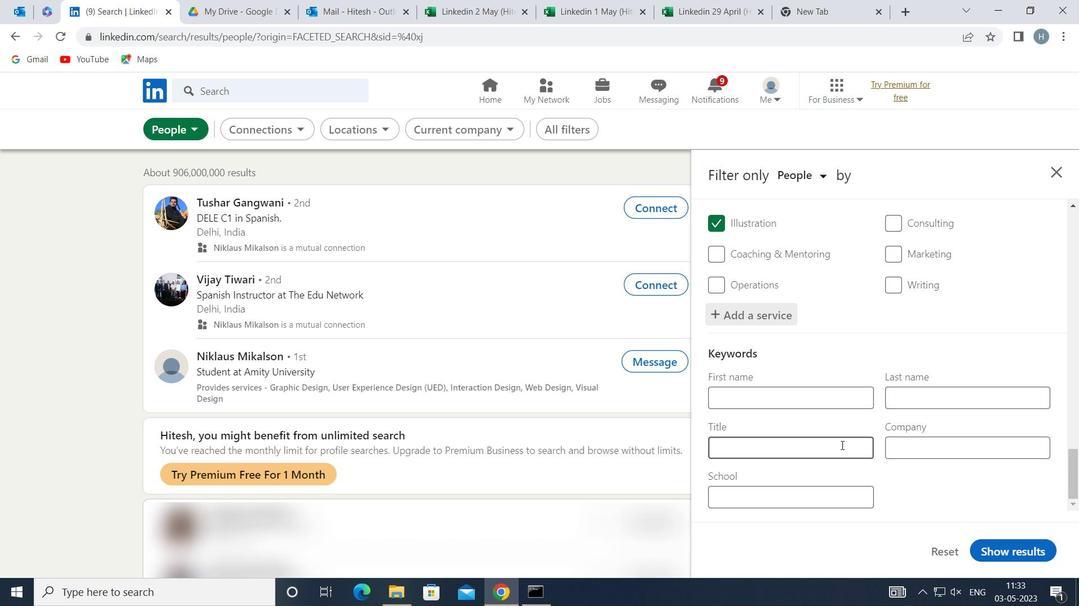 
Action: Mouse moved to (840, 445)
Screenshot: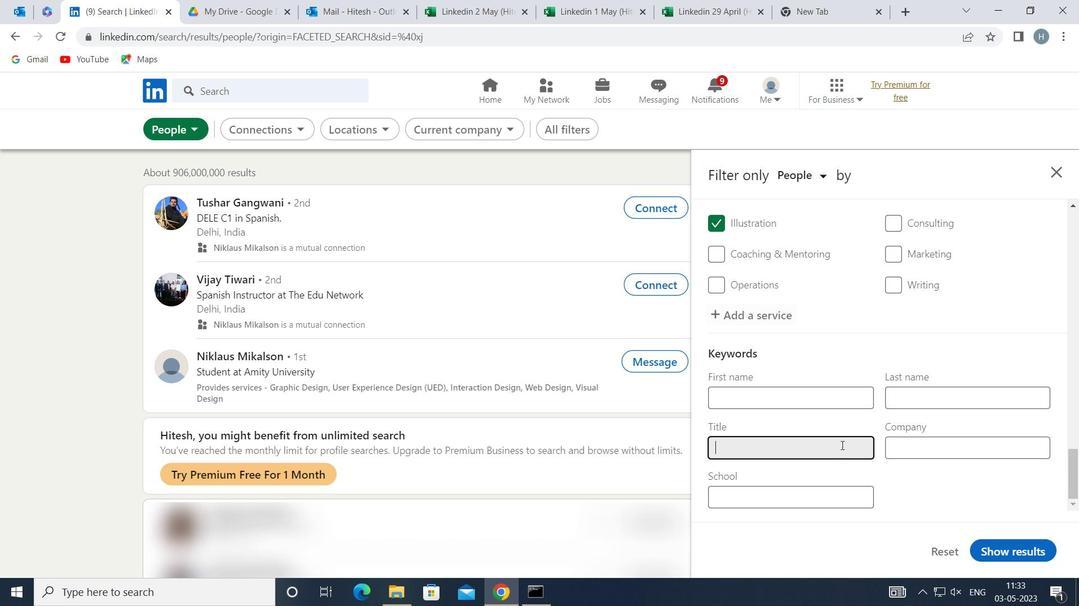 
Action: Key pressed <Key.shift>NEY<Key.backspace>R<Key.backspace>TWORK<Key.space><Key.shift>ADMINISTRATOR
Screenshot: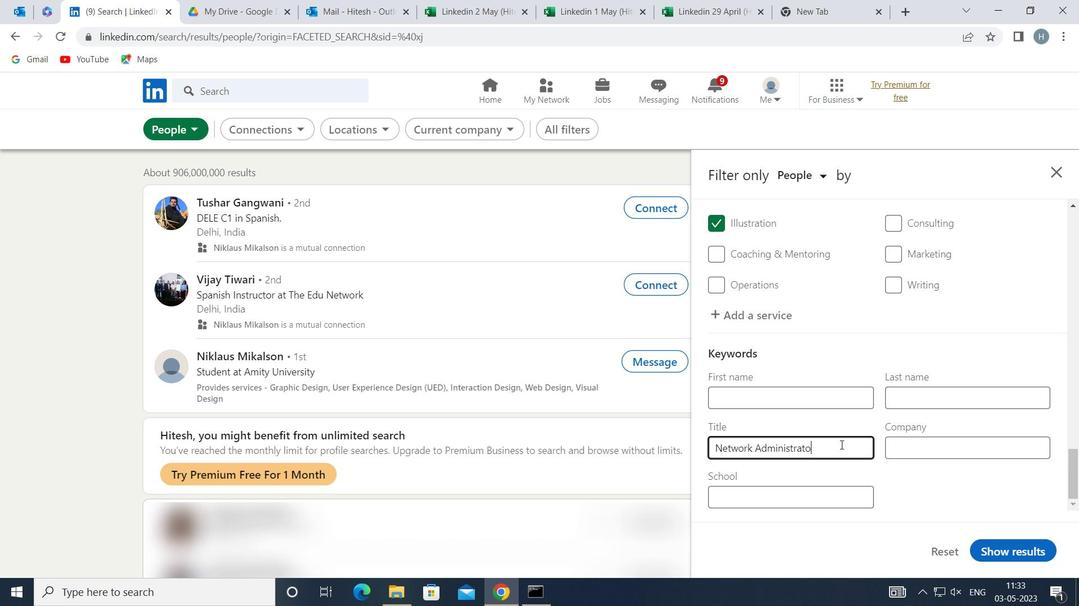 
Action: Mouse moved to (1030, 549)
Screenshot: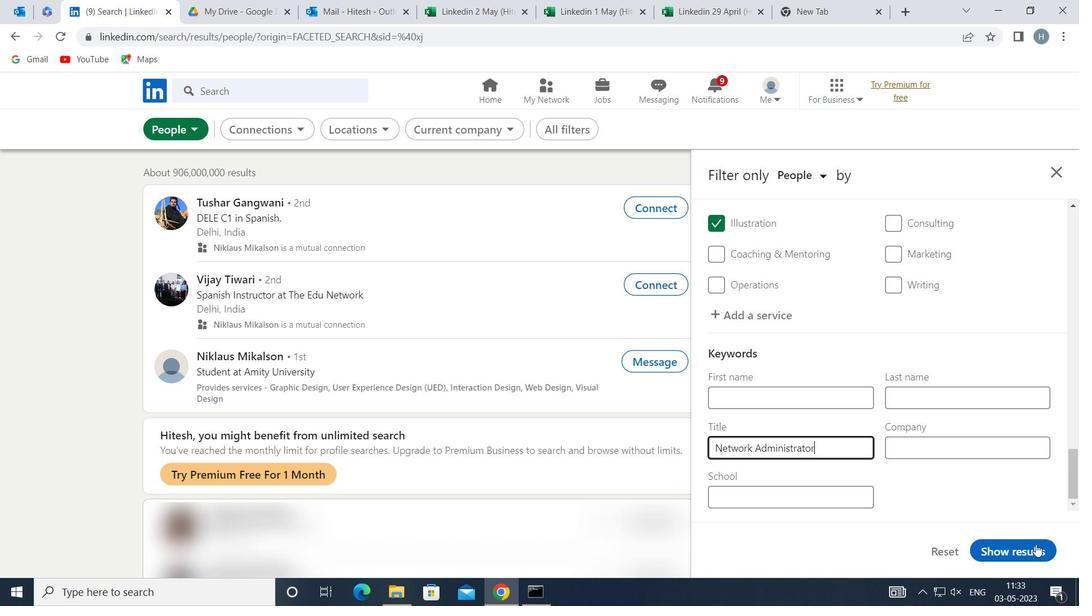 
Action: Mouse pressed left at (1030, 549)
Screenshot: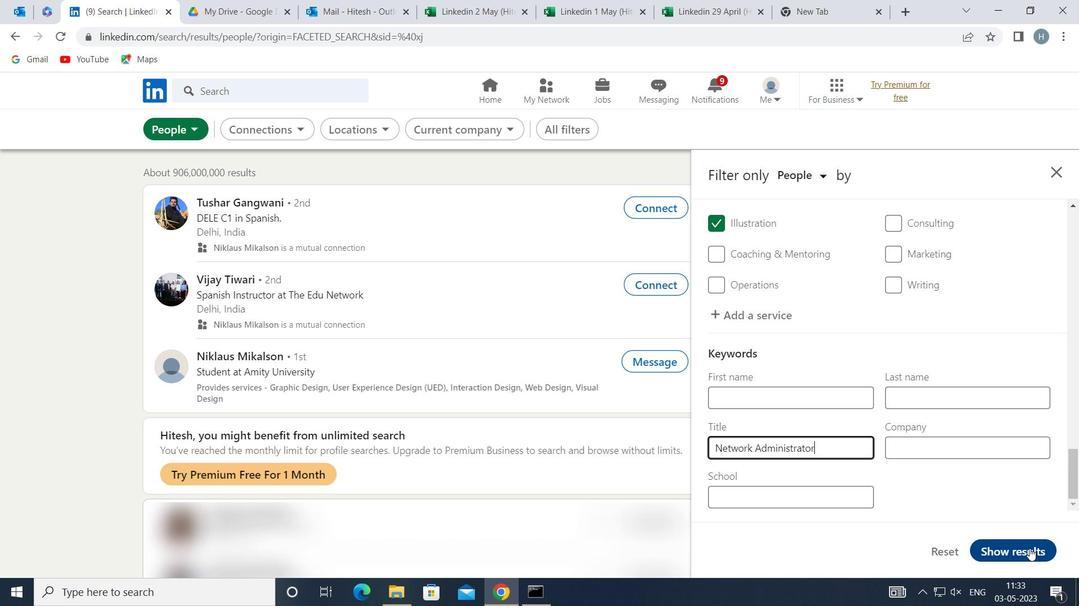 
Action: Mouse moved to (887, 478)
Screenshot: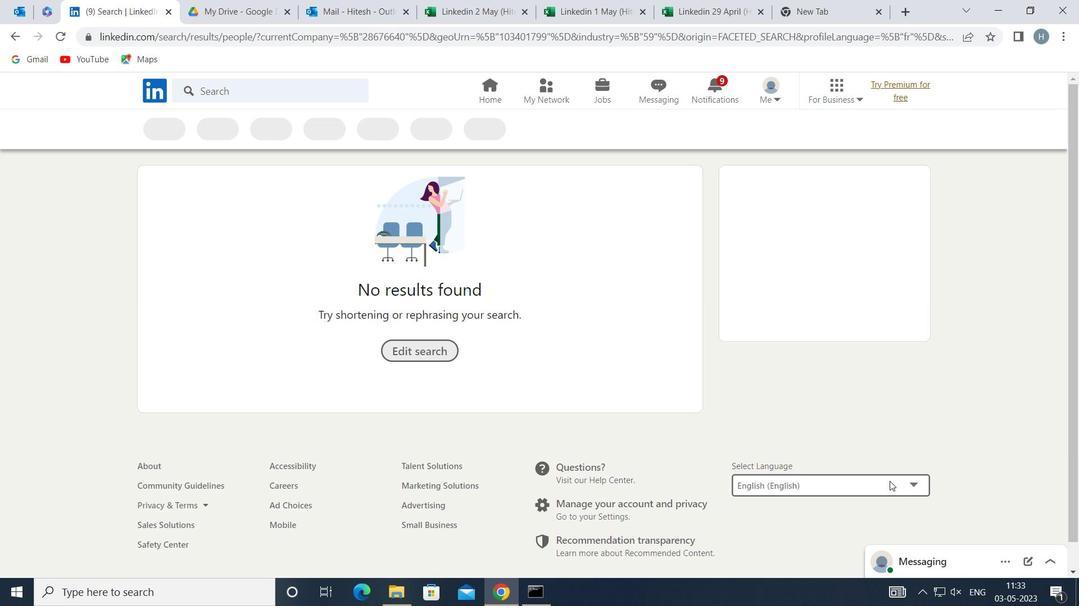 
